 Task: Look for houses in Boston with historic houses.
Action: Key pressed <Key.caps_lock>B<Key.caps_lock>oston
Screenshot: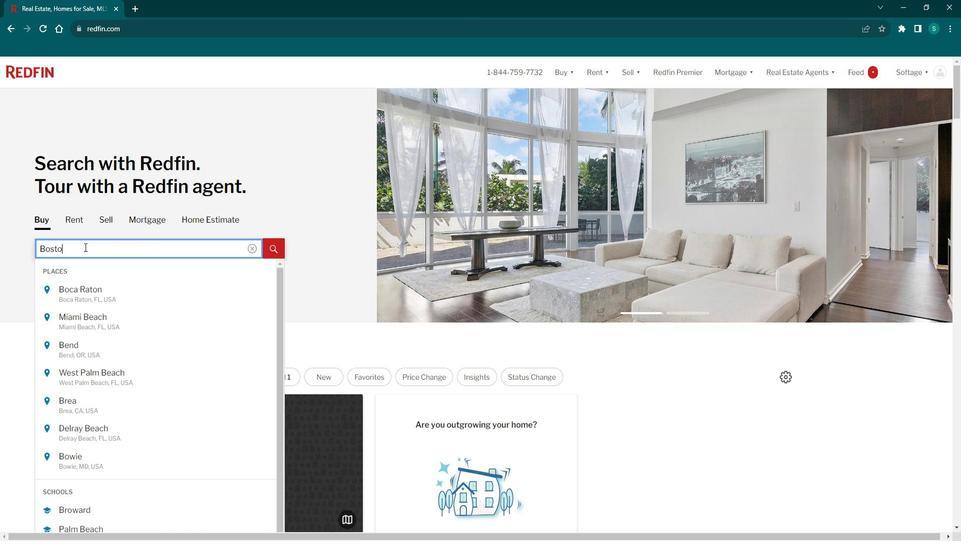 
Action: Mouse moved to (90, 291)
Screenshot: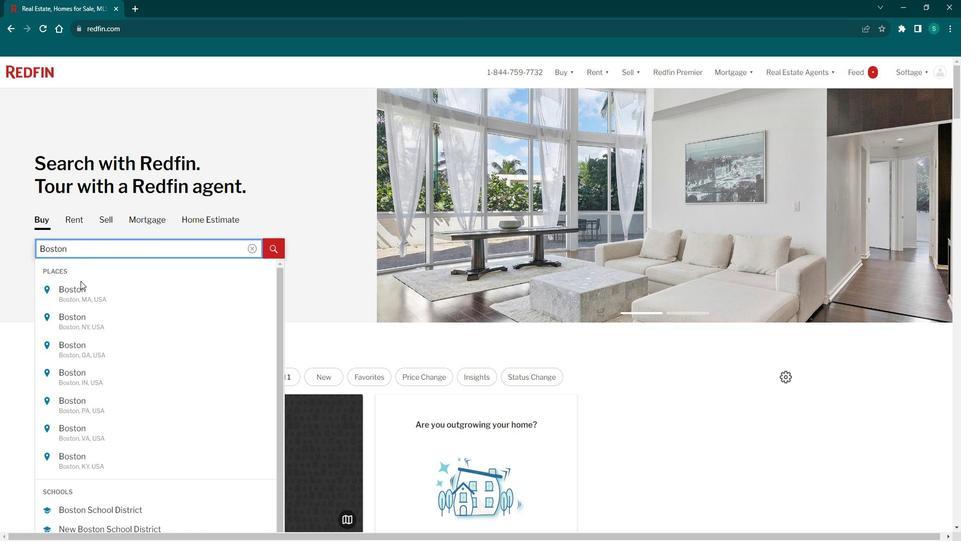 
Action: Mouse pressed left at (90, 291)
Screenshot: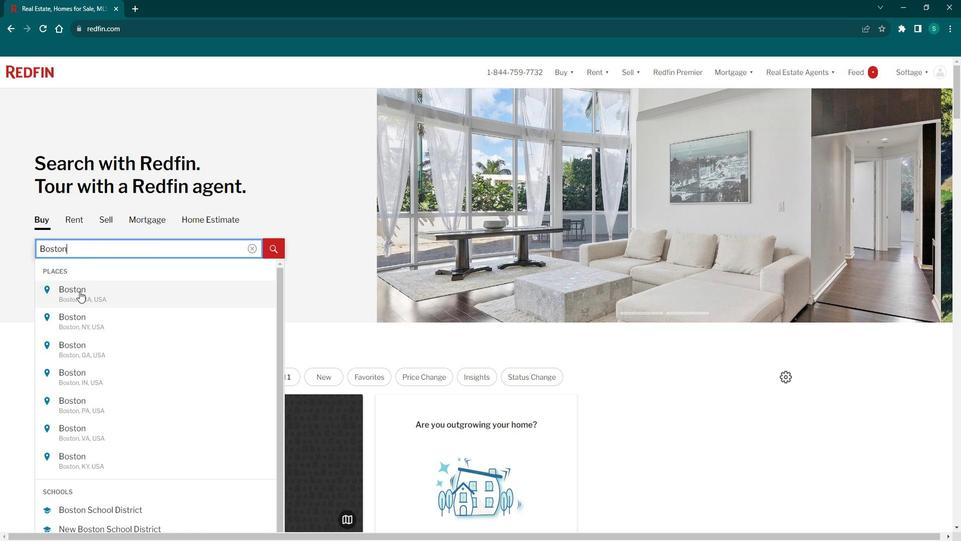 
Action: Mouse moved to (869, 148)
Screenshot: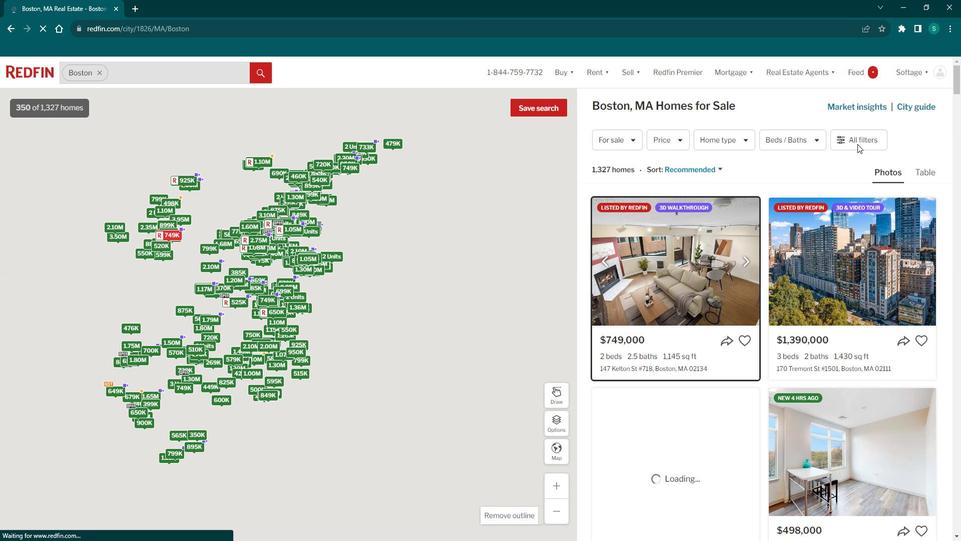 
Action: Mouse pressed left at (869, 148)
Screenshot: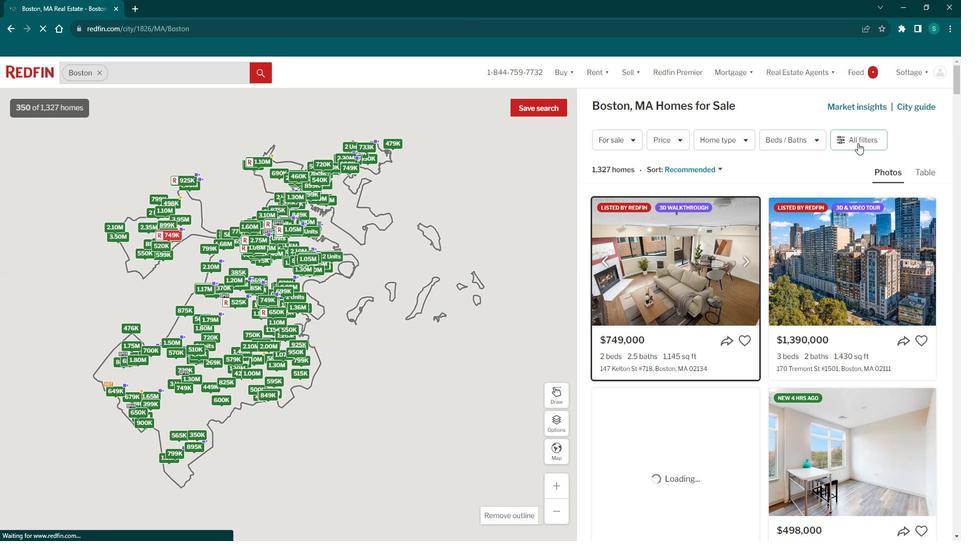 
Action: Mouse pressed left at (869, 148)
Screenshot: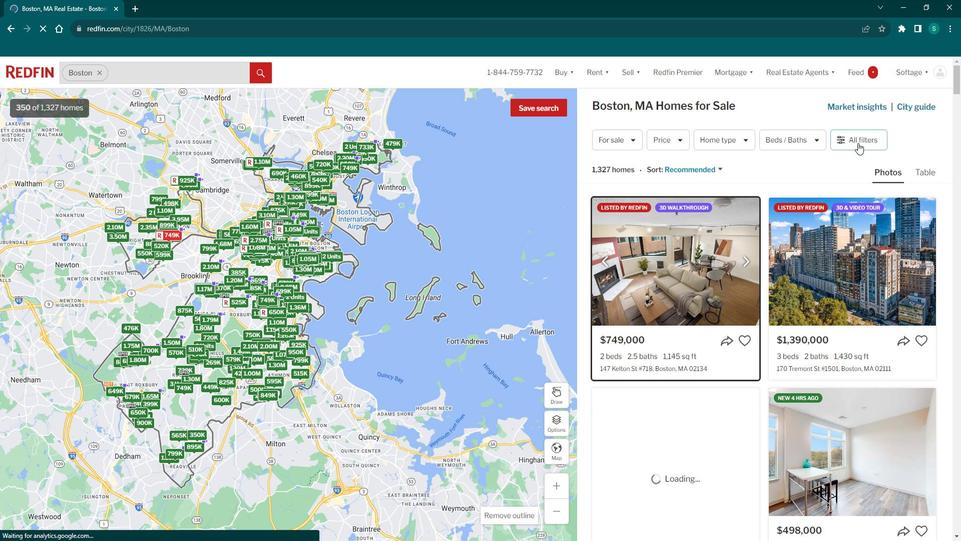 
Action: Mouse moved to (873, 144)
Screenshot: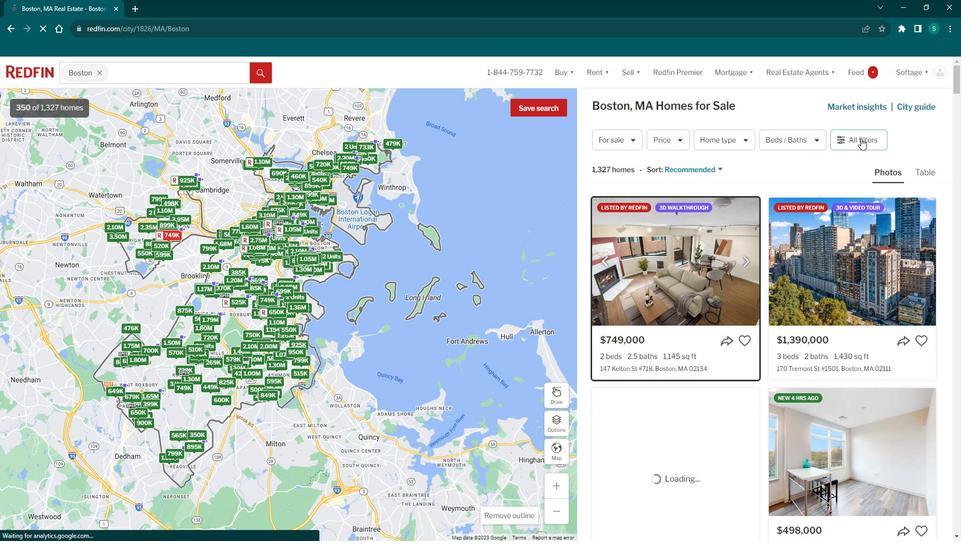 
Action: Mouse pressed left at (873, 144)
Screenshot: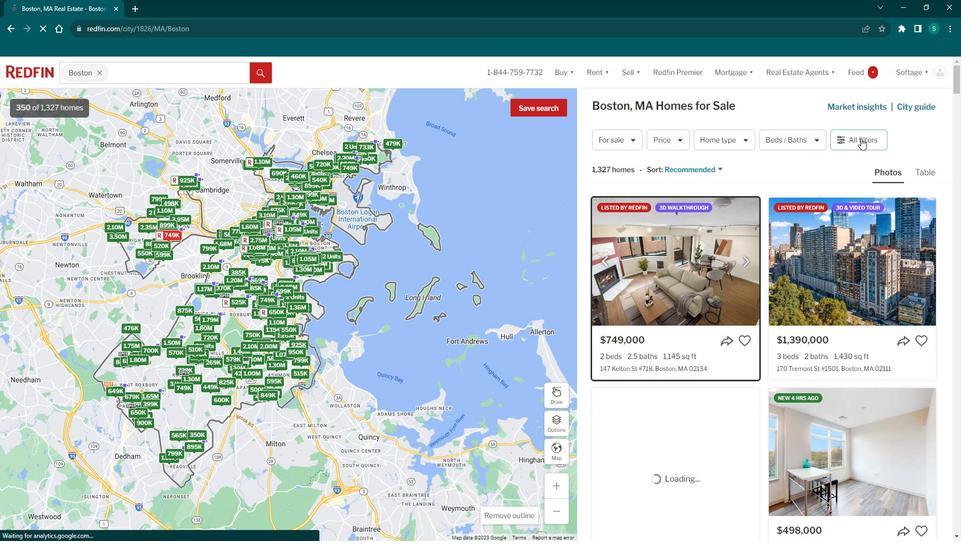 
Action: Mouse moved to (749, 300)
Screenshot: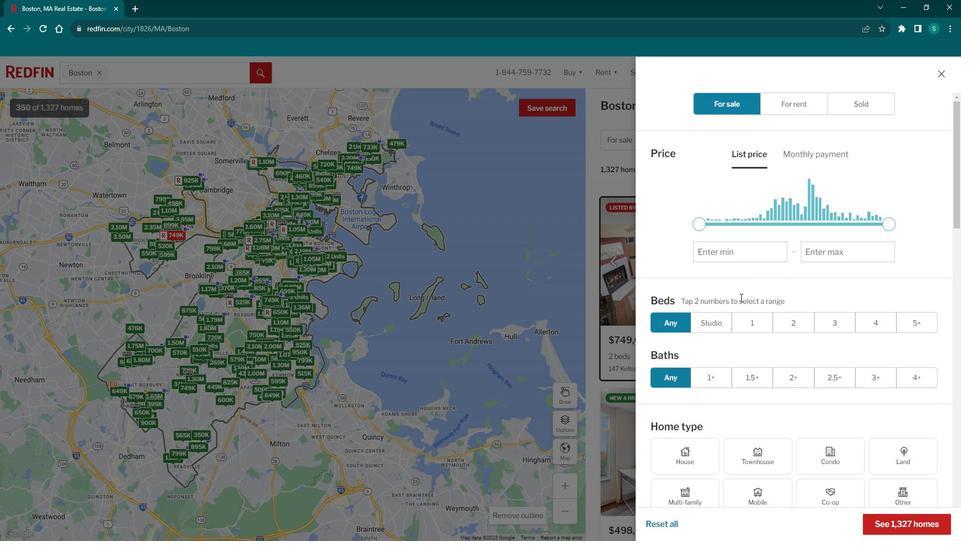 
Action: Mouse scrolled (749, 300) with delta (0, 0)
Screenshot: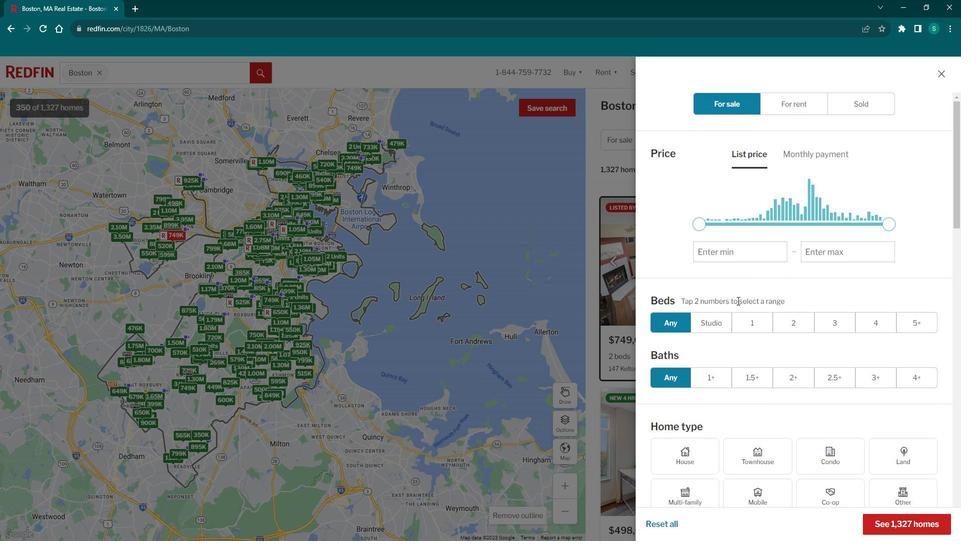 
Action: Mouse scrolled (749, 300) with delta (0, 0)
Screenshot: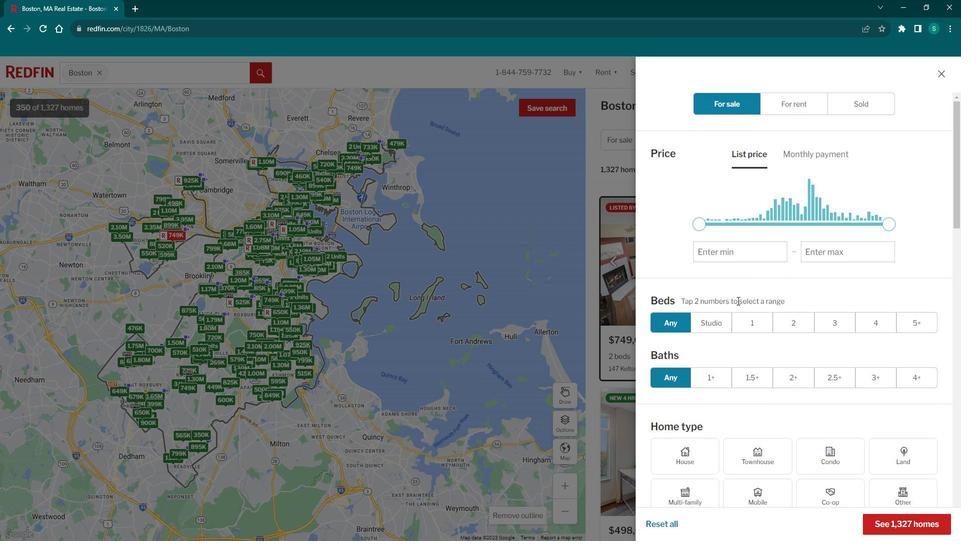 
Action: Mouse moved to (691, 342)
Screenshot: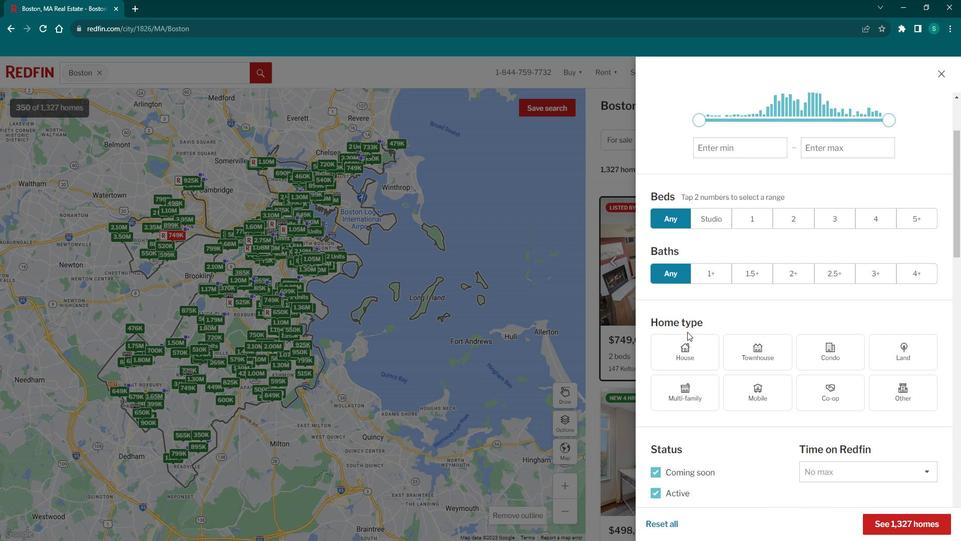 
Action: Mouse pressed left at (691, 342)
Screenshot: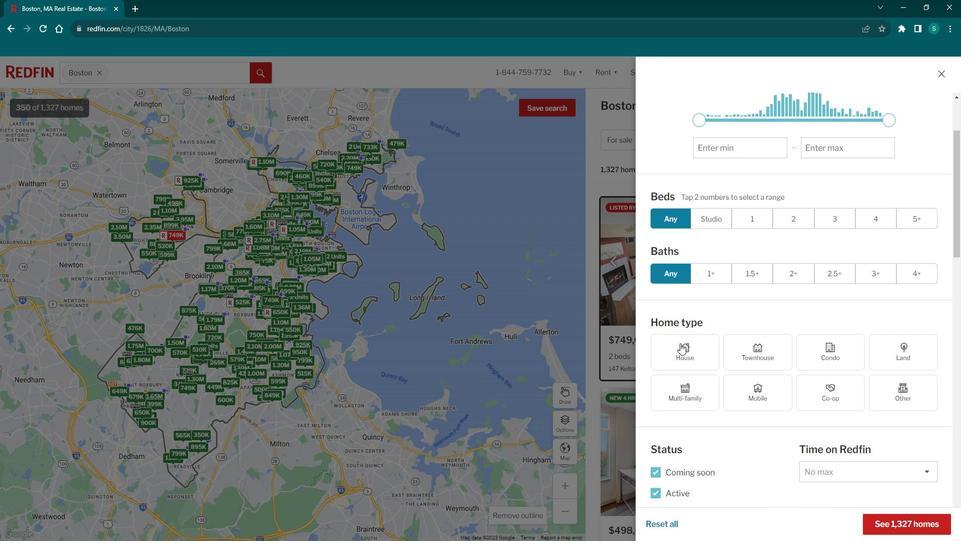 
Action: Mouse moved to (739, 320)
Screenshot: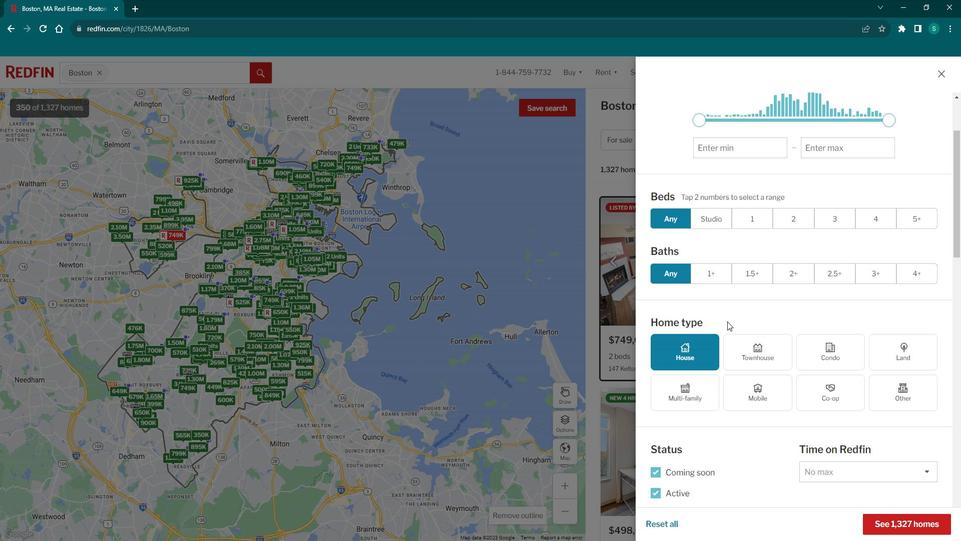 
Action: Mouse scrolled (739, 319) with delta (0, 0)
Screenshot: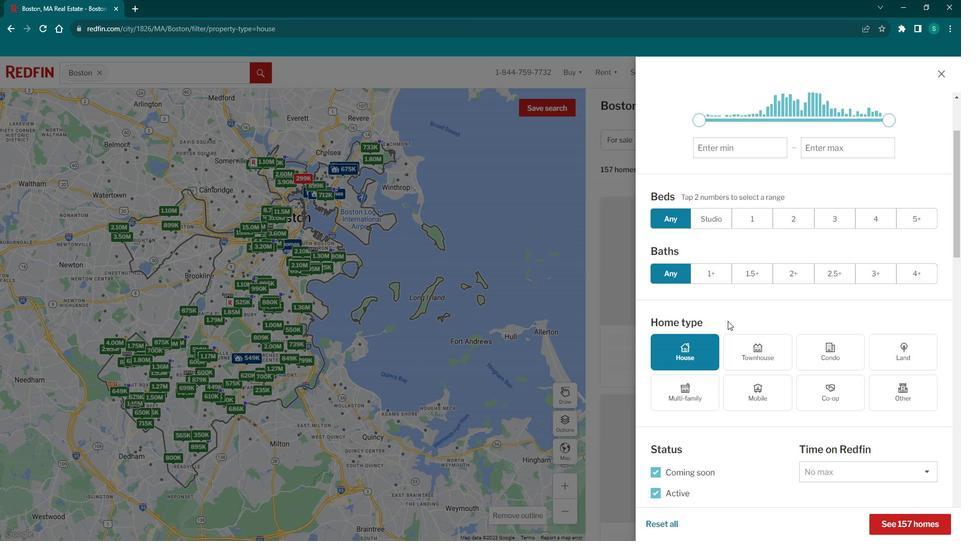 
Action: Mouse scrolled (739, 319) with delta (0, 0)
Screenshot: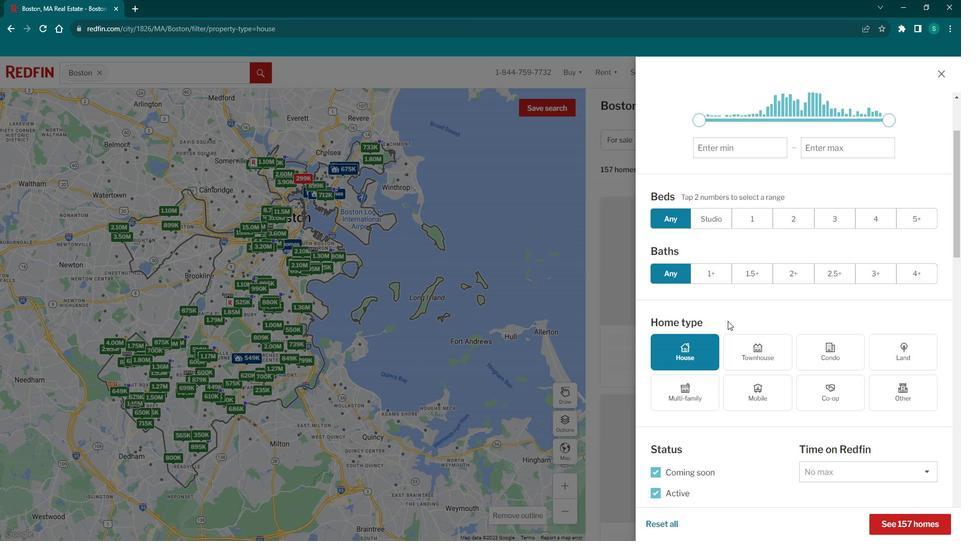 
Action: Mouse scrolled (739, 319) with delta (0, 0)
Screenshot: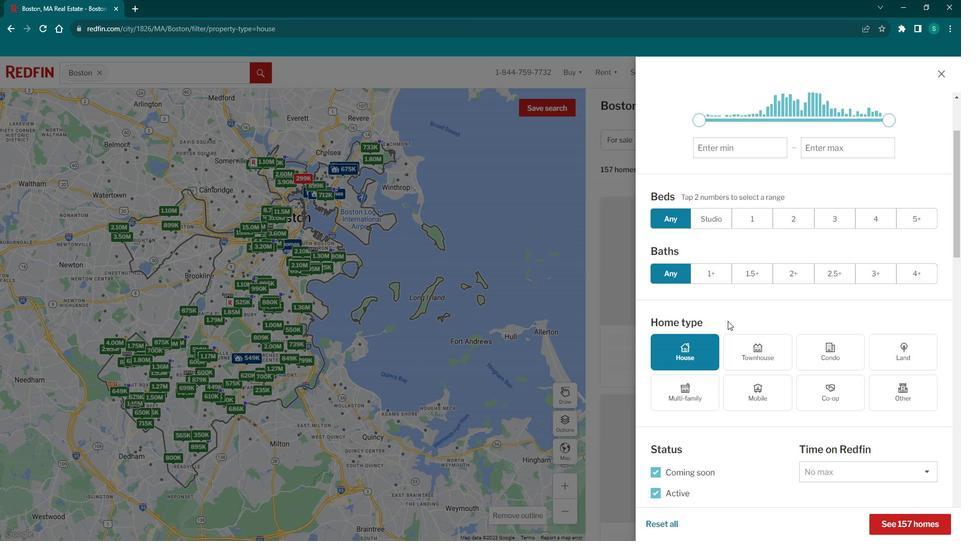 
Action: Mouse scrolled (739, 319) with delta (0, 0)
Screenshot: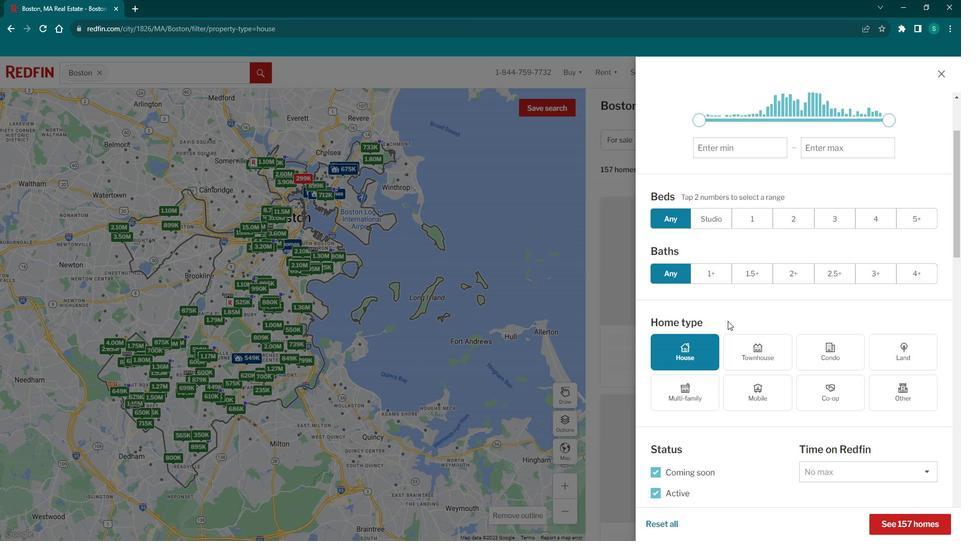 
Action: Mouse scrolled (739, 319) with delta (0, 0)
Screenshot: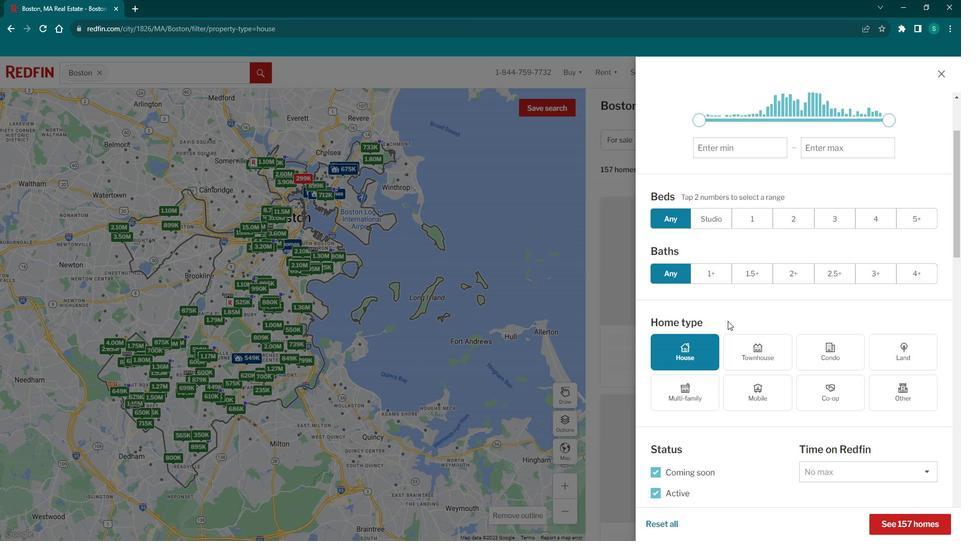 
Action: Mouse scrolled (739, 319) with delta (0, 0)
Screenshot: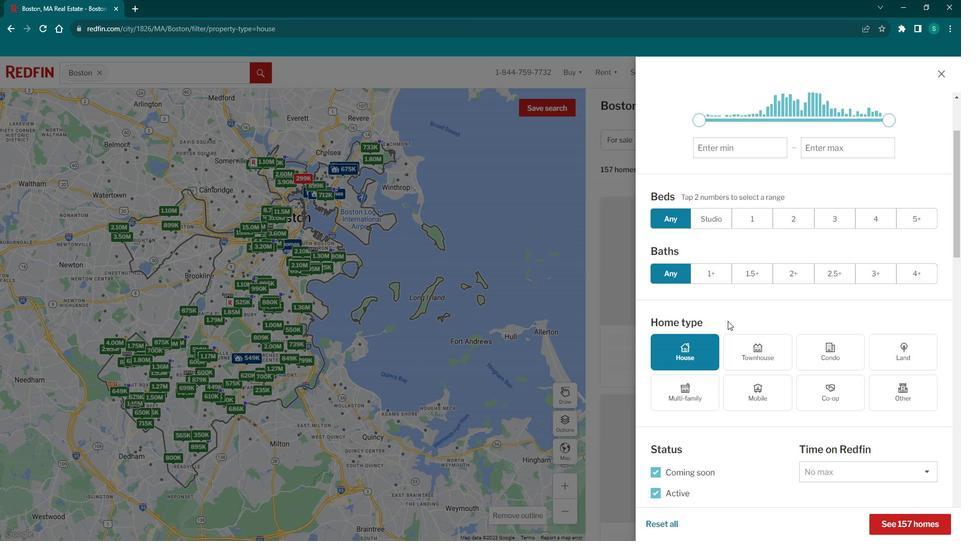 
Action: Mouse scrolled (739, 319) with delta (0, 0)
Screenshot: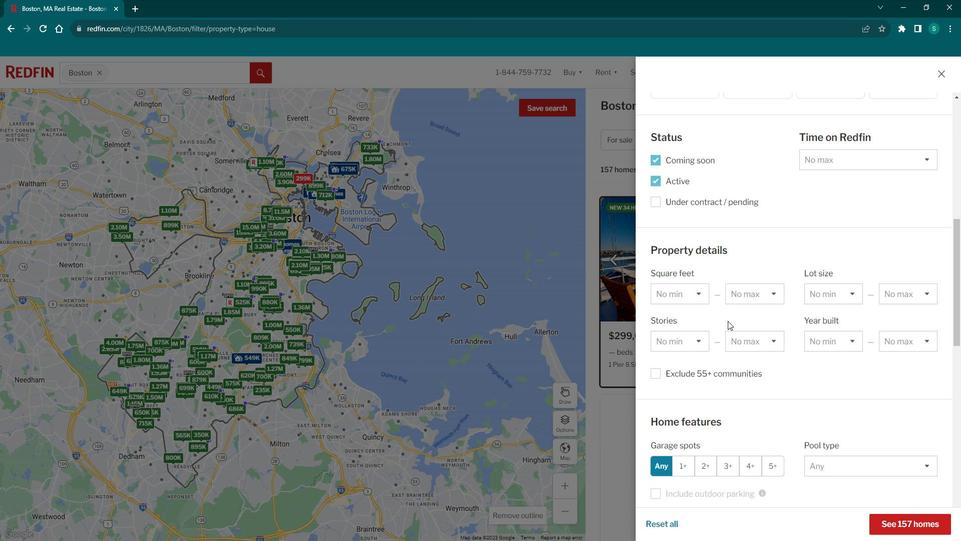 
Action: Mouse scrolled (739, 319) with delta (0, 0)
Screenshot: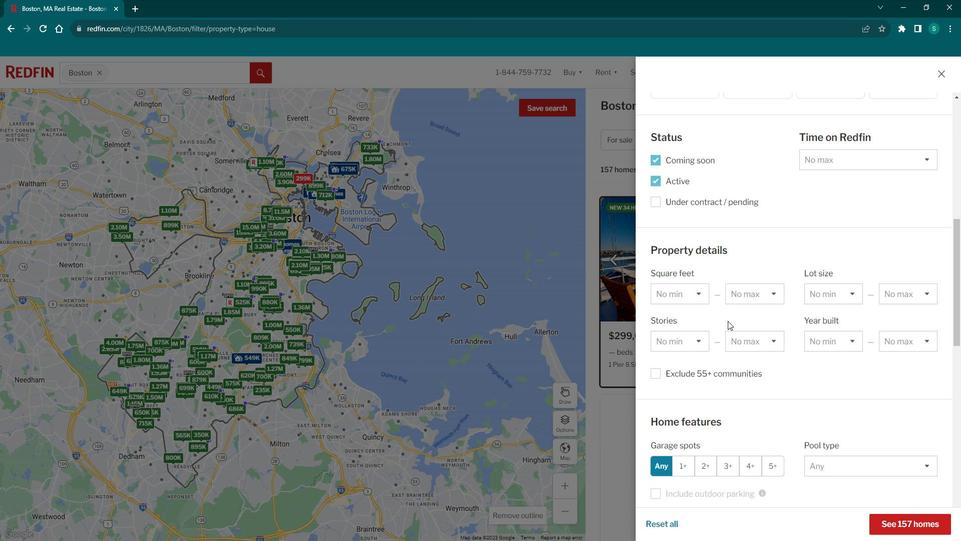 
Action: Mouse scrolled (739, 319) with delta (0, 0)
Screenshot: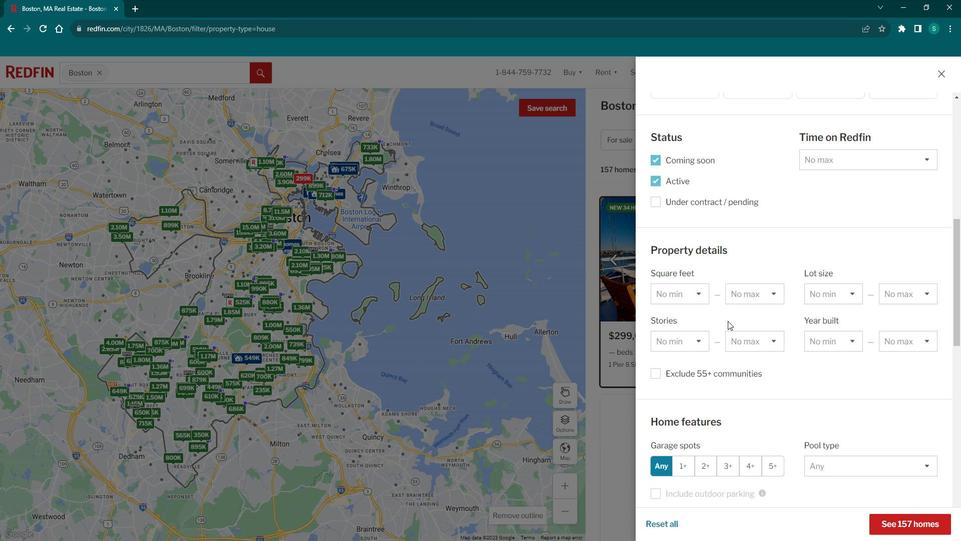 
Action: Mouse scrolled (739, 319) with delta (0, 0)
Screenshot: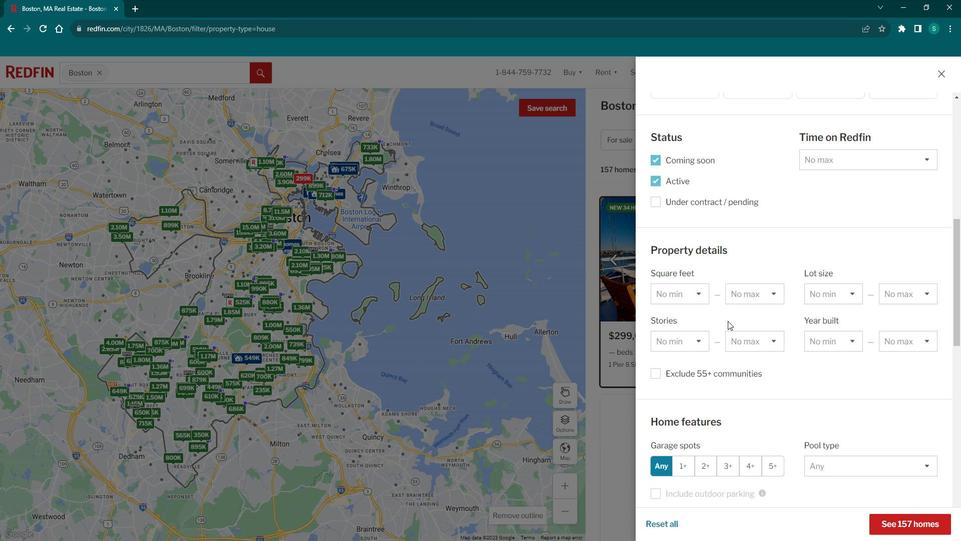 
Action: Mouse scrolled (739, 319) with delta (0, 0)
Screenshot: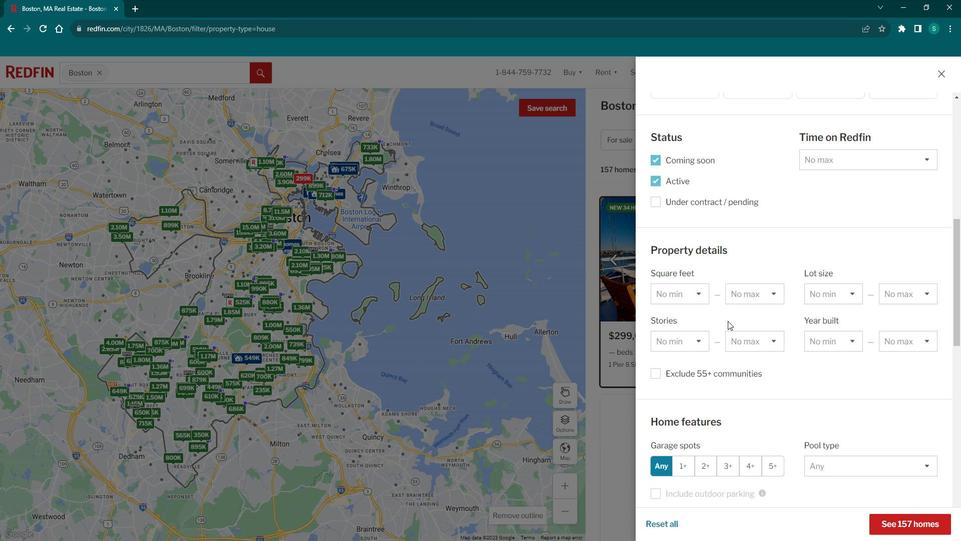
Action: Mouse scrolled (739, 319) with delta (0, 0)
Screenshot: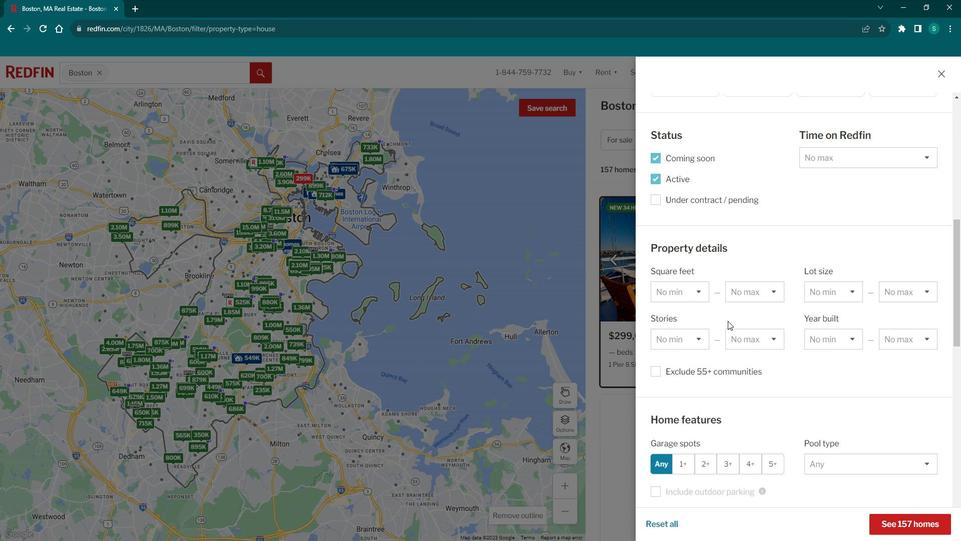 
Action: Mouse scrolled (739, 319) with delta (0, 0)
Screenshot: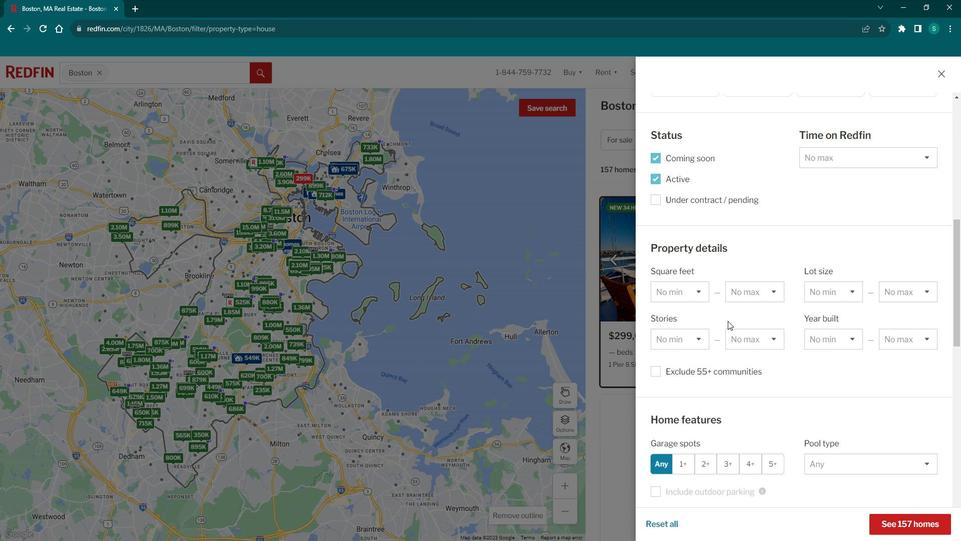 
Action: Mouse moved to (711, 329)
Screenshot: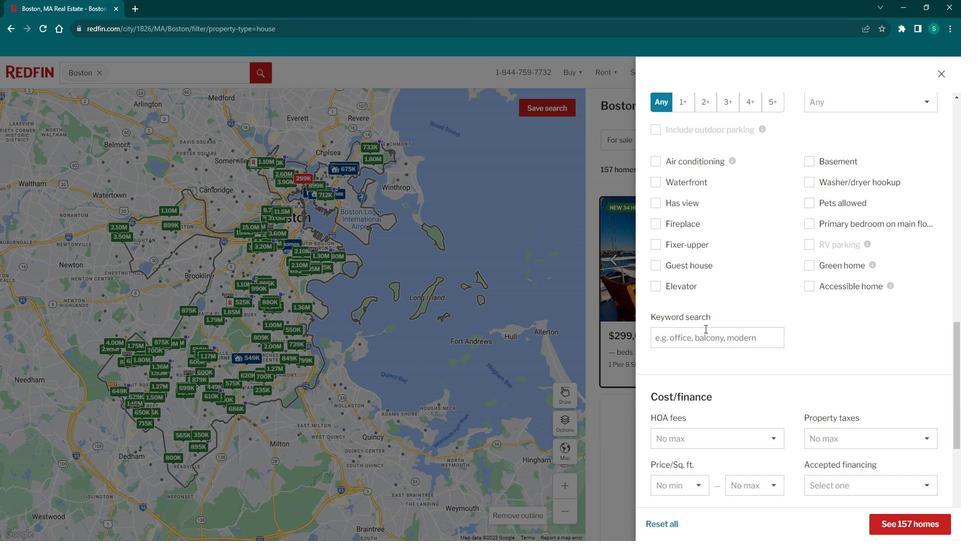 
Action: Mouse pressed left at (711, 329)
Screenshot: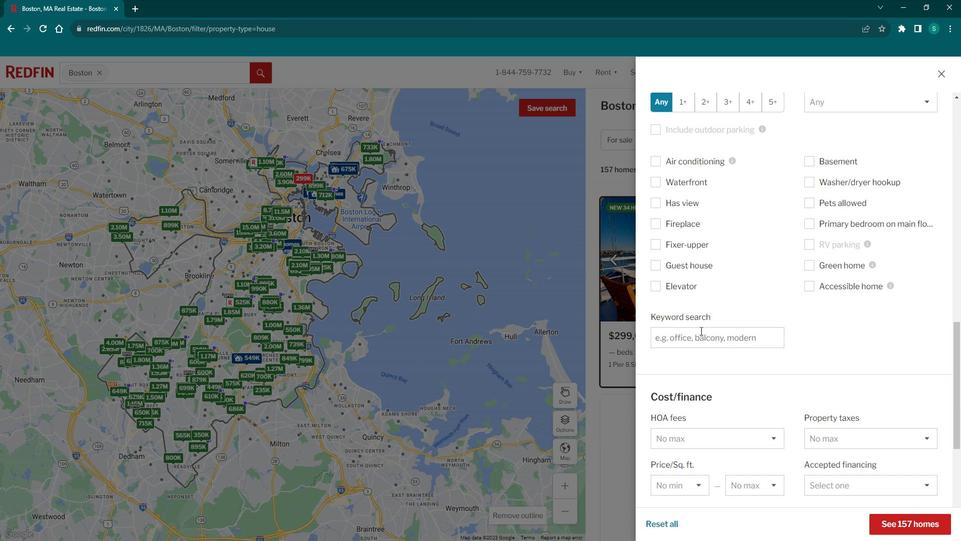 
Action: Key pressed <Key.caps_lock>H<Key.caps_lock>istoric<Key.space><Key.caps_lock>H<Key.caps_lock>omes
Screenshot: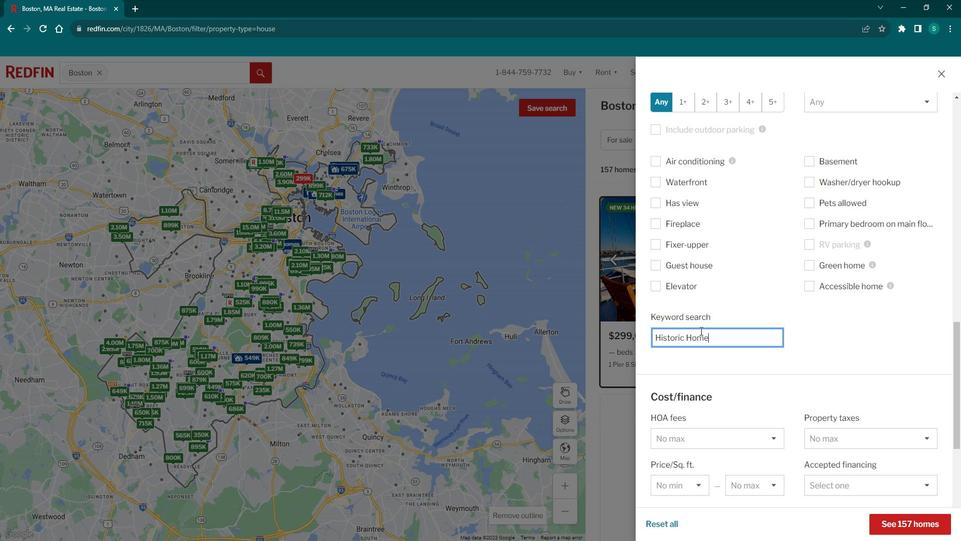 
Action: Mouse moved to (920, 509)
Screenshot: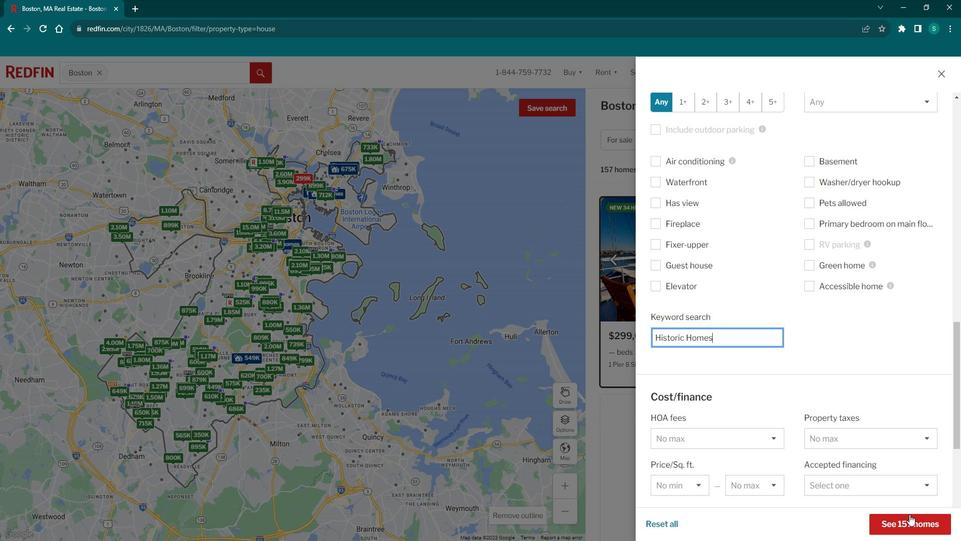 
Action: Mouse pressed left at (920, 509)
Screenshot: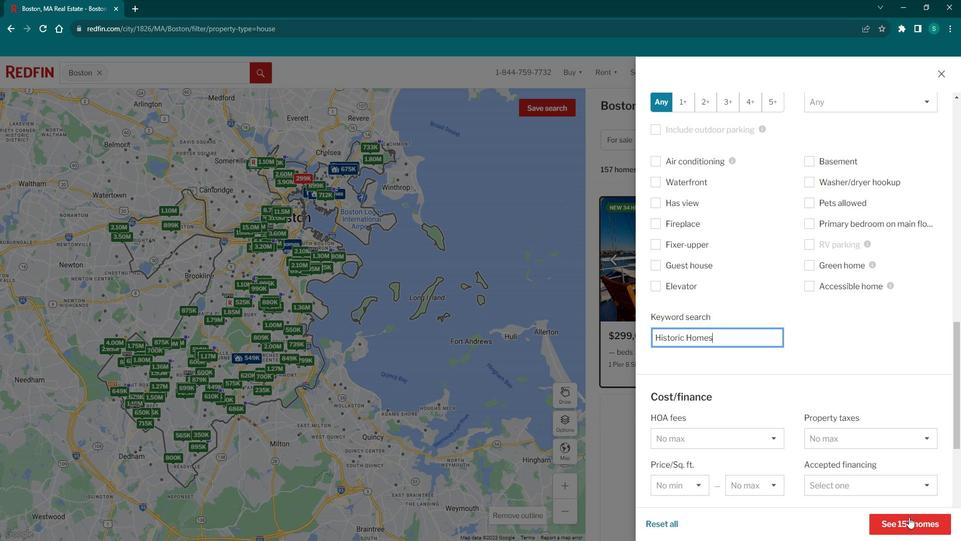 
Action: Mouse moved to (695, 303)
Screenshot: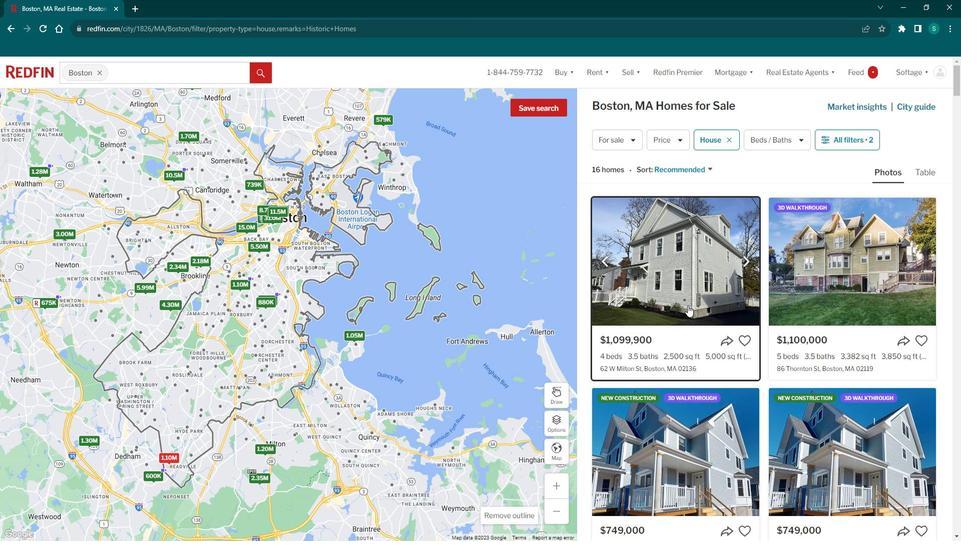 
Action: Mouse pressed left at (695, 303)
Screenshot: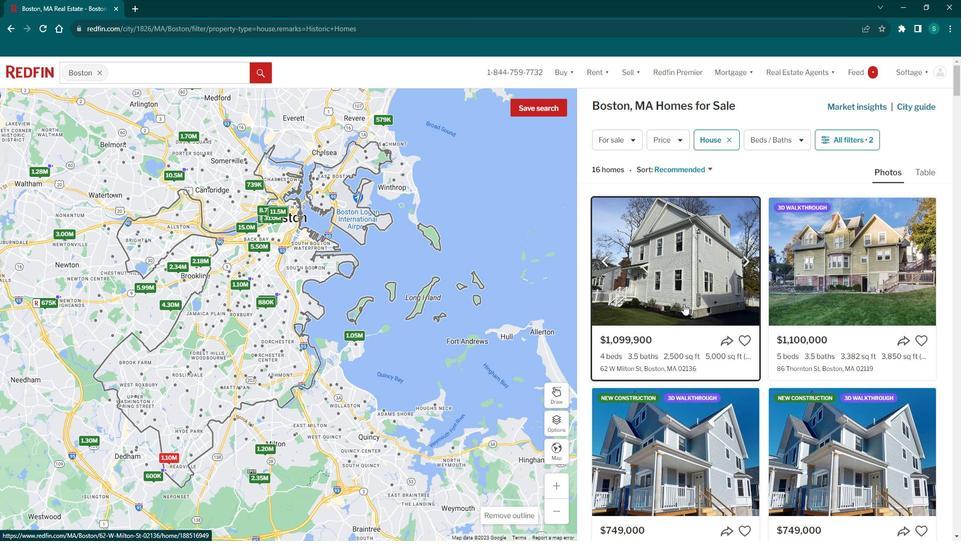 
Action: Mouse moved to (334, 269)
Screenshot: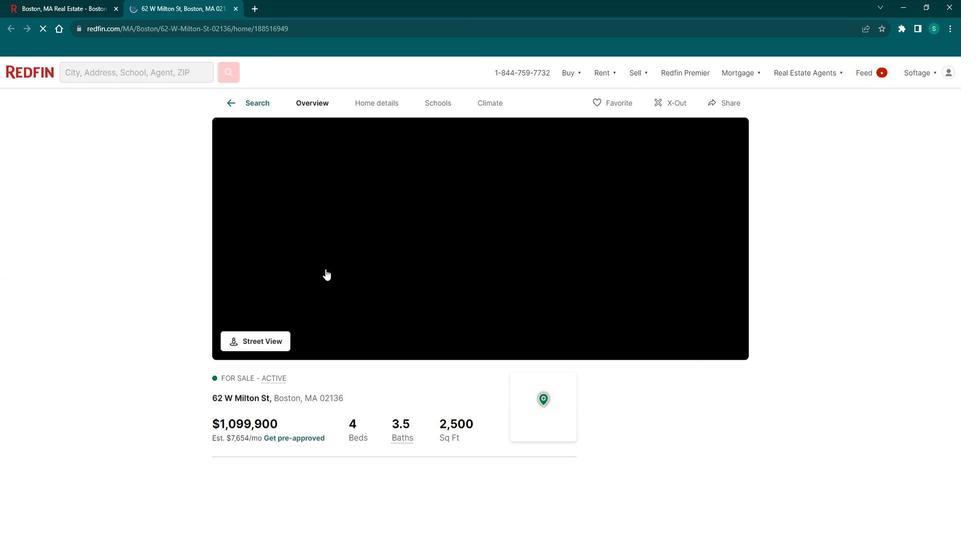 
Action: Mouse pressed left at (334, 269)
Screenshot: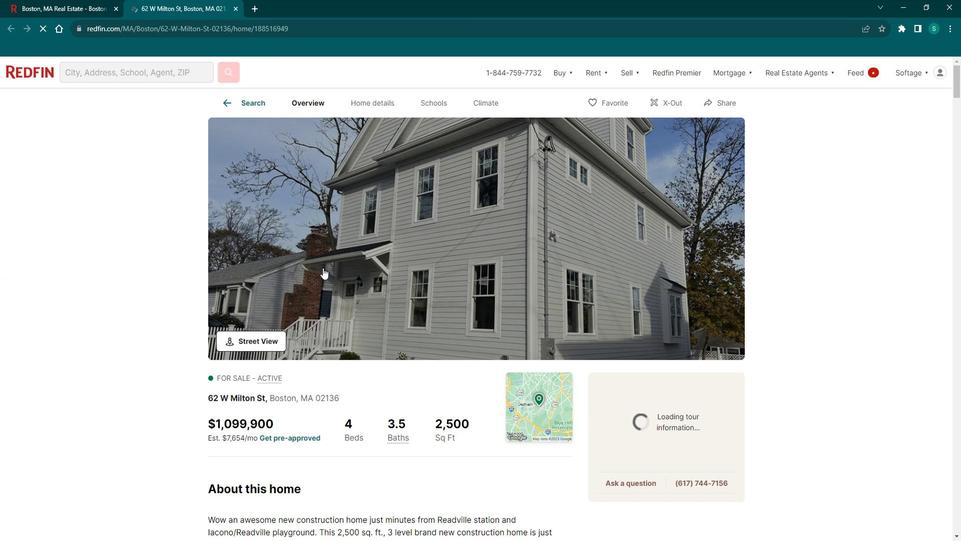
Action: Mouse moved to (937, 95)
Screenshot: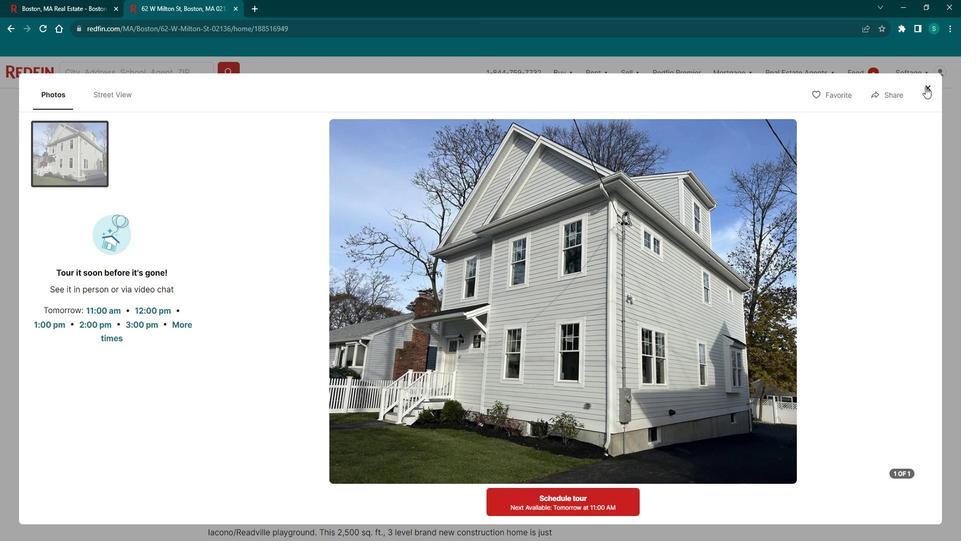 
Action: Mouse pressed left at (937, 95)
Screenshot: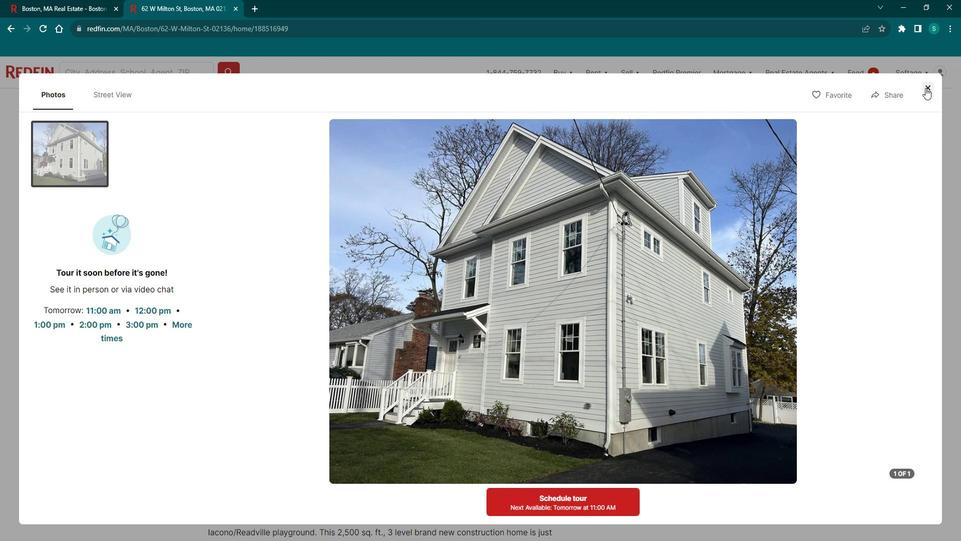
Action: Mouse moved to (374, 367)
Screenshot: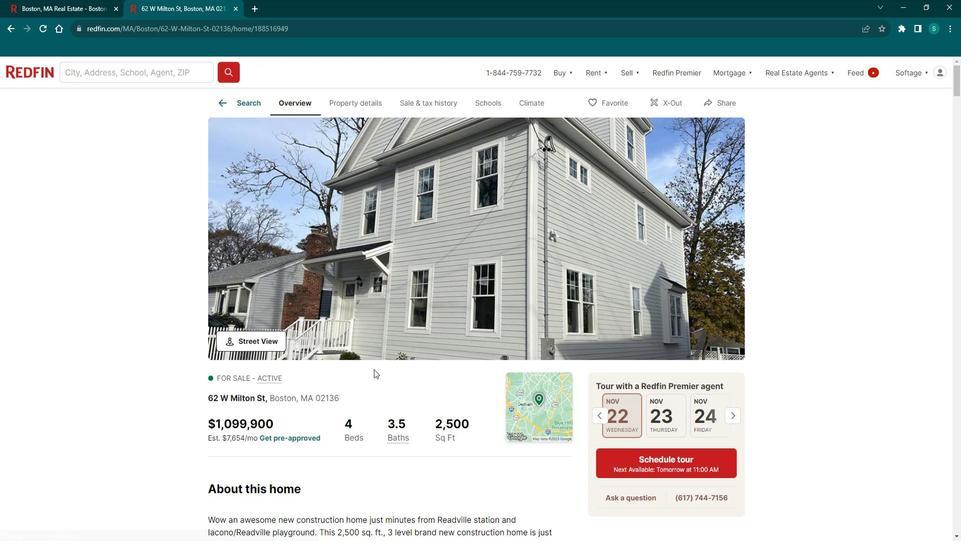 
Action: Mouse scrolled (374, 367) with delta (0, 0)
Screenshot: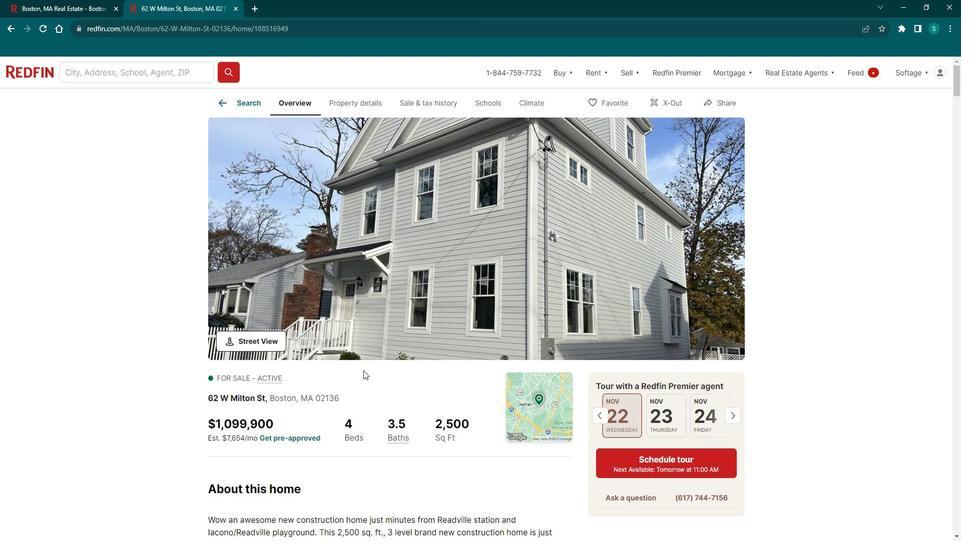 
Action: Mouse scrolled (374, 367) with delta (0, 0)
Screenshot: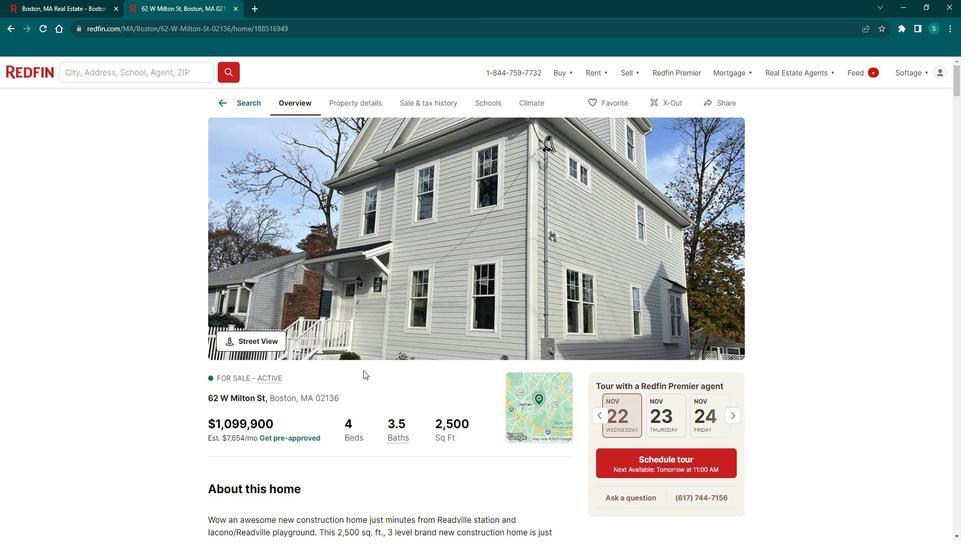 
Action: Mouse scrolled (374, 367) with delta (0, 0)
Screenshot: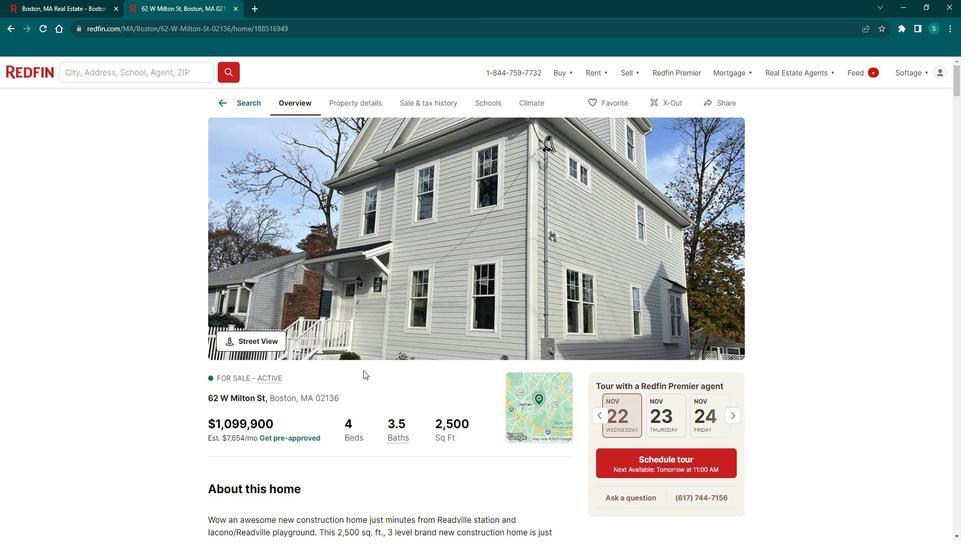 
Action: Mouse scrolled (374, 367) with delta (0, 0)
Screenshot: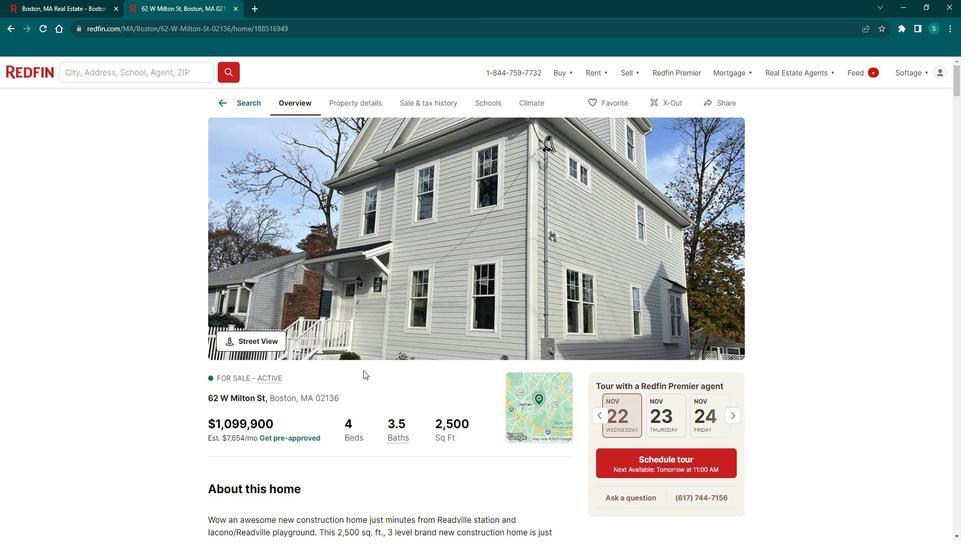 
Action: Mouse scrolled (374, 367) with delta (0, 0)
Screenshot: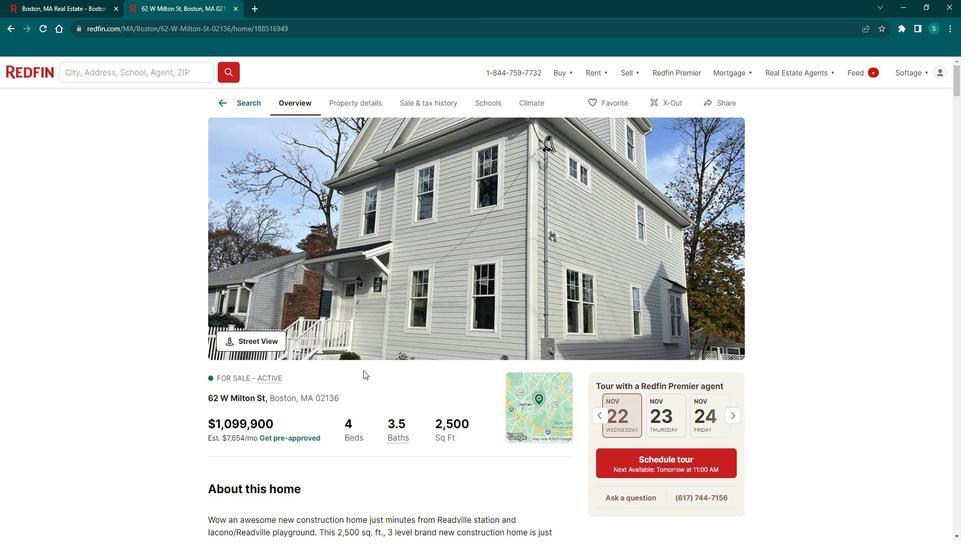 
Action: Mouse scrolled (374, 367) with delta (0, 0)
Screenshot: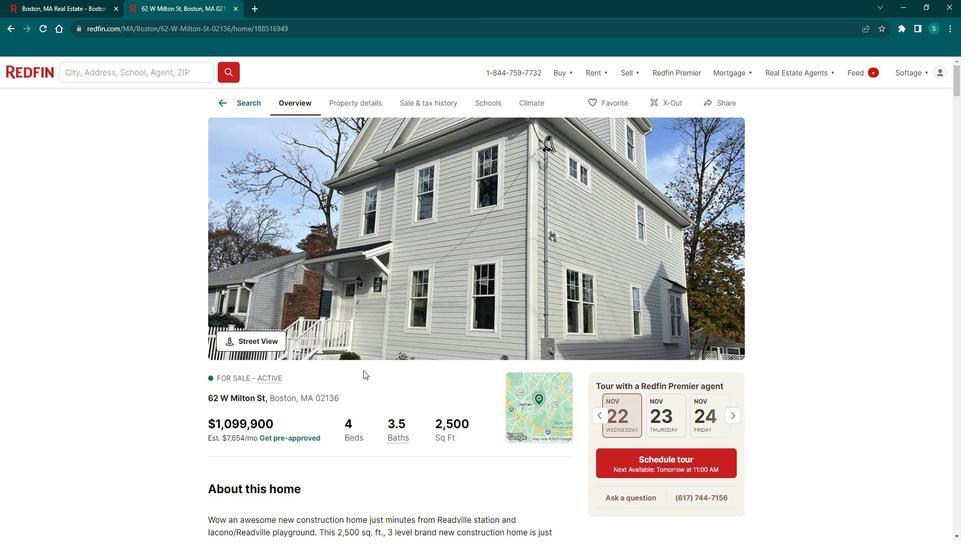 
Action: Mouse moved to (258, 252)
Screenshot: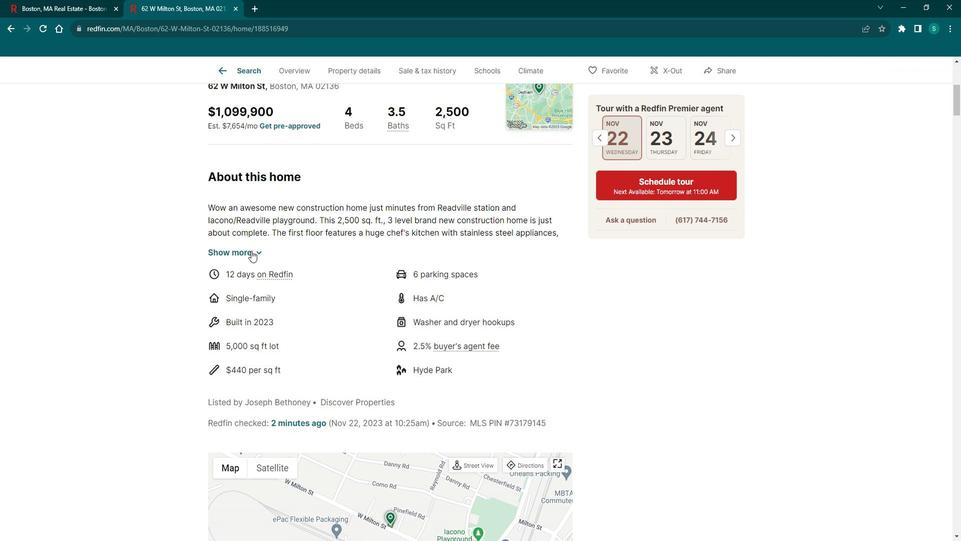 
Action: Mouse pressed left at (258, 252)
Screenshot: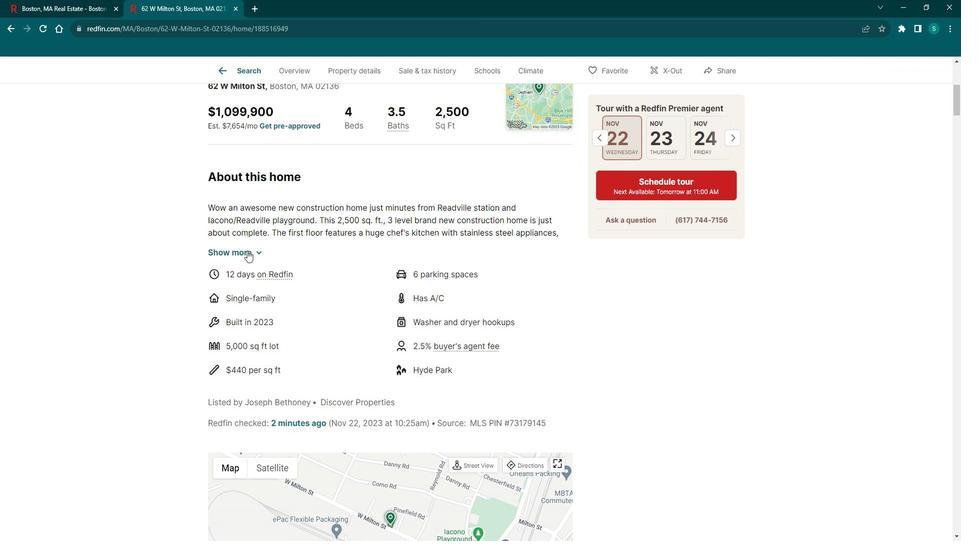 
Action: Mouse moved to (319, 317)
Screenshot: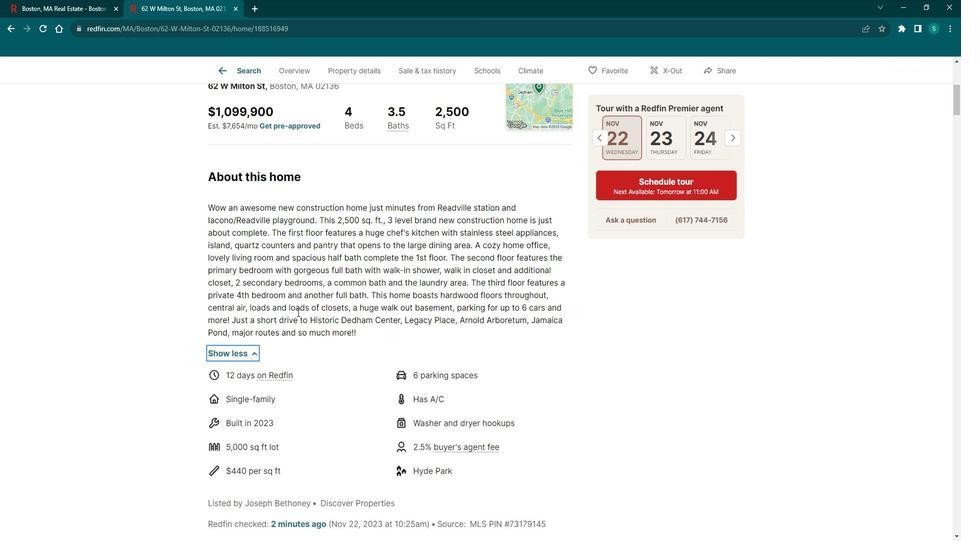 
Action: Mouse scrolled (319, 316) with delta (0, 0)
Screenshot: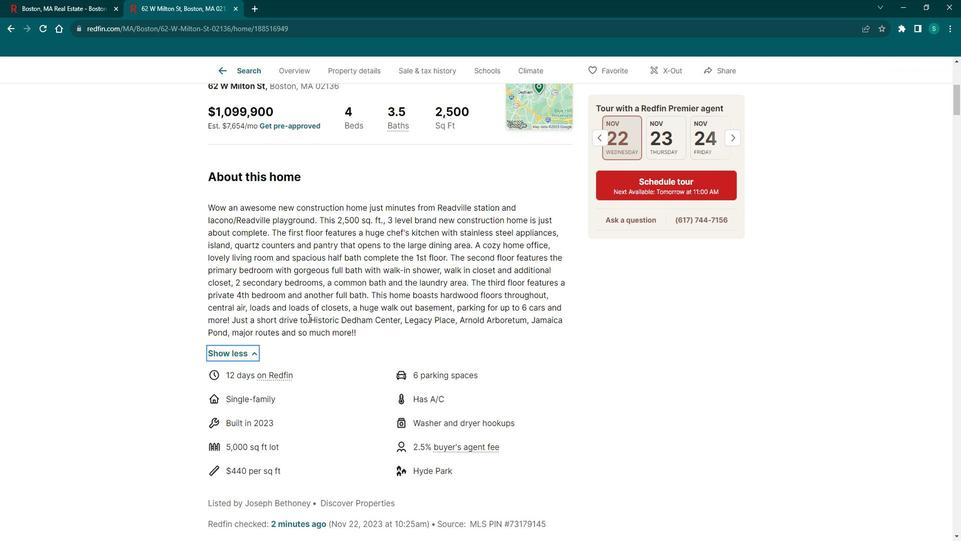 
Action: Mouse scrolled (319, 316) with delta (0, 0)
Screenshot: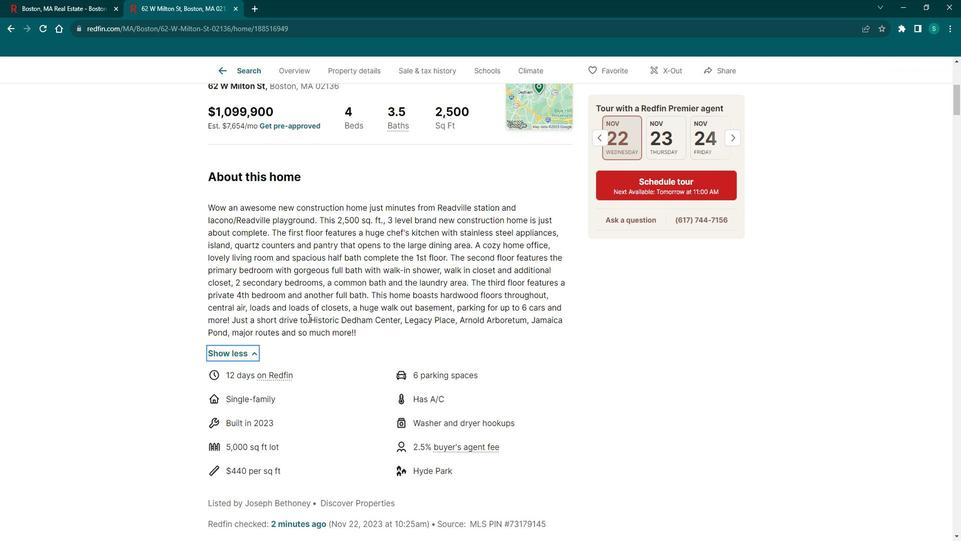 
Action: Mouse scrolled (319, 316) with delta (0, 0)
Screenshot: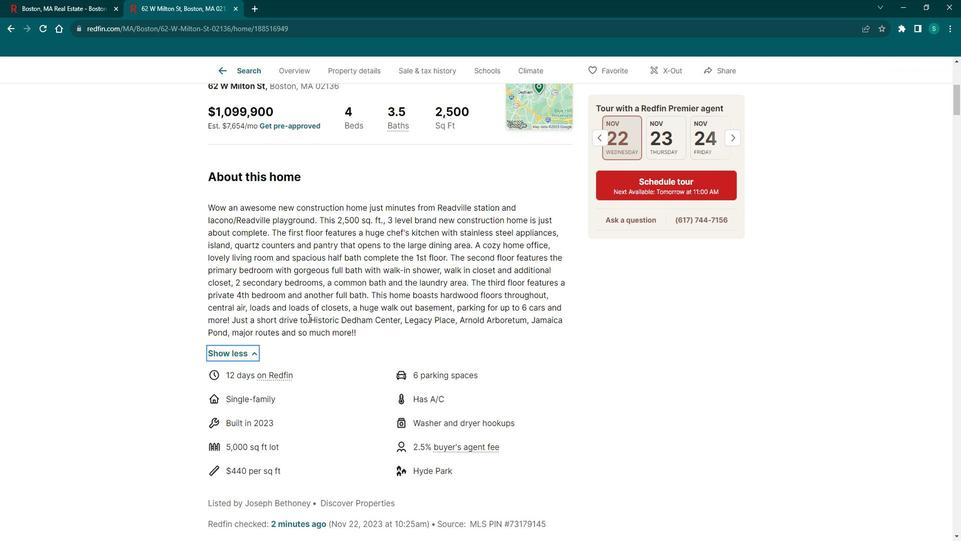 
Action: Mouse scrolled (319, 316) with delta (0, 0)
Screenshot: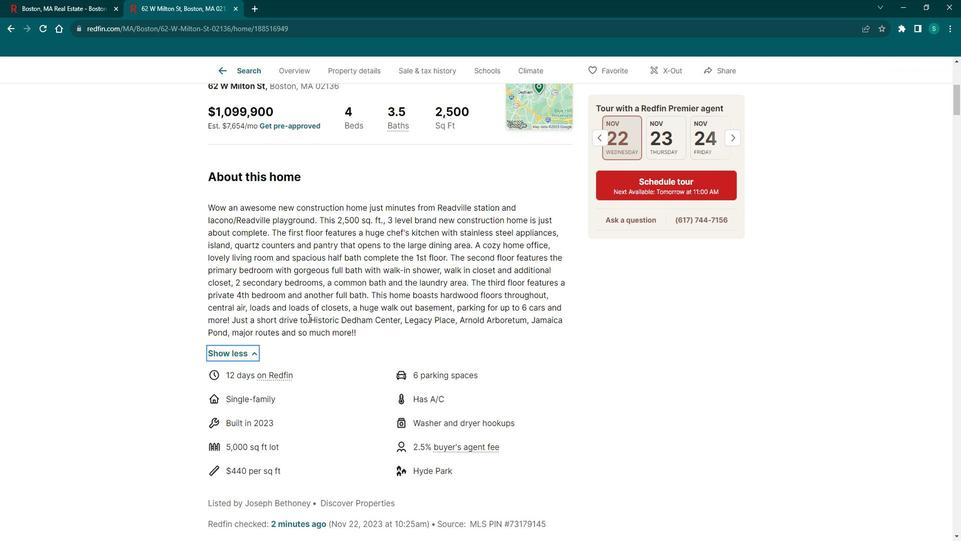 
Action: Mouse scrolled (319, 316) with delta (0, 0)
Screenshot: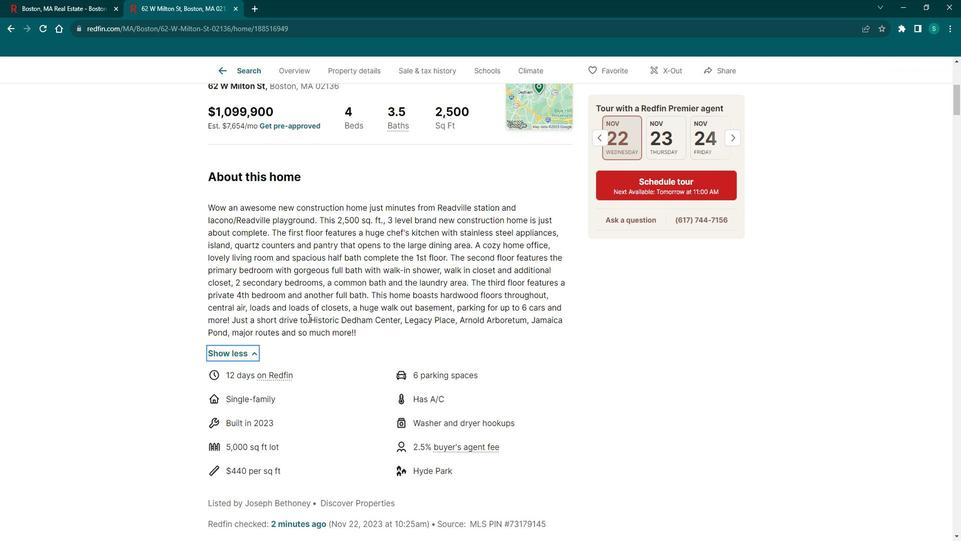
Action: Mouse scrolled (319, 316) with delta (0, 0)
Screenshot: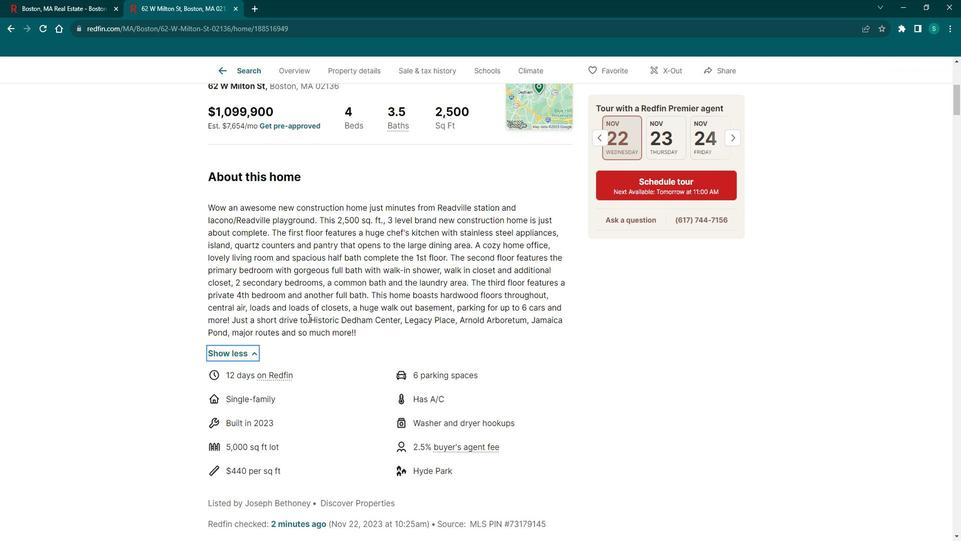
Action: Mouse scrolled (319, 316) with delta (0, 0)
Screenshot: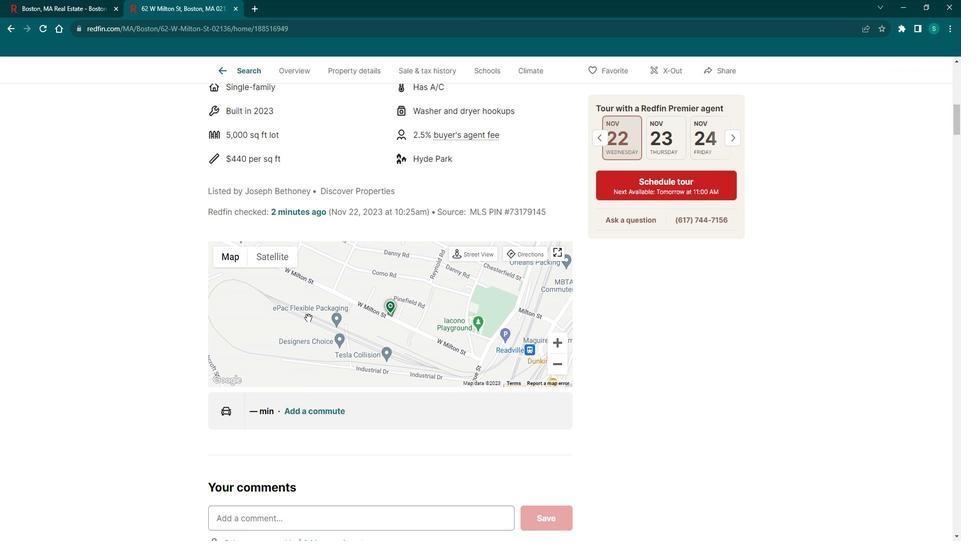 
Action: Mouse scrolled (319, 316) with delta (0, 0)
Screenshot: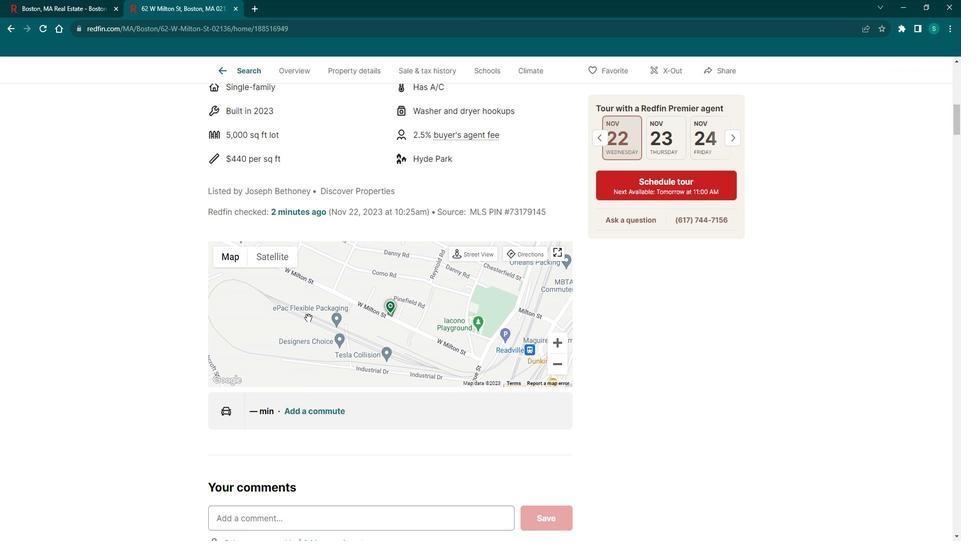
Action: Mouse scrolled (319, 316) with delta (0, 0)
Screenshot: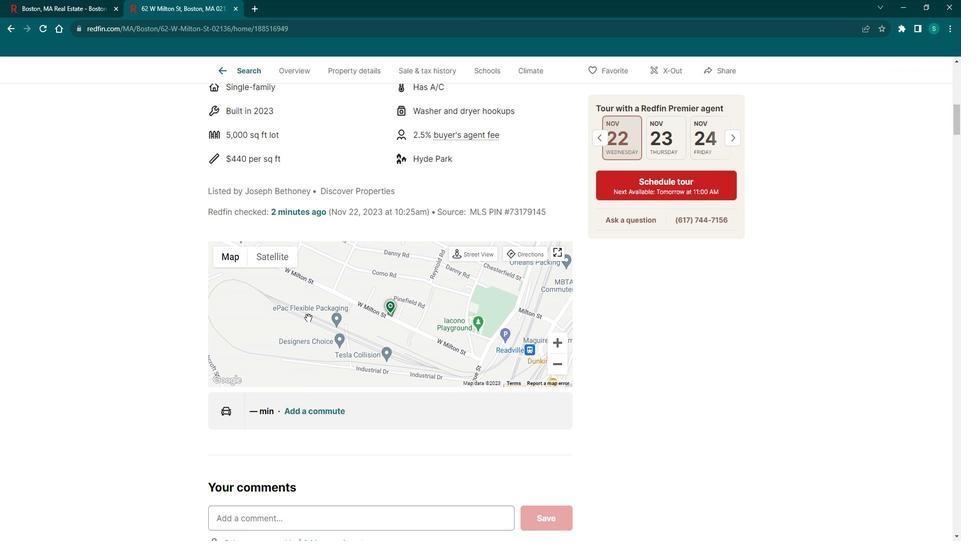 
Action: Mouse scrolled (319, 316) with delta (0, 0)
Screenshot: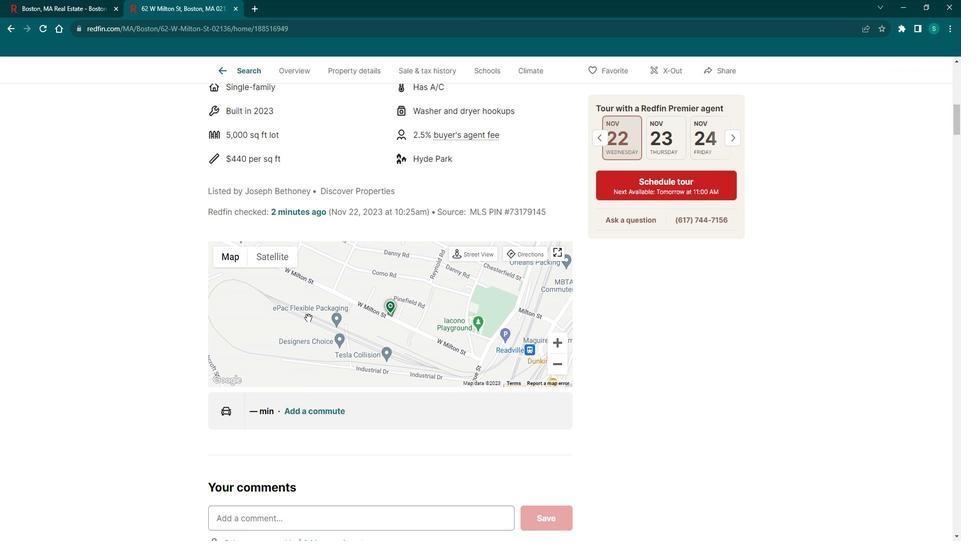 
Action: Mouse scrolled (319, 316) with delta (0, 0)
Screenshot: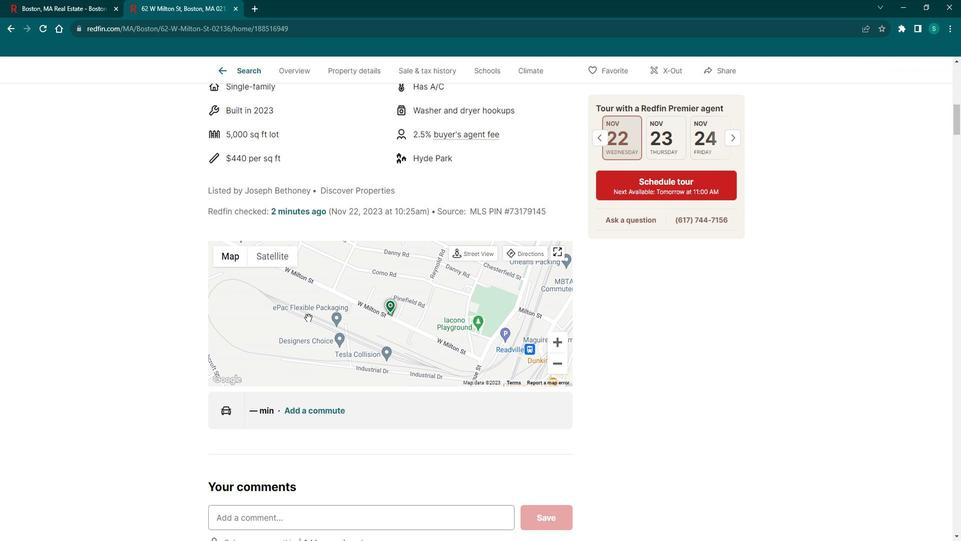 
Action: Mouse scrolled (319, 316) with delta (0, 0)
Screenshot: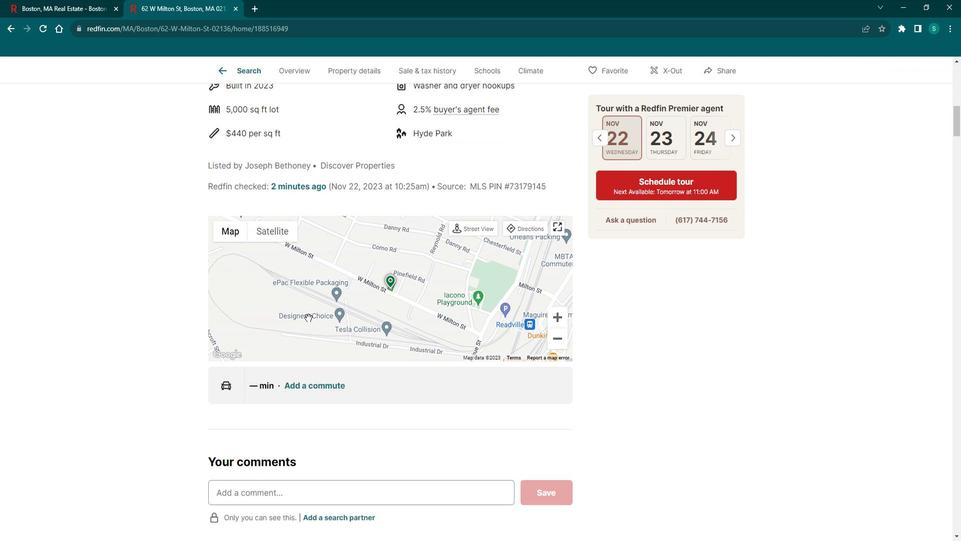
Action: Mouse moved to (315, 328)
Screenshot: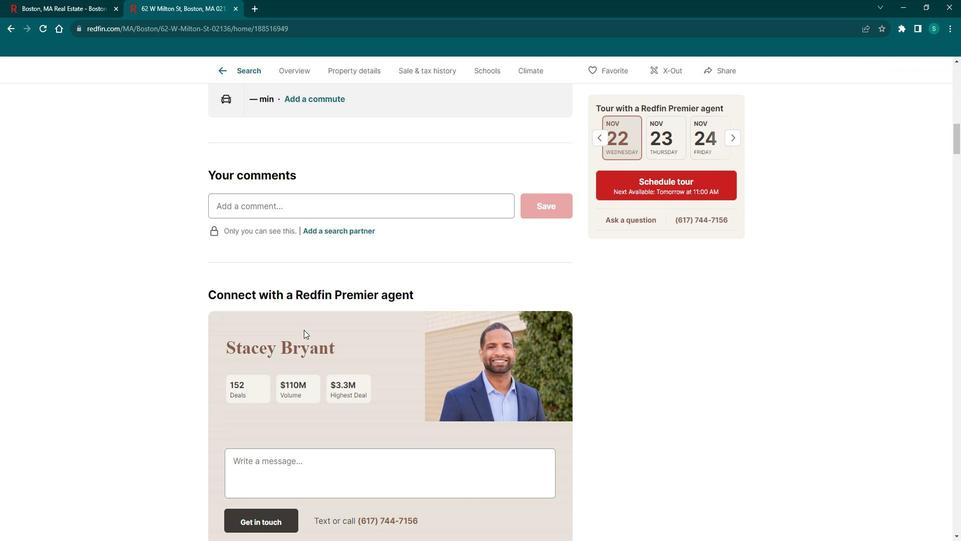 
Action: Mouse scrolled (315, 327) with delta (0, 0)
Screenshot: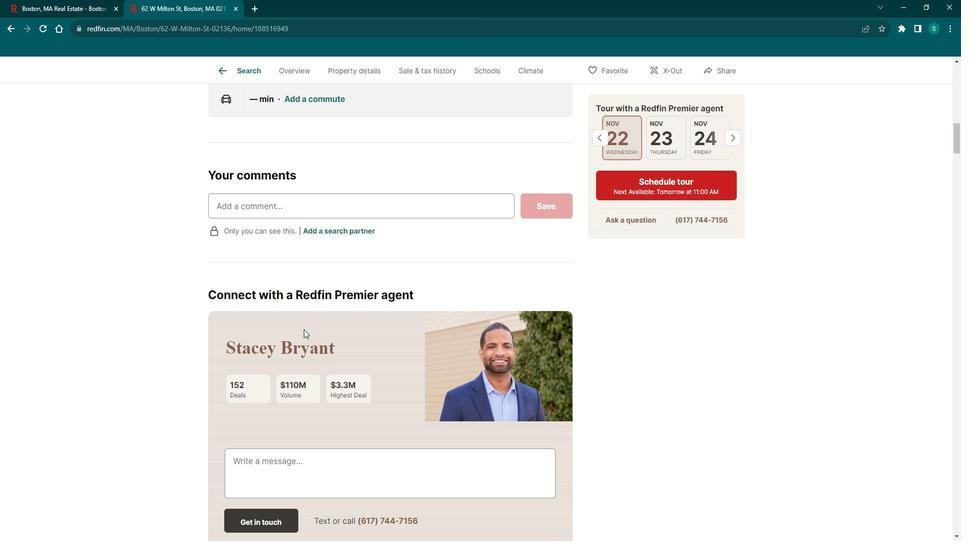 
Action: Mouse scrolled (315, 327) with delta (0, 0)
Screenshot: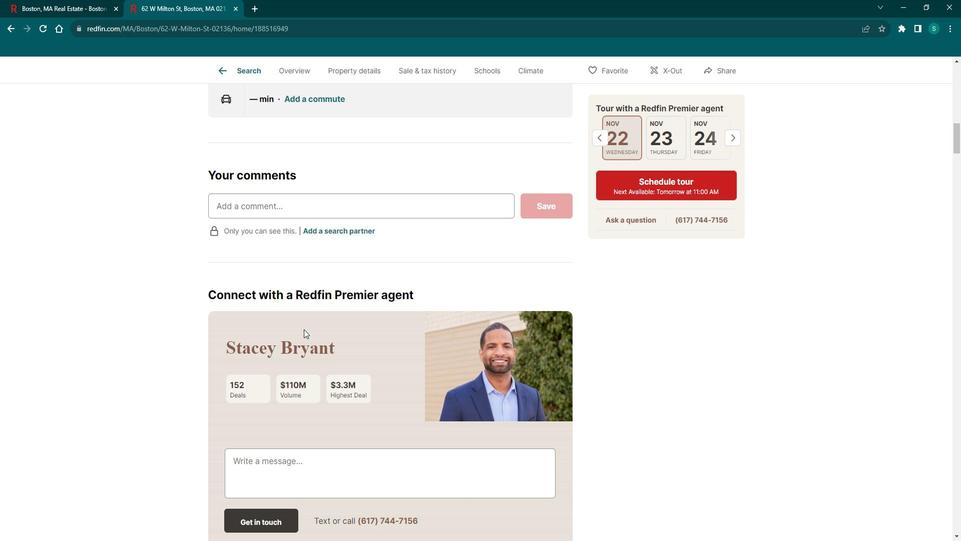 
Action: Mouse scrolled (315, 327) with delta (0, 0)
Screenshot: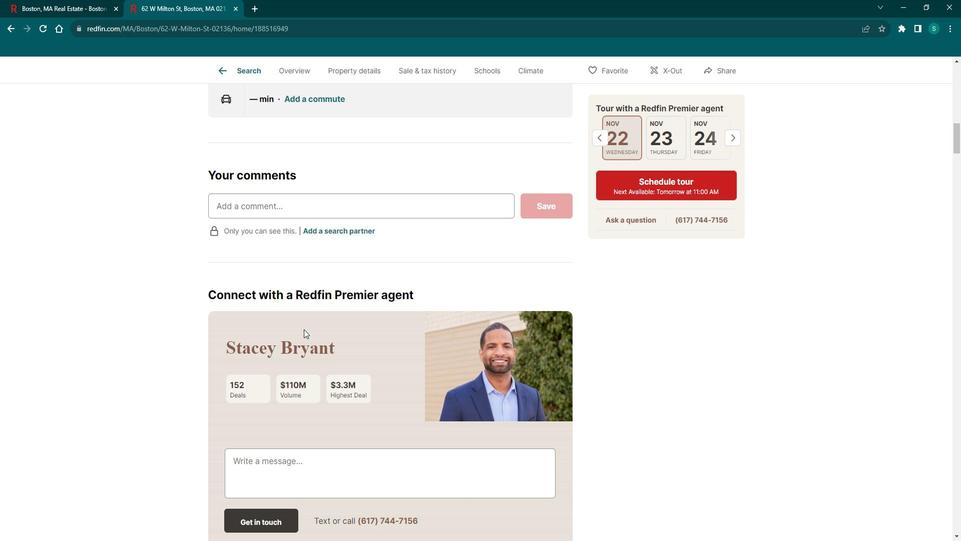 
Action: Mouse scrolled (315, 327) with delta (0, 0)
Screenshot: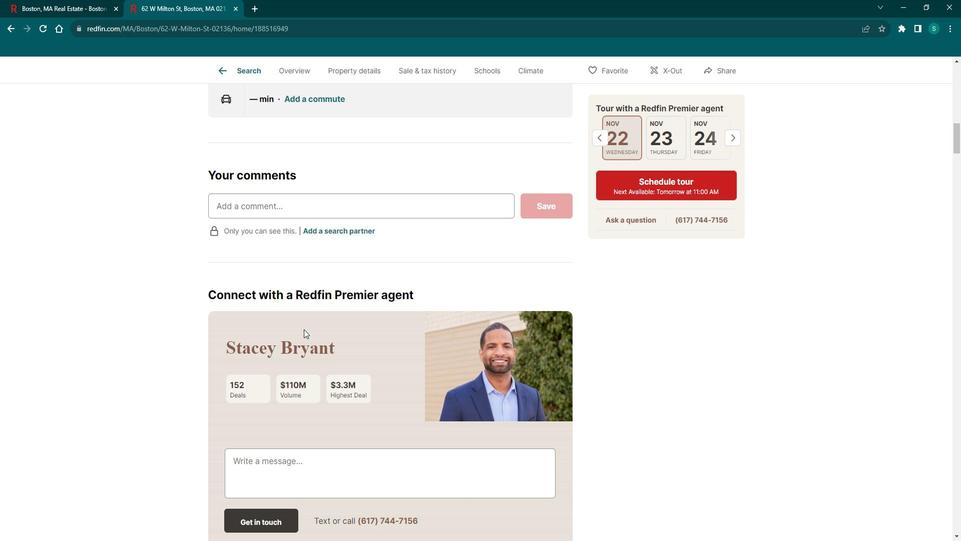 
Action: Mouse scrolled (315, 327) with delta (0, 0)
Screenshot: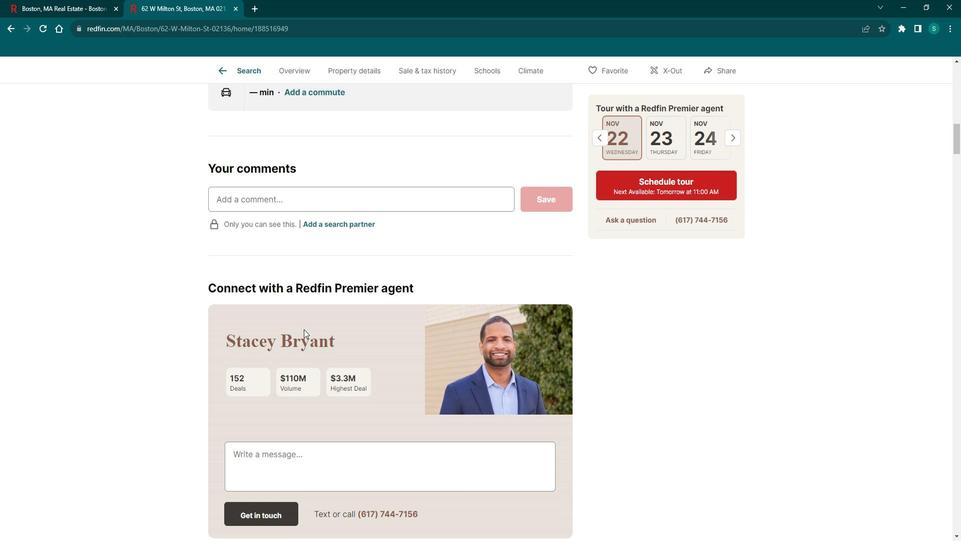 
Action: Mouse scrolled (315, 327) with delta (0, 0)
Screenshot: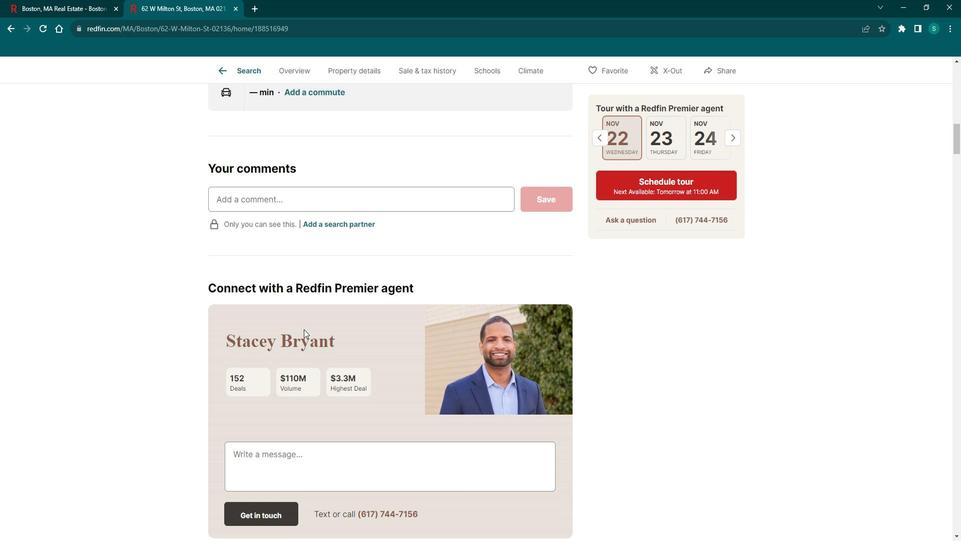 
Action: Mouse scrolled (315, 327) with delta (0, 0)
Screenshot: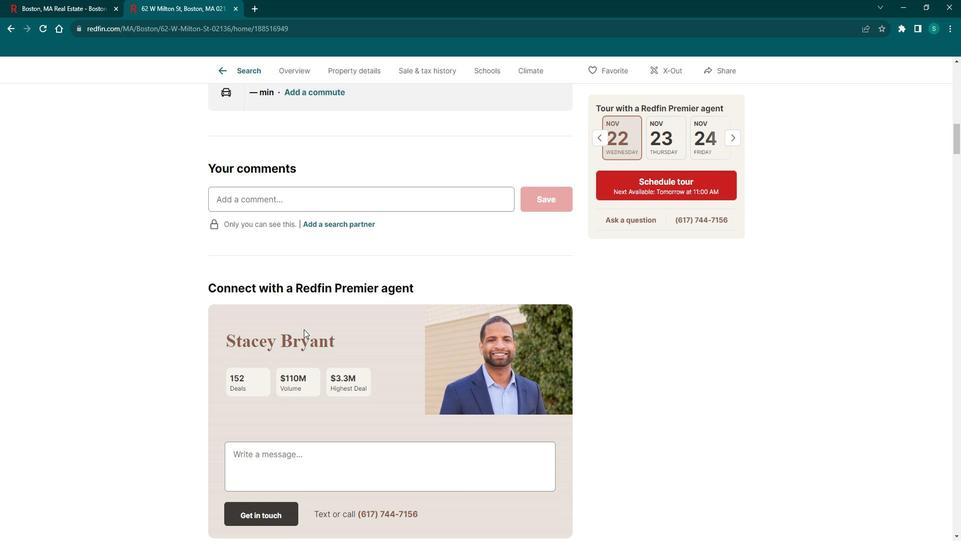 
Action: Mouse scrolled (315, 327) with delta (0, 0)
Screenshot: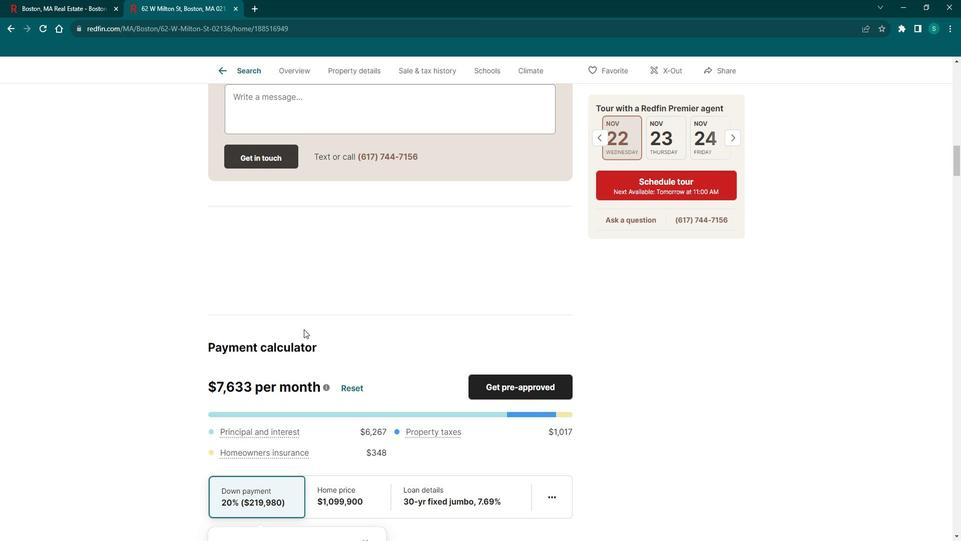 
Action: Mouse scrolled (315, 327) with delta (0, 0)
Screenshot: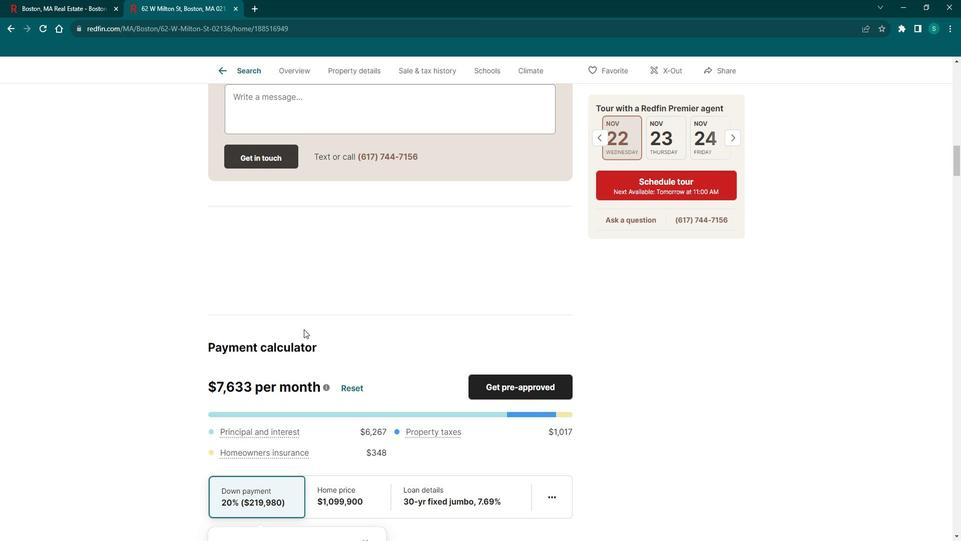 
Action: Mouse scrolled (315, 327) with delta (0, 0)
Screenshot: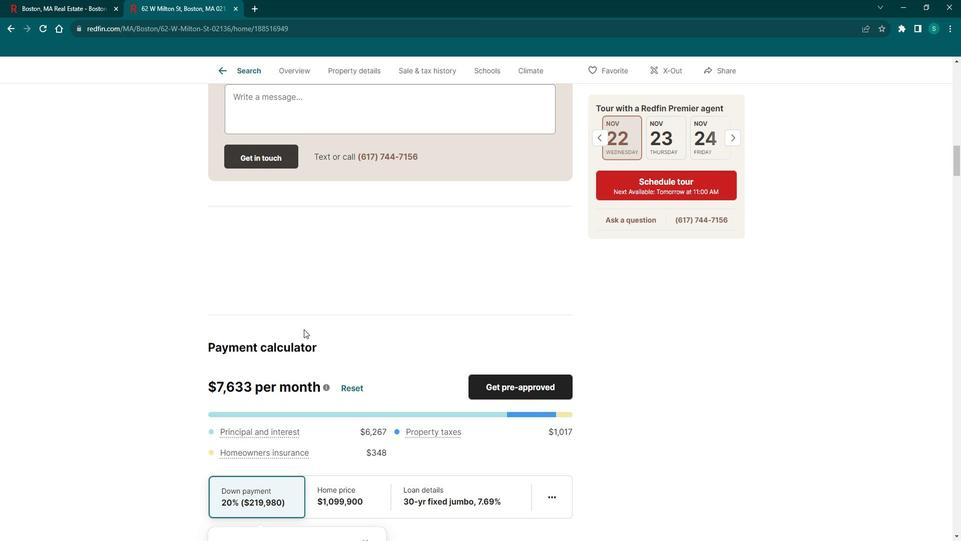 
Action: Mouse scrolled (315, 327) with delta (0, 0)
Screenshot: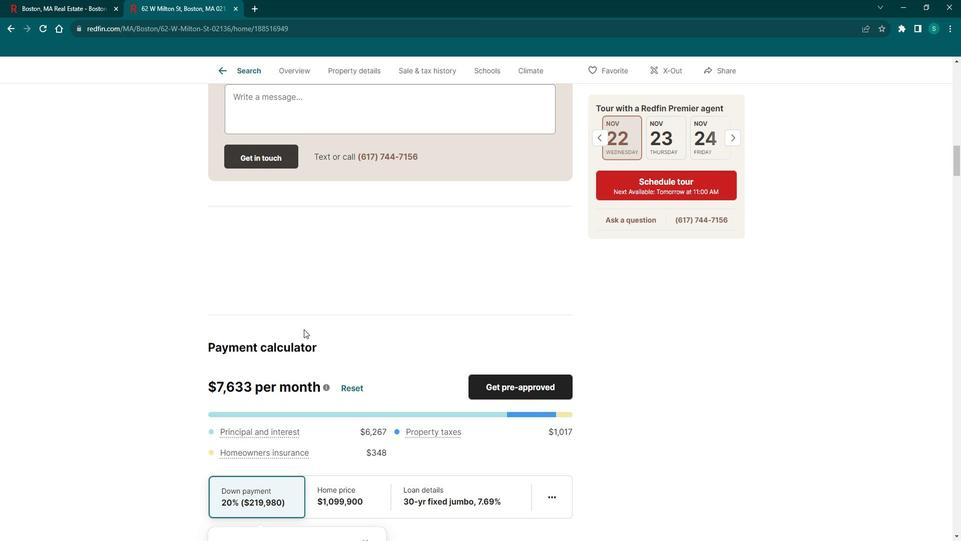 
Action: Mouse scrolled (315, 327) with delta (0, 0)
Screenshot: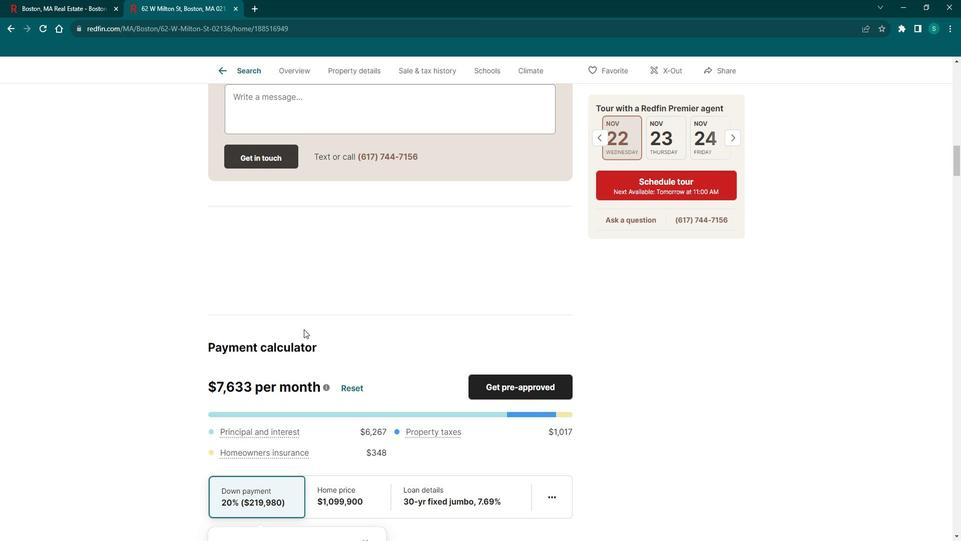 
Action: Mouse scrolled (315, 327) with delta (0, 0)
Screenshot: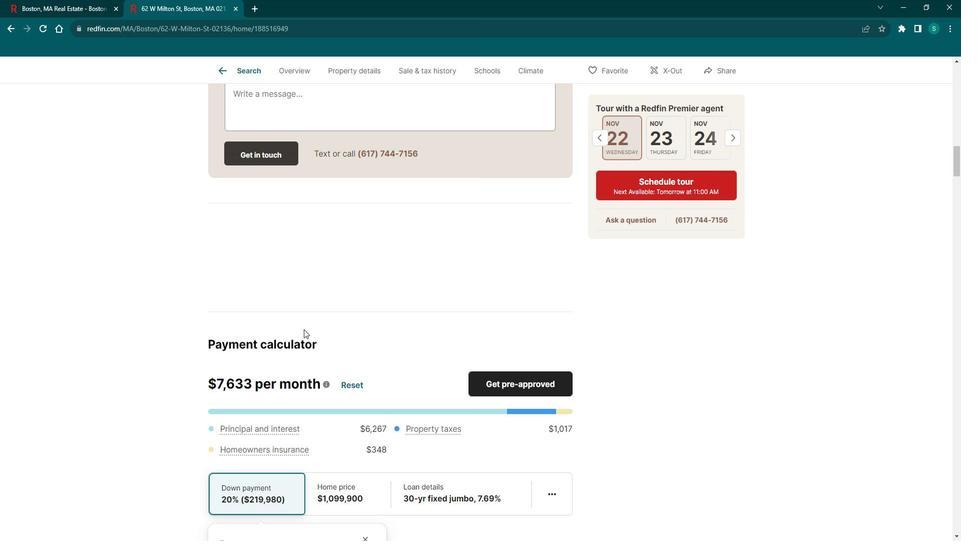 
Action: Mouse scrolled (315, 327) with delta (0, 0)
Screenshot: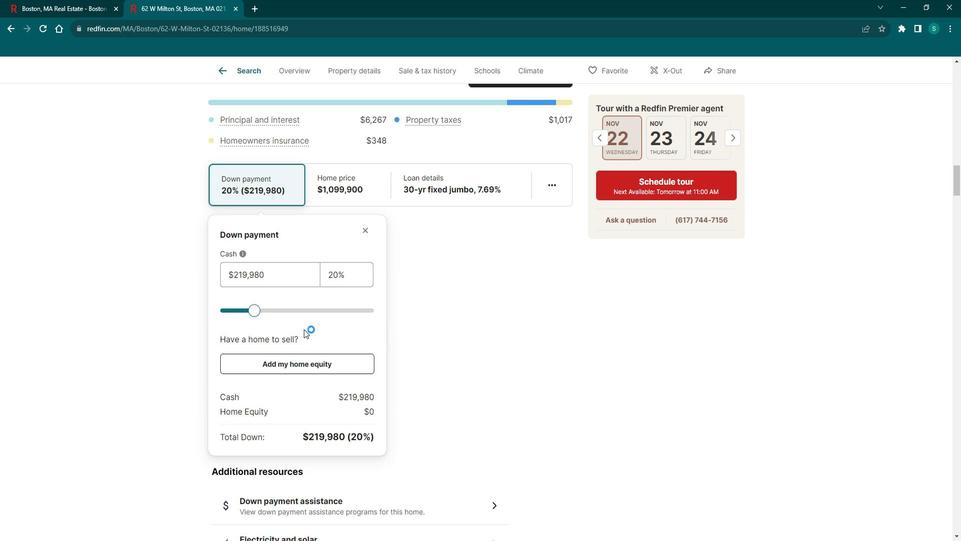
Action: Mouse scrolled (315, 327) with delta (0, 0)
Screenshot: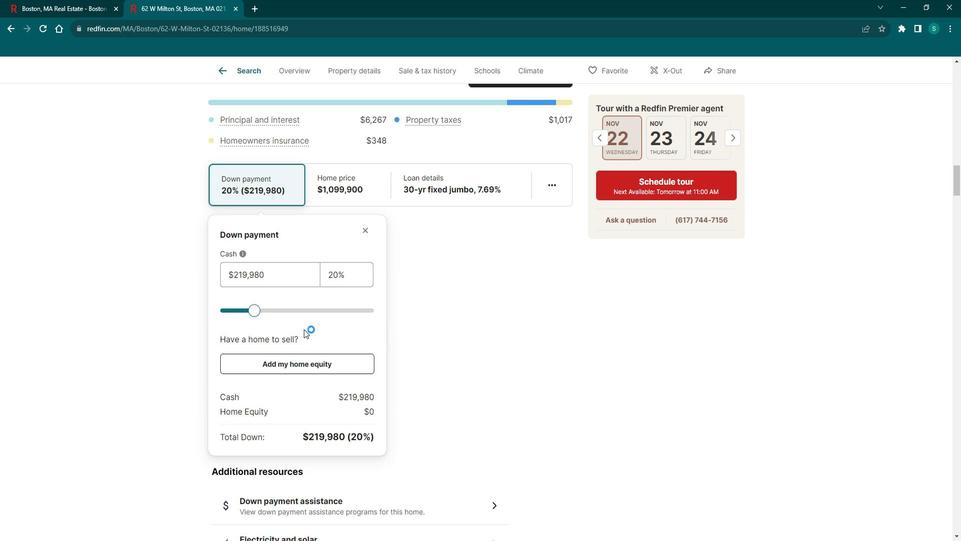 
Action: Mouse scrolled (315, 327) with delta (0, 0)
Screenshot: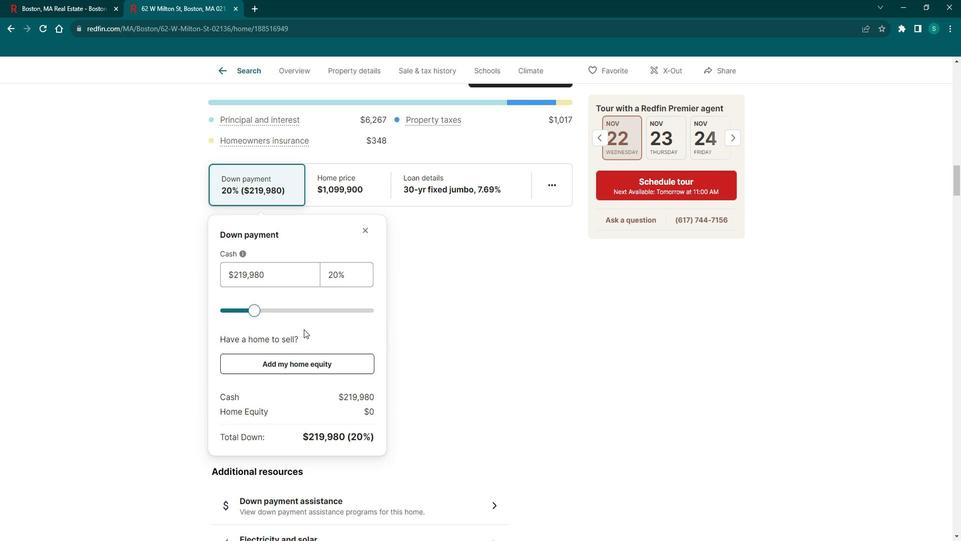 
Action: Mouse scrolled (315, 327) with delta (0, 0)
Screenshot: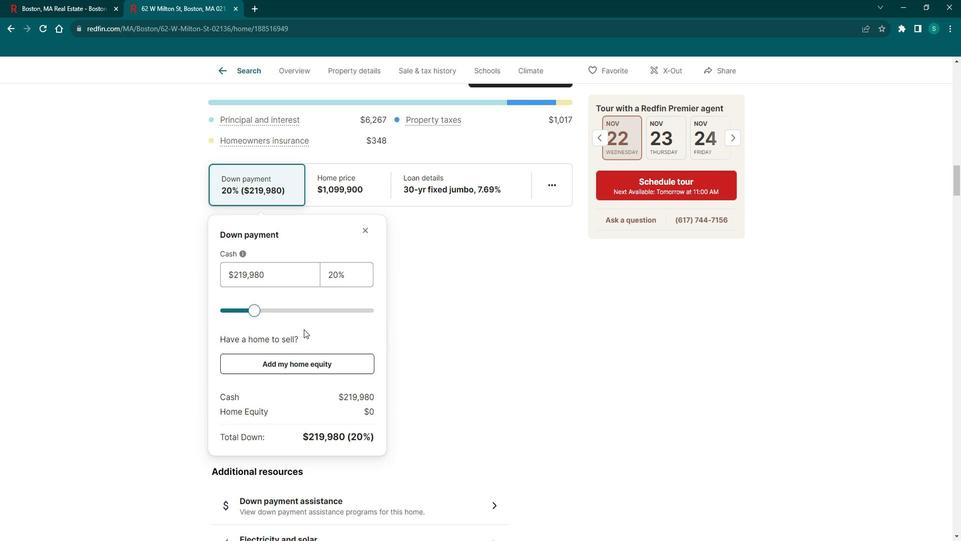 
Action: Mouse scrolled (315, 327) with delta (0, 0)
Screenshot: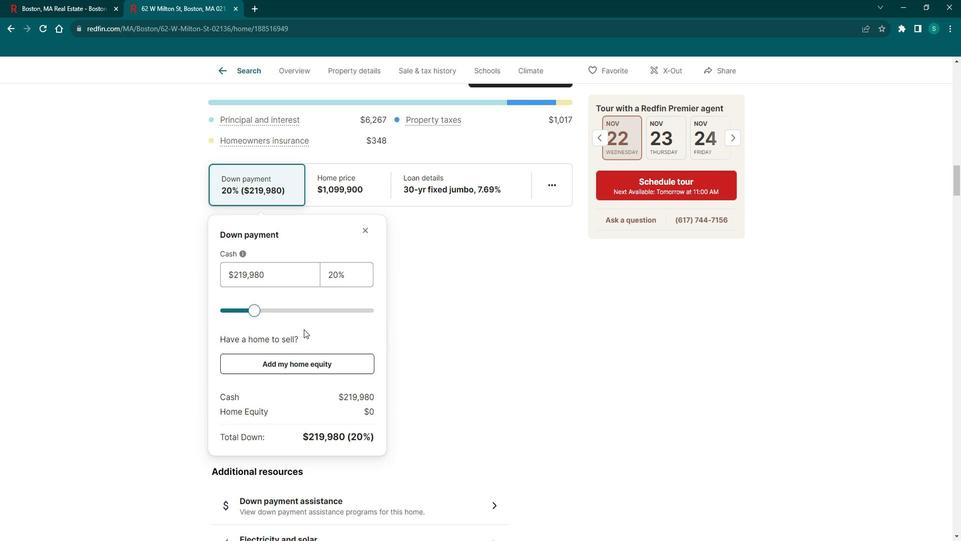 
Action: Mouse scrolled (315, 327) with delta (0, 0)
Screenshot: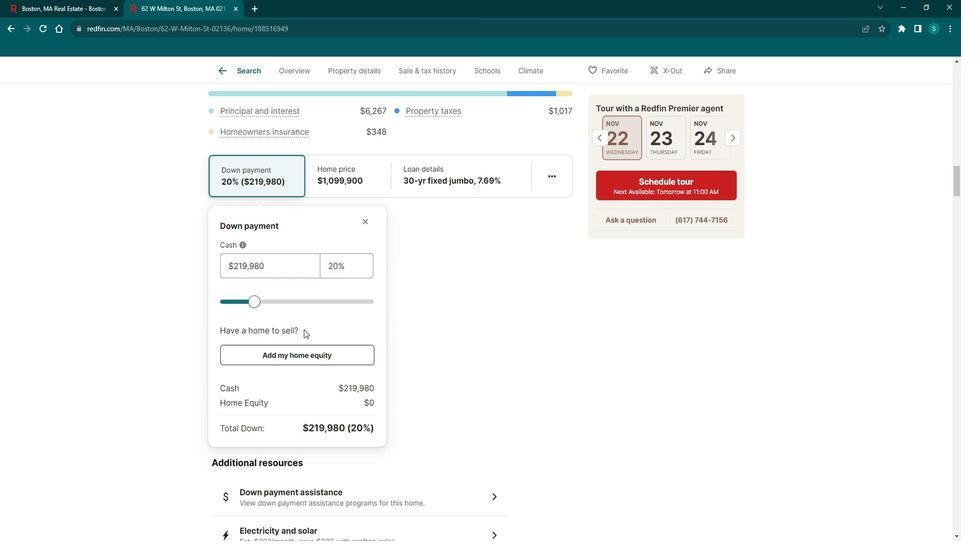 
Action: Mouse scrolled (315, 327) with delta (0, 0)
Screenshot: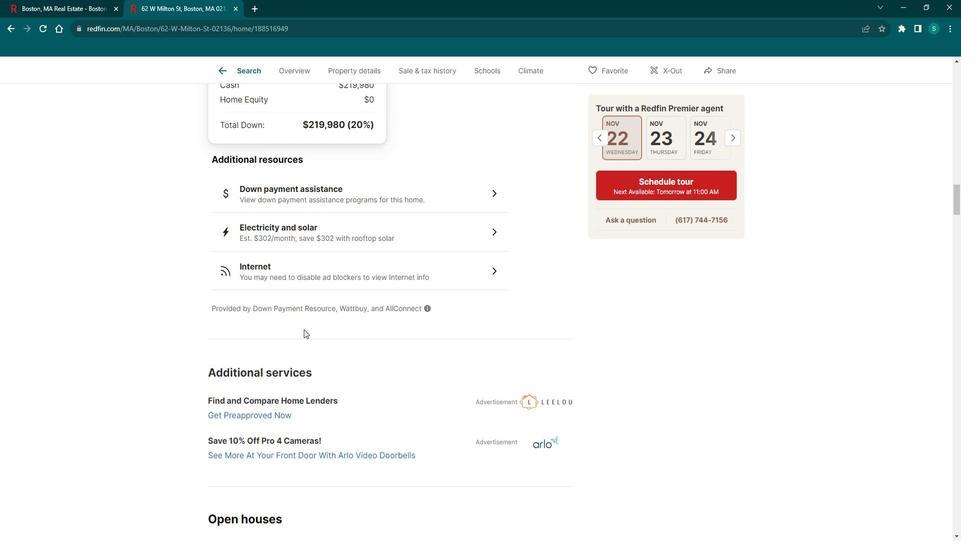 
Action: Mouse scrolled (315, 327) with delta (0, 0)
Screenshot: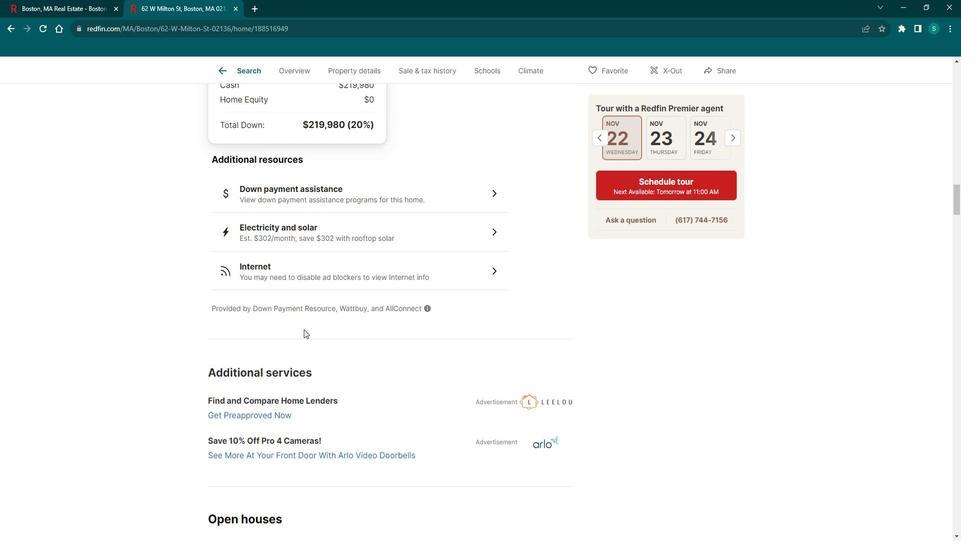 
Action: Mouse scrolled (315, 327) with delta (0, 0)
Screenshot: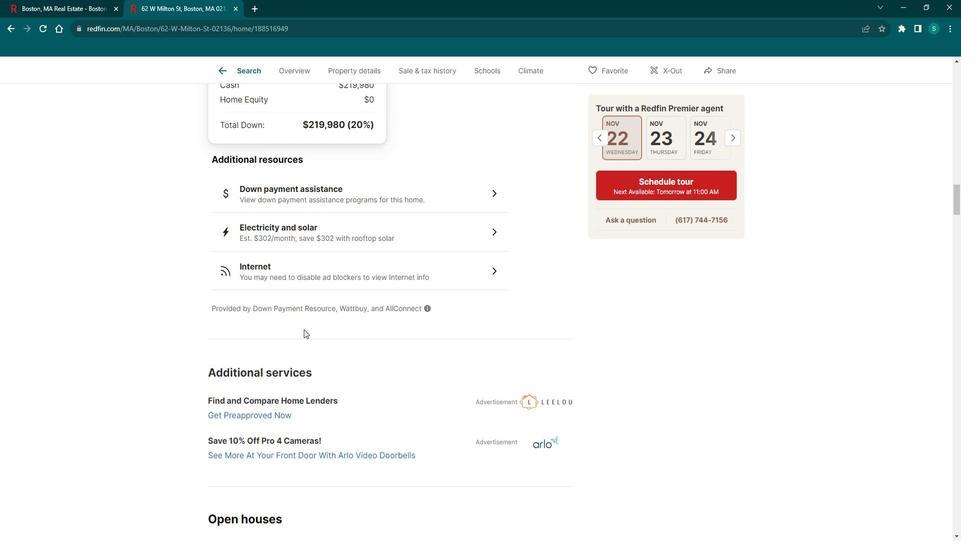 
Action: Mouse scrolled (315, 327) with delta (0, 0)
Screenshot: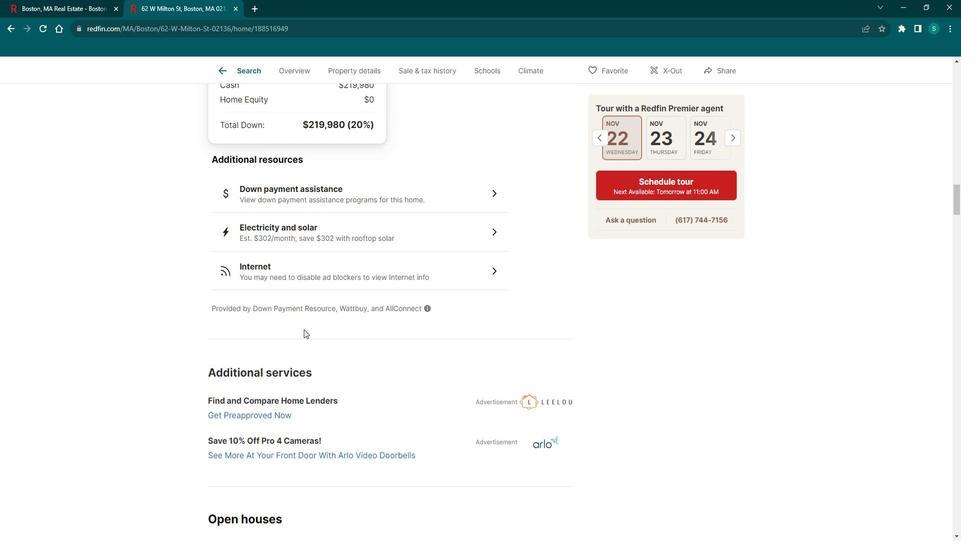 
Action: Mouse scrolled (315, 327) with delta (0, 0)
Screenshot: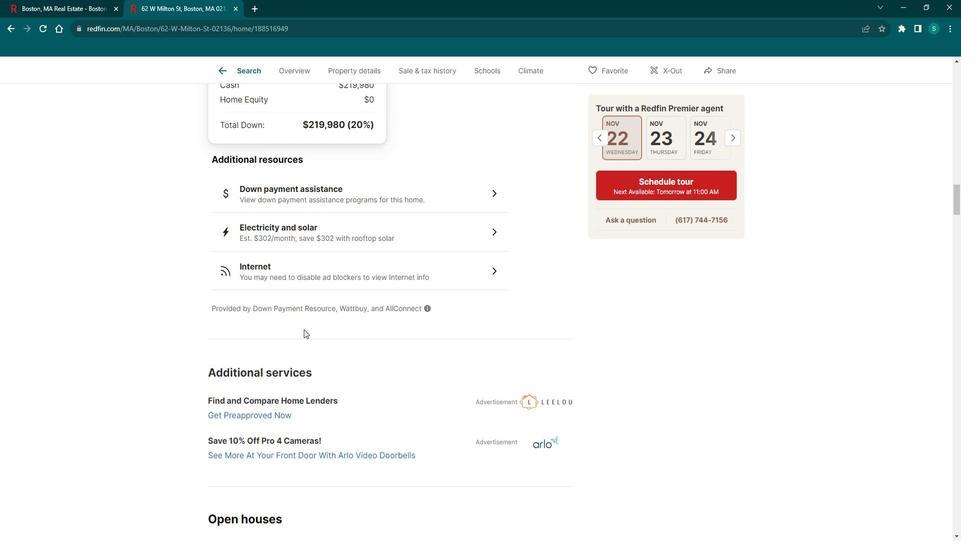 
Action: Mouse scrolled (315, 327) with delta (0, 0)
Screenshot: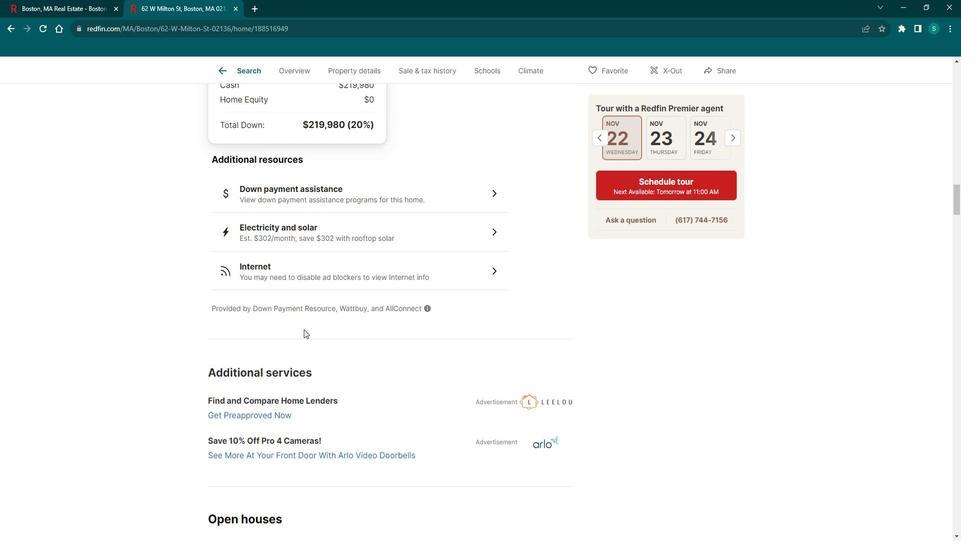 
Action: Mouse scrolled (315, 327) with delta (0, 0)
Screenshot: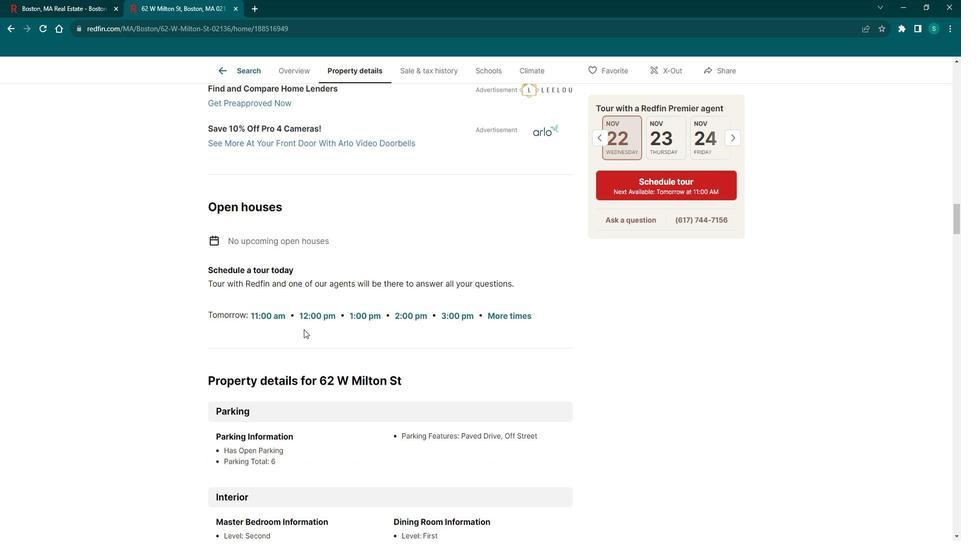 
Action: Mouse scrolled (315, 327) with delta (0, 0)
Screenshot: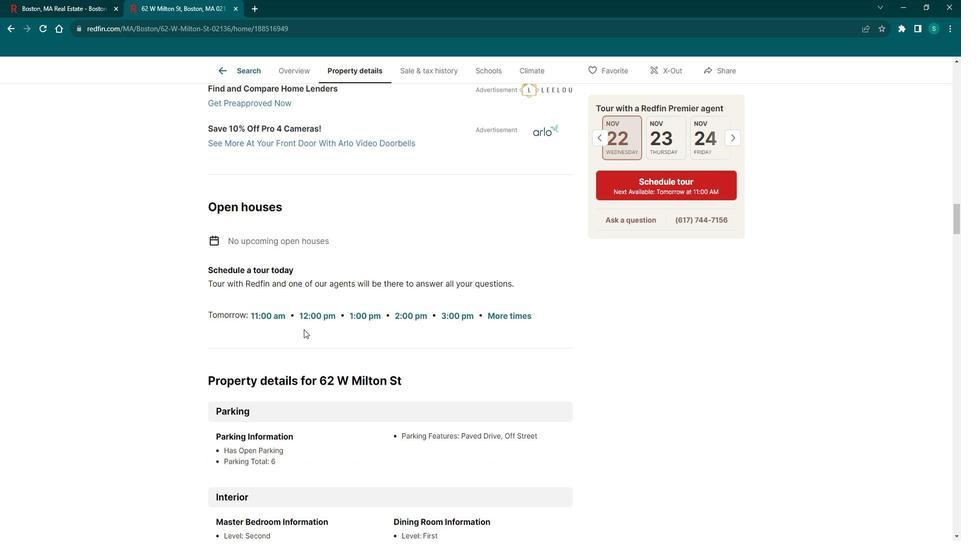 
Action: Mouse scrolled (315, 327) with delta (0, 0)
Screenshot: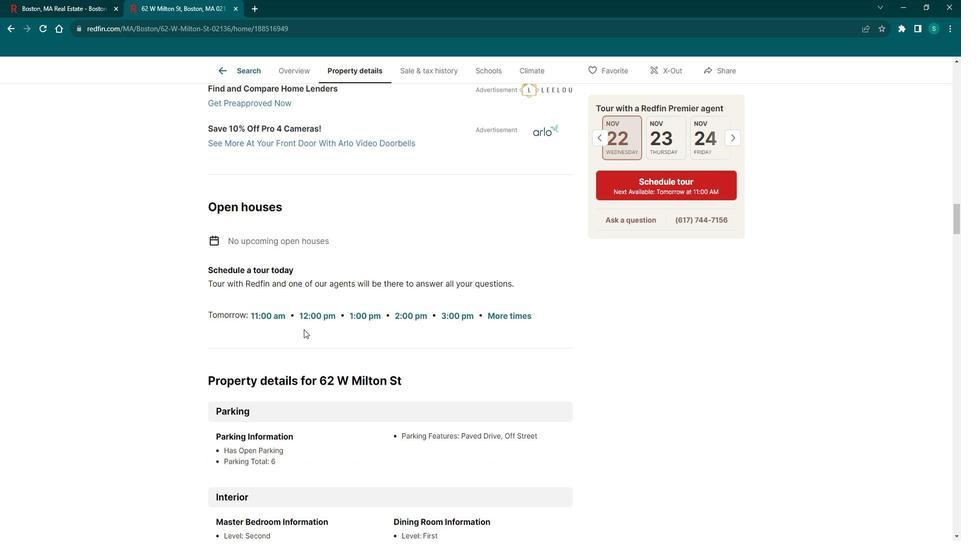 
Action: Mouse scrolled (315, 327) with delta (0, 0)
Screenshot: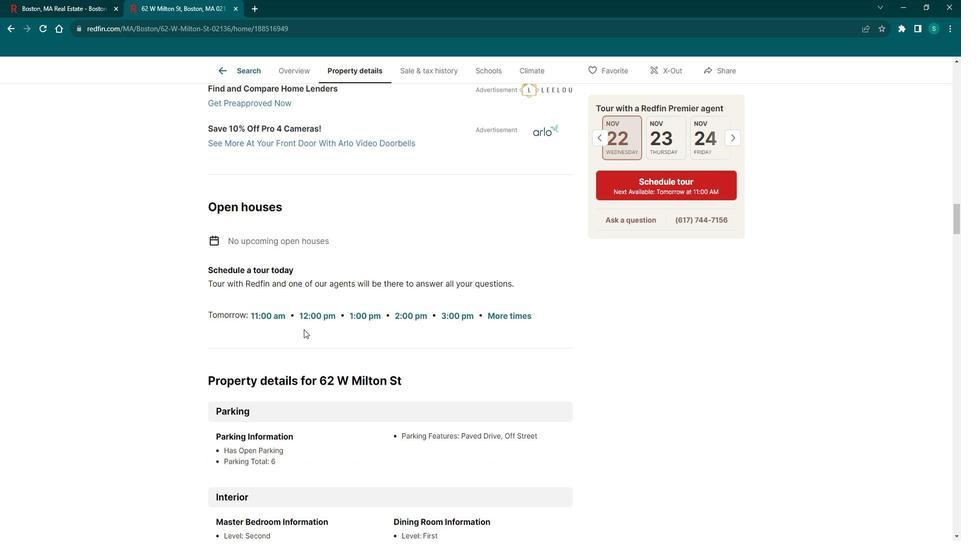 
Action: Mouse scrolled (315, 327) with delta (0, 0)
Screenshot: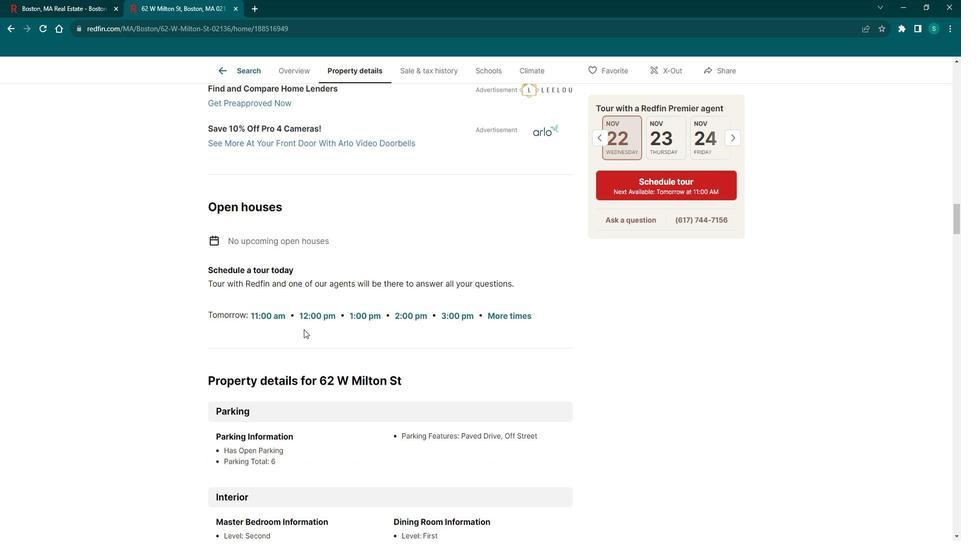 
Action: Mouse scrolled (315, 327) with delta (0, 0)
Screenshot: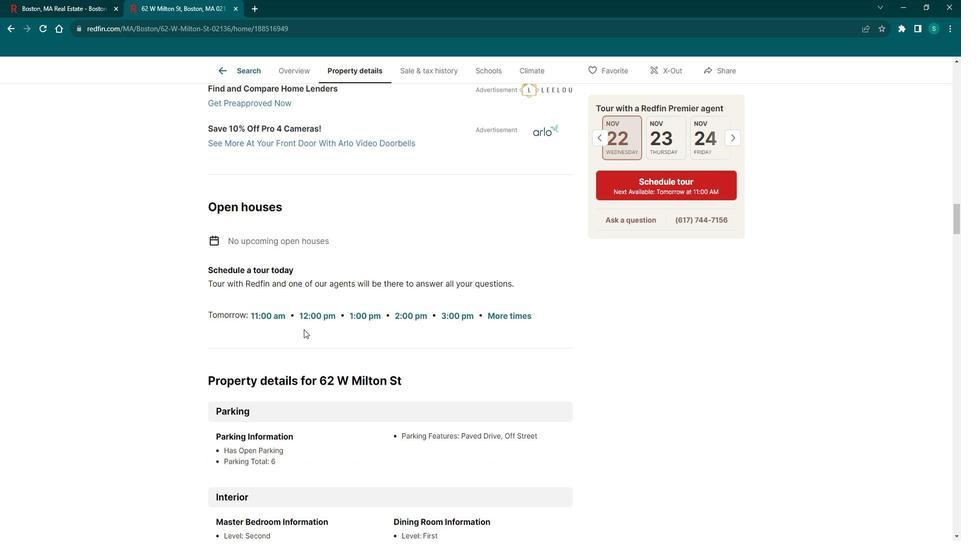 
Action: Mouse scrolled (315, 327) with delta (0, 0)
Screenshot: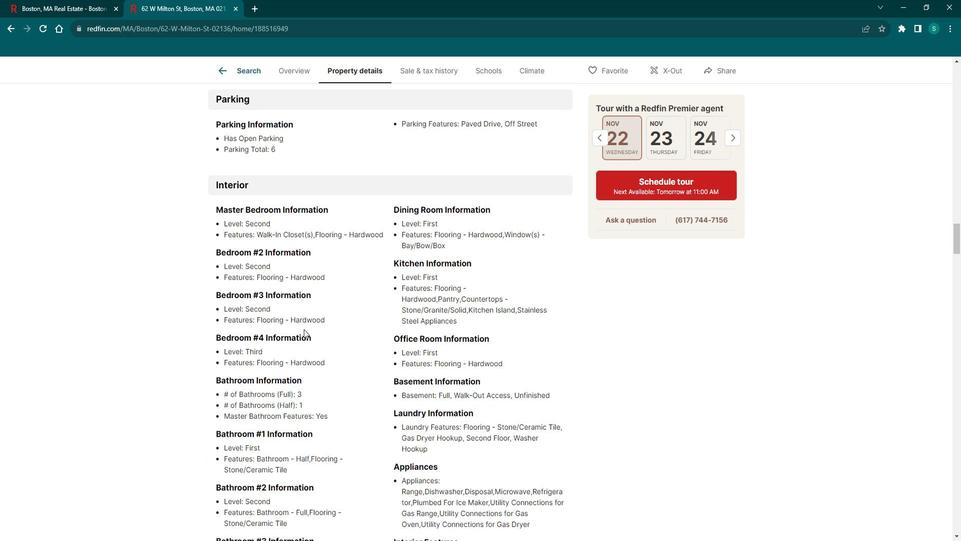 
Action: Mouse scrolled (315, 327) with delta (0, 0)
Screenshot: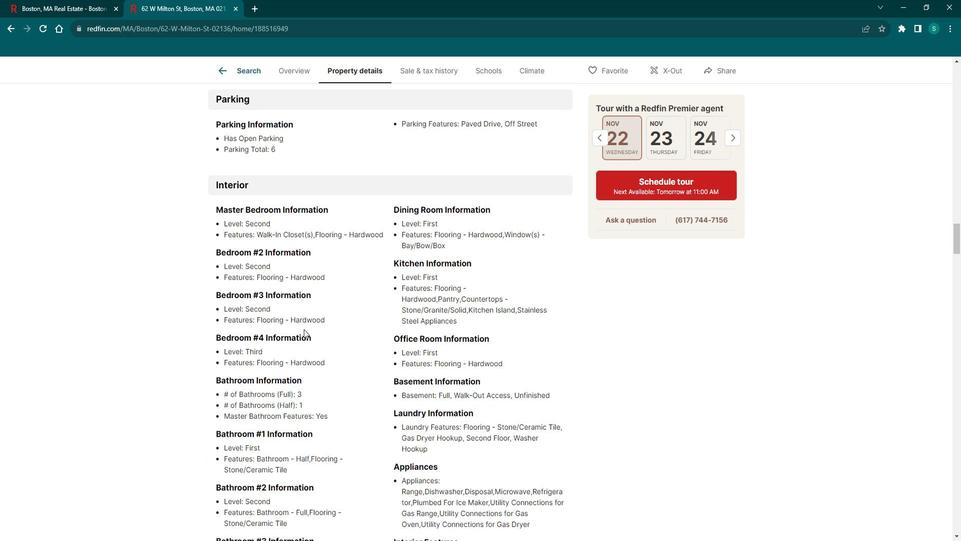 
Action: Mouse scrolled (315, 327) with delta (0, 0)
Screenshot: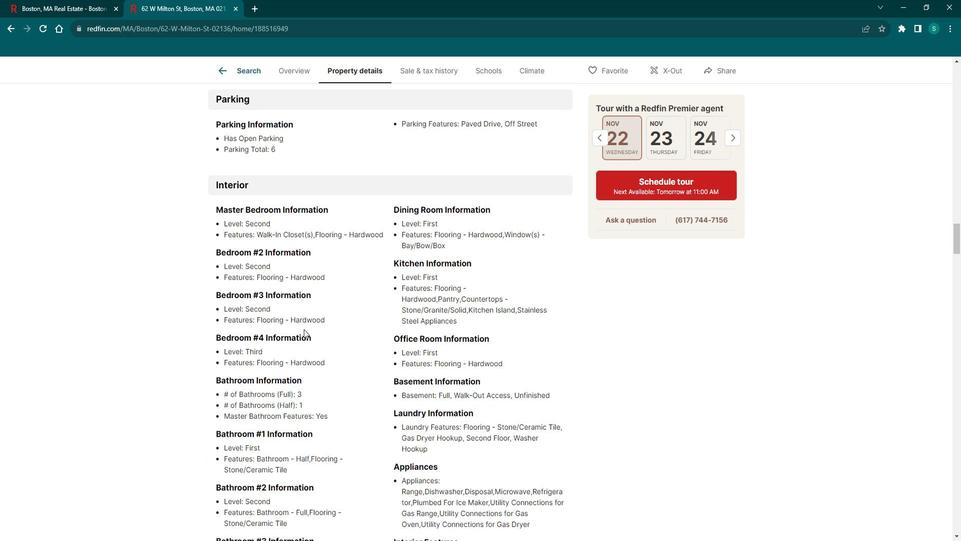 
Action: Mouse scrolled (315, 327) with delta (0, 0)
Screenshot: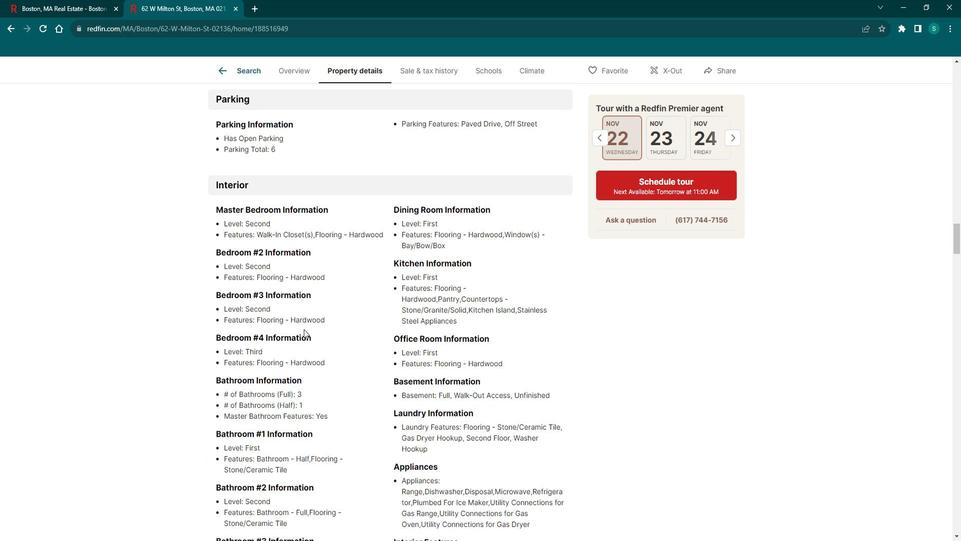 
Action: Mouse scrolled (315, 327) with delta (0, 0)
Screenshot: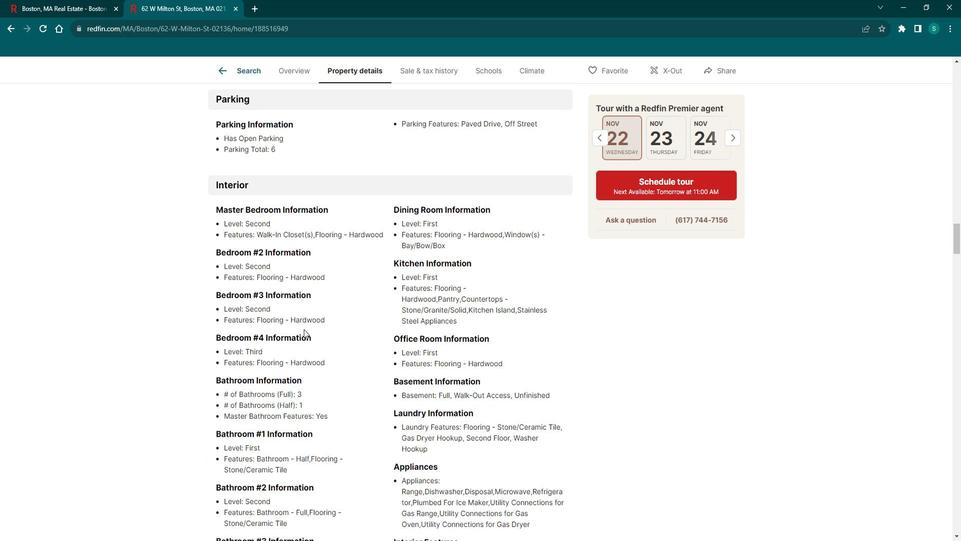 
Action: Mouse scrolled (315, 327) with delta (0, 0)
Screenshot: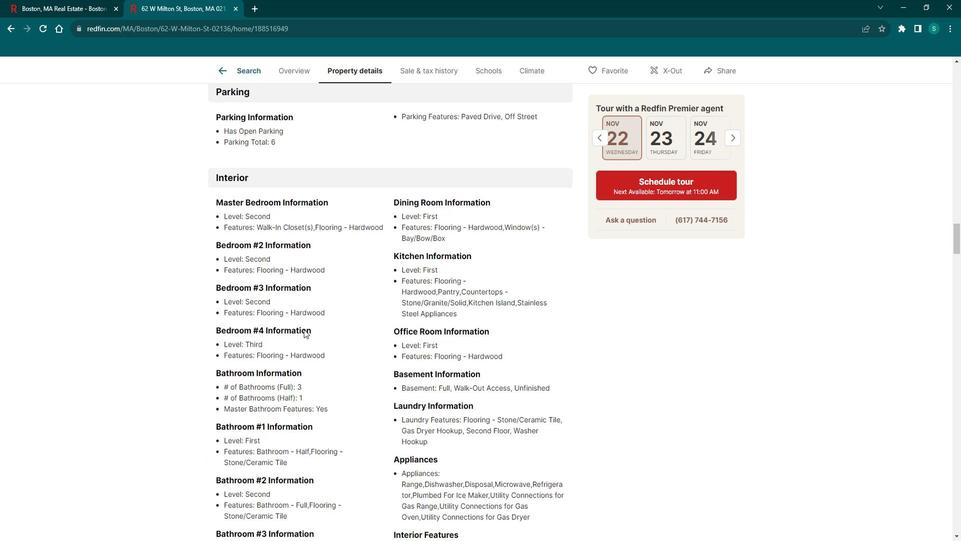 
Action: Mouse scrolled (315, 327) with delta (0, 0)
Screenshot: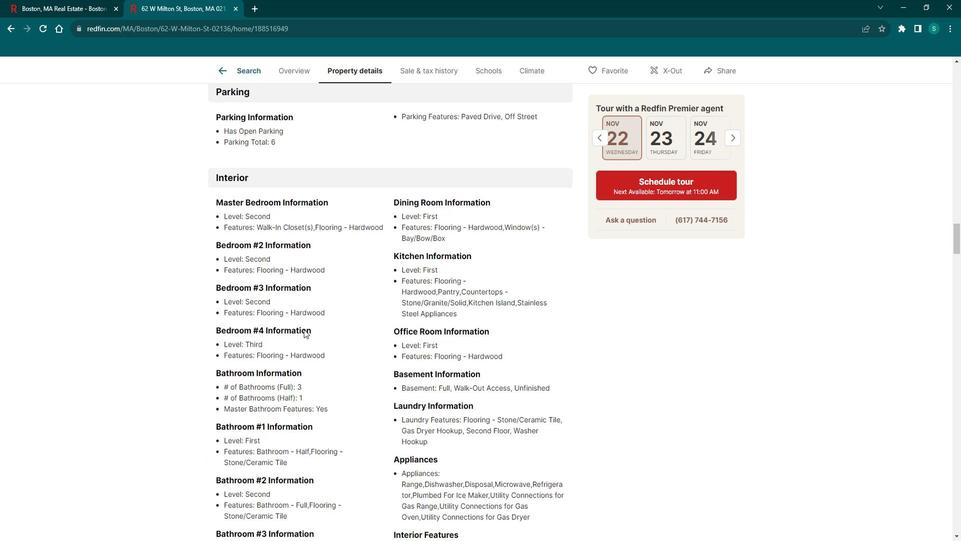 
Action: Mouse scrolled (315, 327) with delta (0, 0)
Screenshot: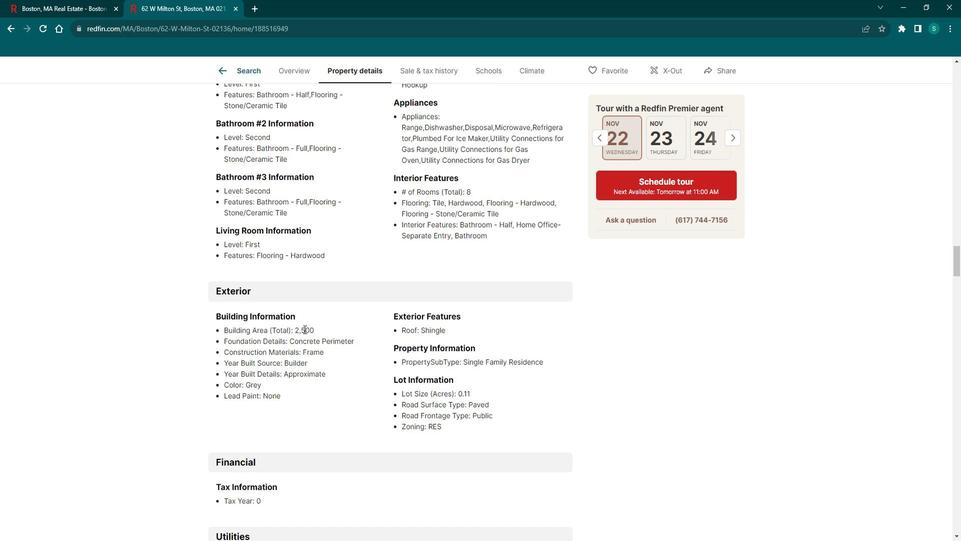 
Action: Mouse scrolled (315, 327) with delta (0, 0)
Screenshot: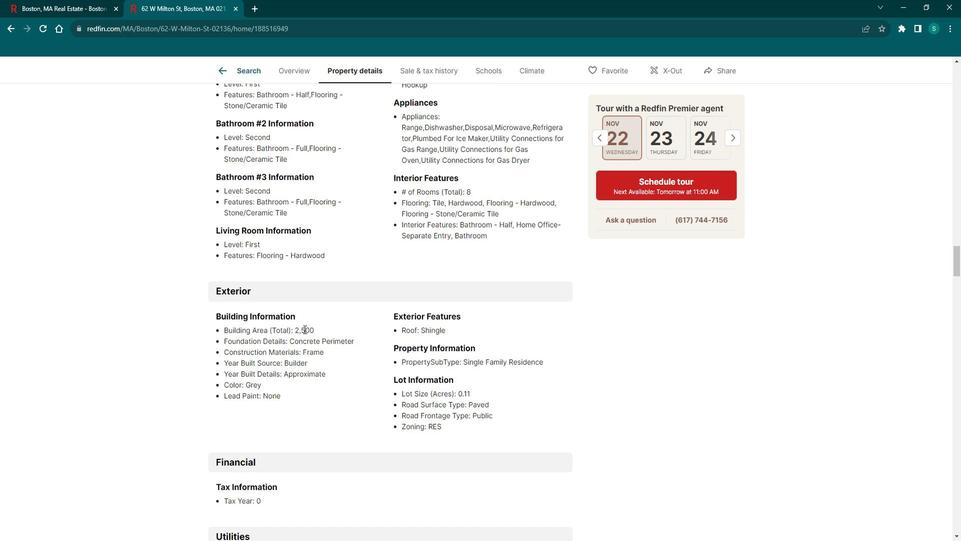
Action: Mouse scrolled (315, 327) with delta (0, 0)
Screenshot: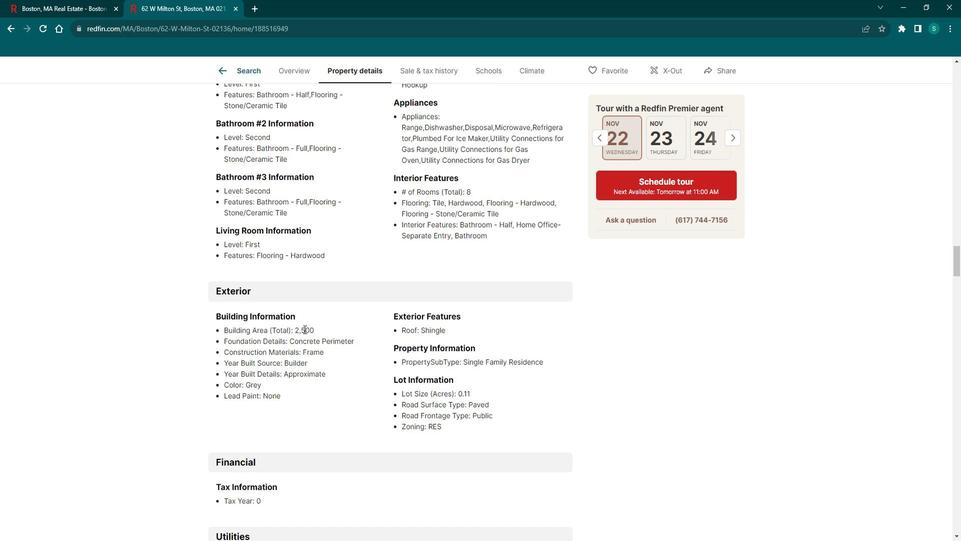 
Action: Mouse scrolled (315, 327) with delta (0, 0)
Screenshot: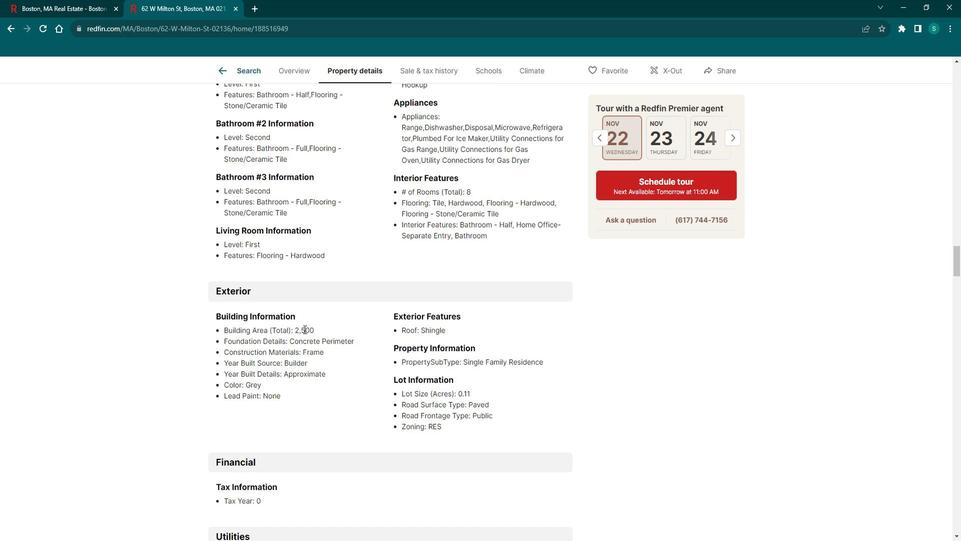 
Action: Mouse scrolled (315, 327) with delta (0, 0)
Screenshot: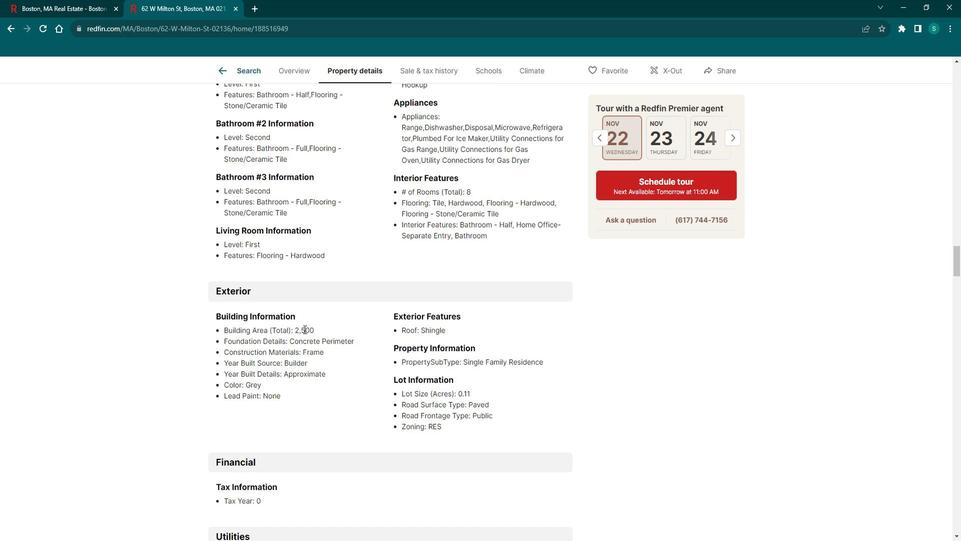 
Action: Mouse scrolled (315, 327) with delta (0, 0)
Screenshot: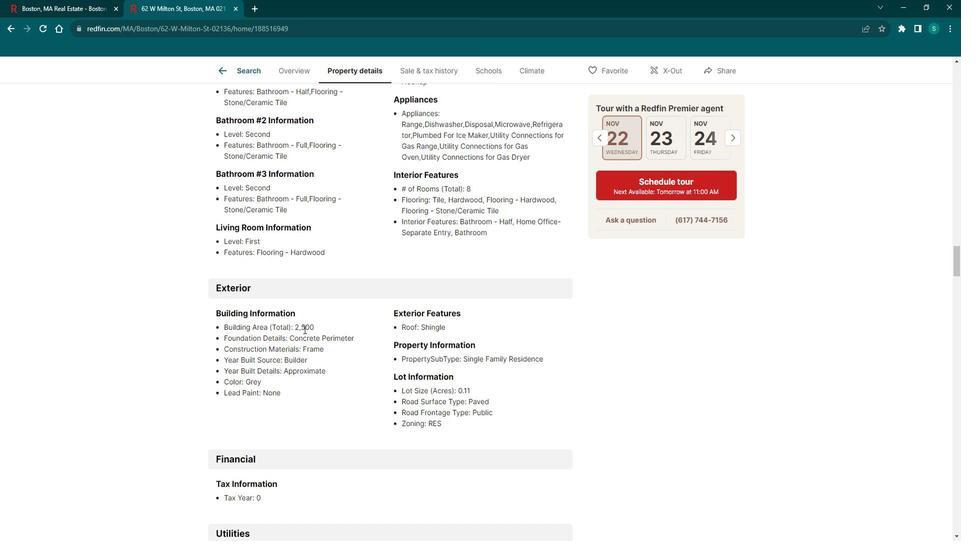 
Action: Mouse scrolled (315, 327) with delta (0, 0)
Screenshot: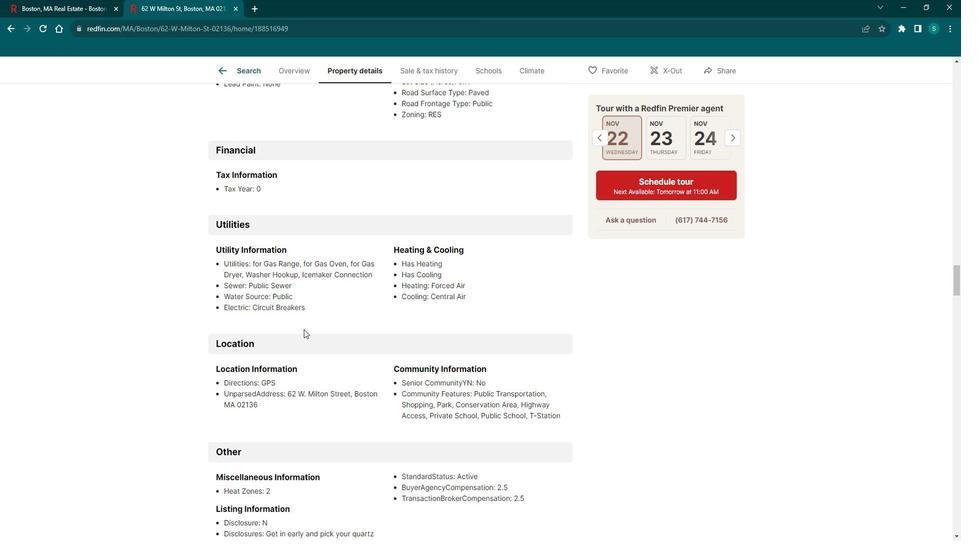 
Action: Mouse scrolled (315, 327) with delta (0, 0)
Screenshot: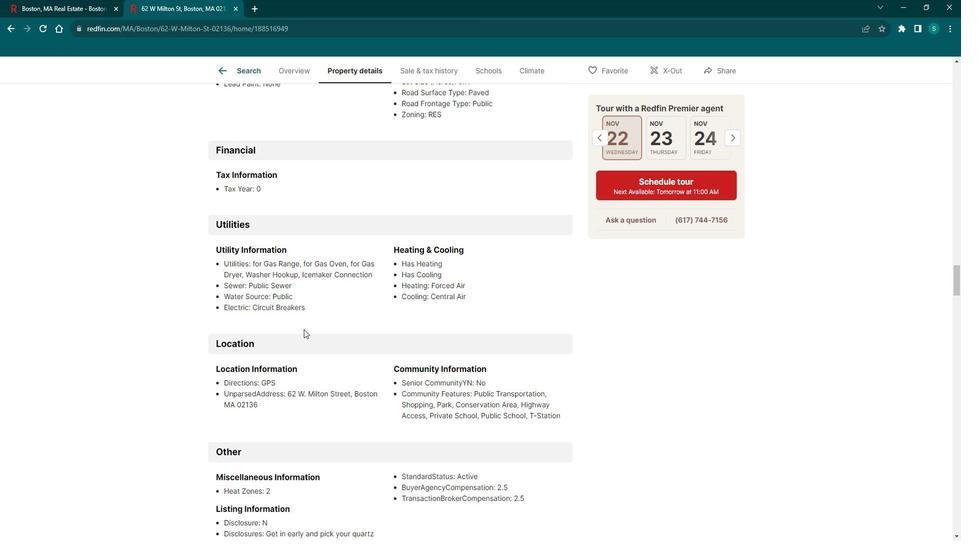 
Action: Mouse scrolled (315, 327) with delta (0, 0)
Screenshot: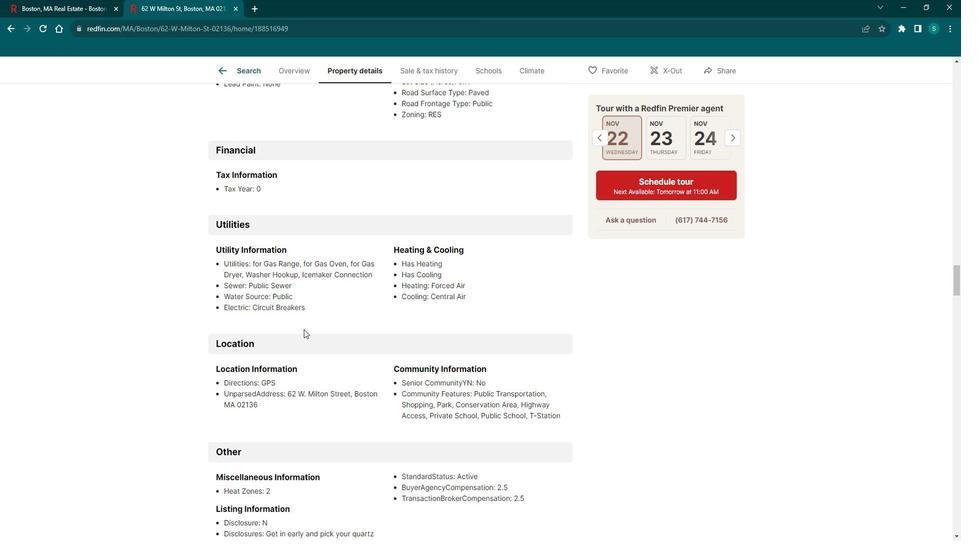 
Action: Mouse scrolled (315, 327) with delta (0, 0)
Screenshot: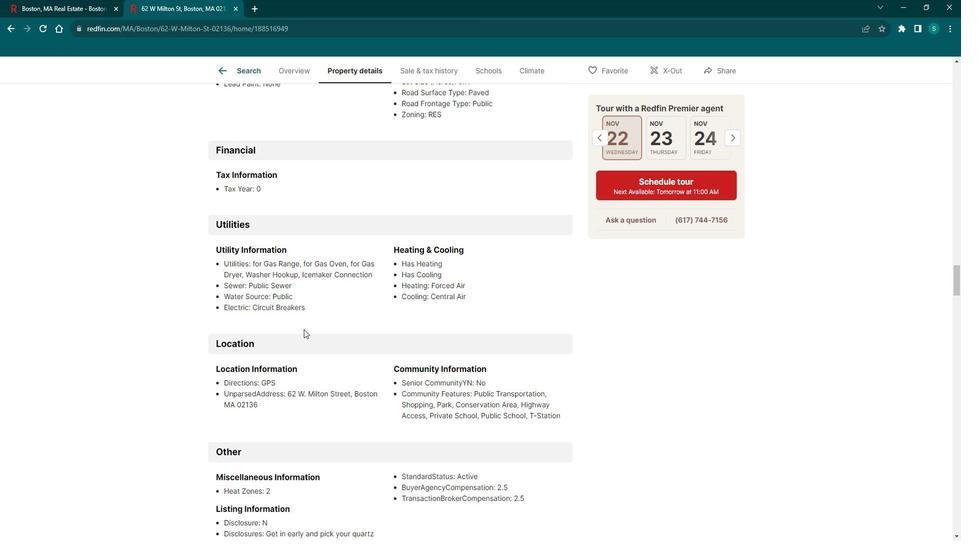 
Action: Mouse scrolled (315, 327) with delta (0, 0)
Screenshot: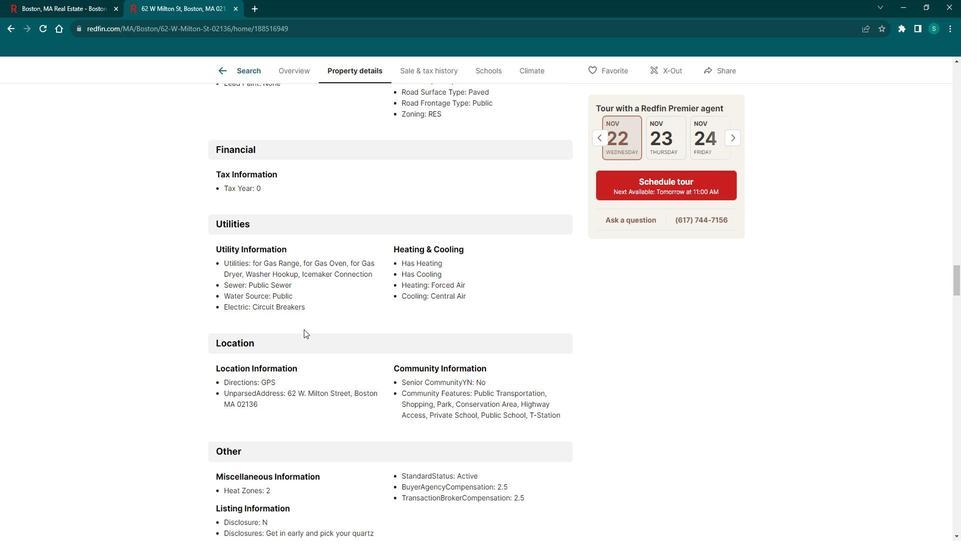 
Action: Mouse scrolled (315, 327) with delta (0, 0)
Screenshot: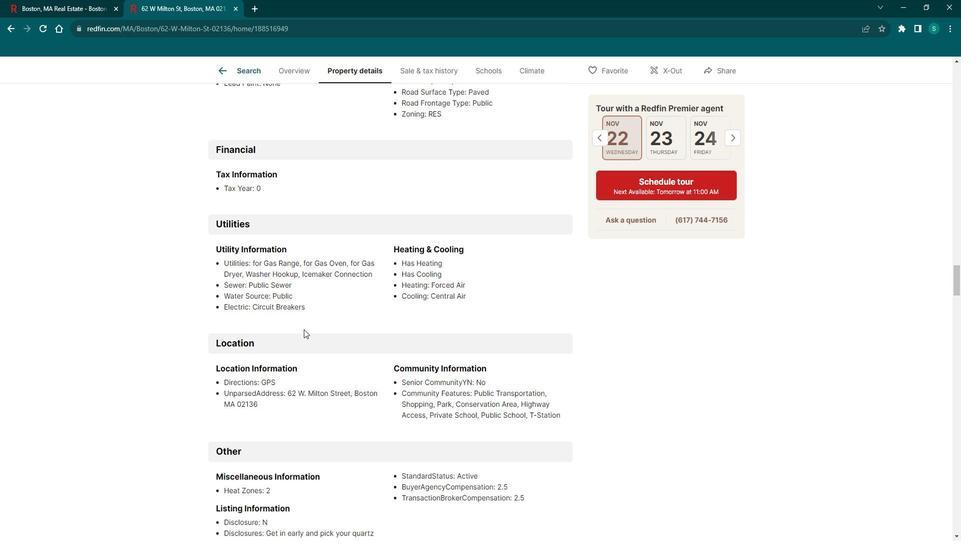 
Action: Mouse scrolled (315, 327) with delta (0, 0)
Screenshot: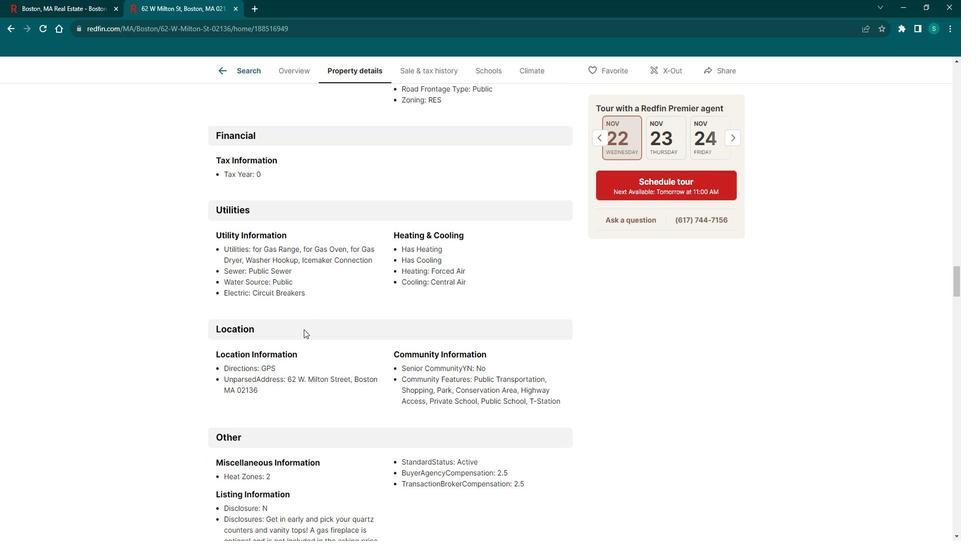 
Action: Mouse scrolled (315, 328) with delta (0, 0)
Screenshot: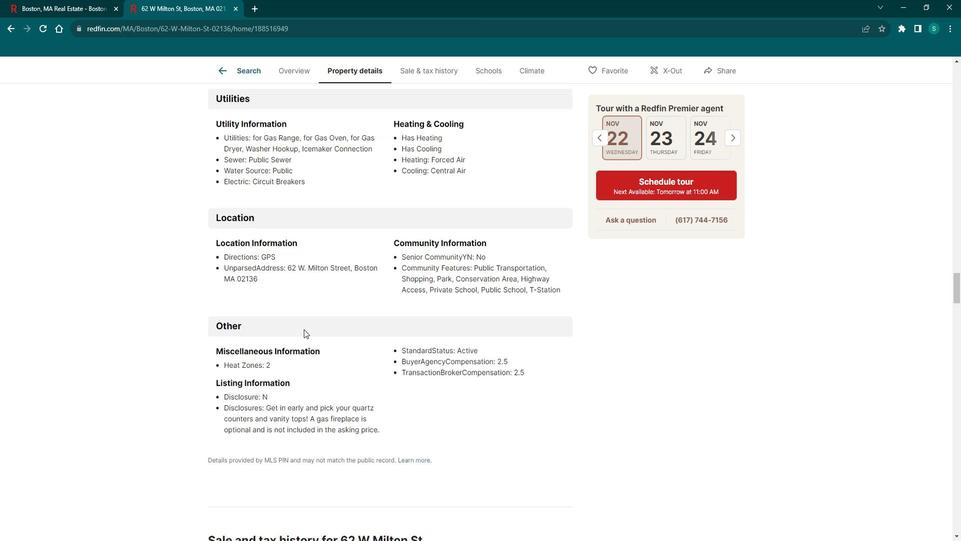 
Action: Mouse scrolled (315, 327) with delta (0, 0)
Screenshot: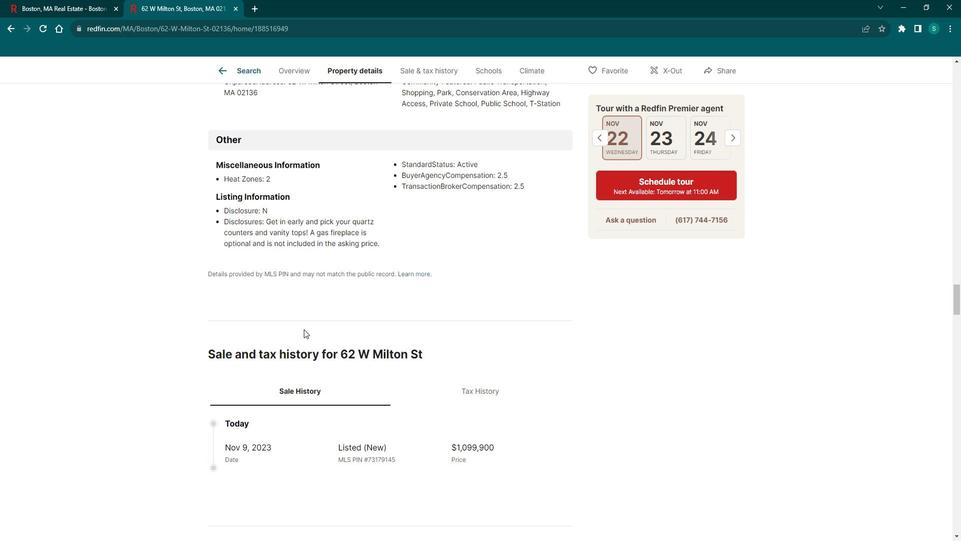 
Action: Mouse scrolled (315, 327) with delta (0, 0)
Screenshot: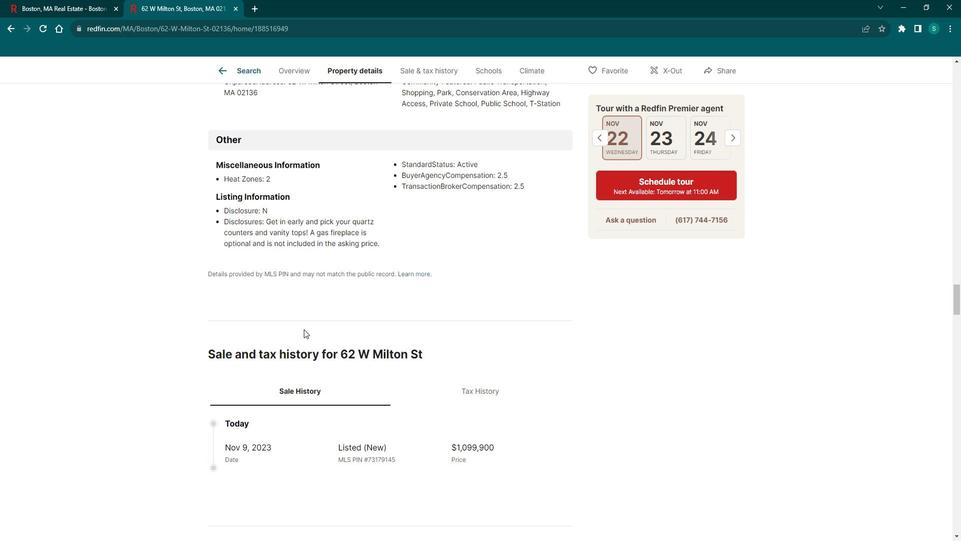 
Action: Mouse scrolled (315, 327) with delta (0, 0)
Screenshot: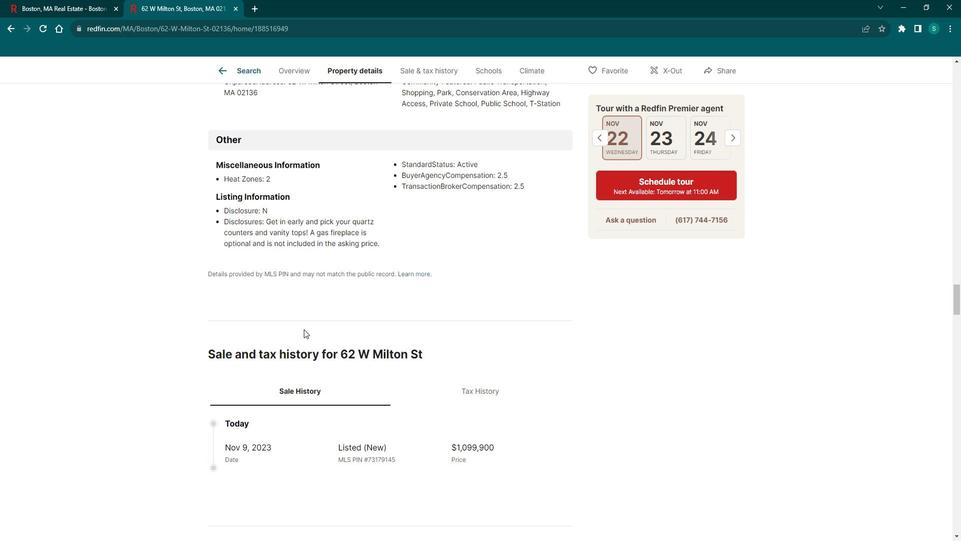 
Action: Mouse scrolled (315, 327) with delta (0, 0)
Screenshot: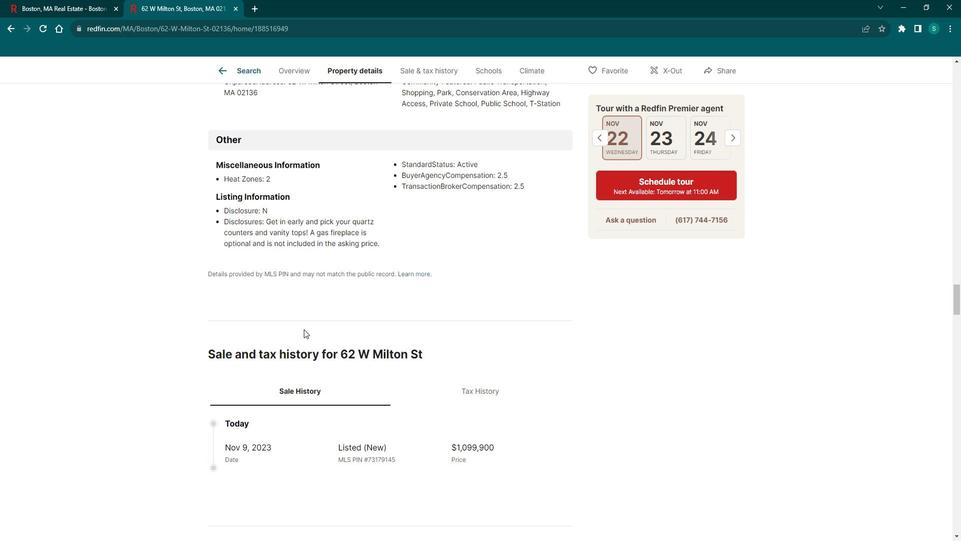 
Action: Mouse scrolled (315, 327) with delta (0, 0)
Screenshot: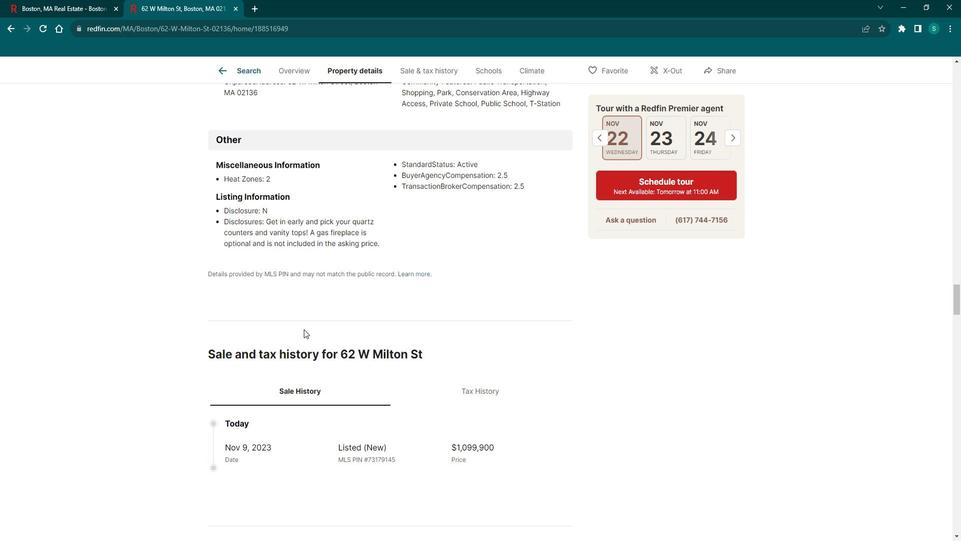 
Action: Mouse scrolled (315, 327) with delta (0, 0)
Screenshot: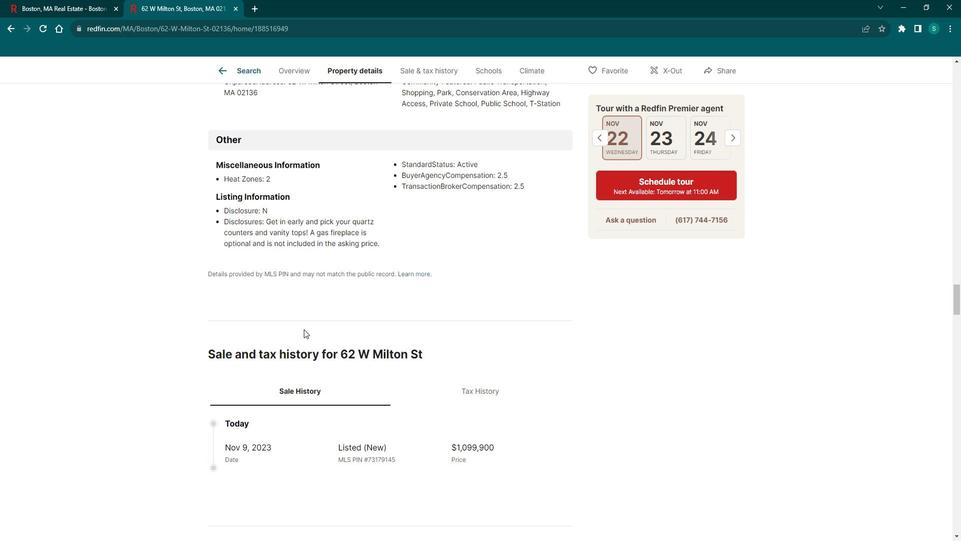 
Action: Mouse scrolled (315, 327) with delta (0, 0)
Screenshot: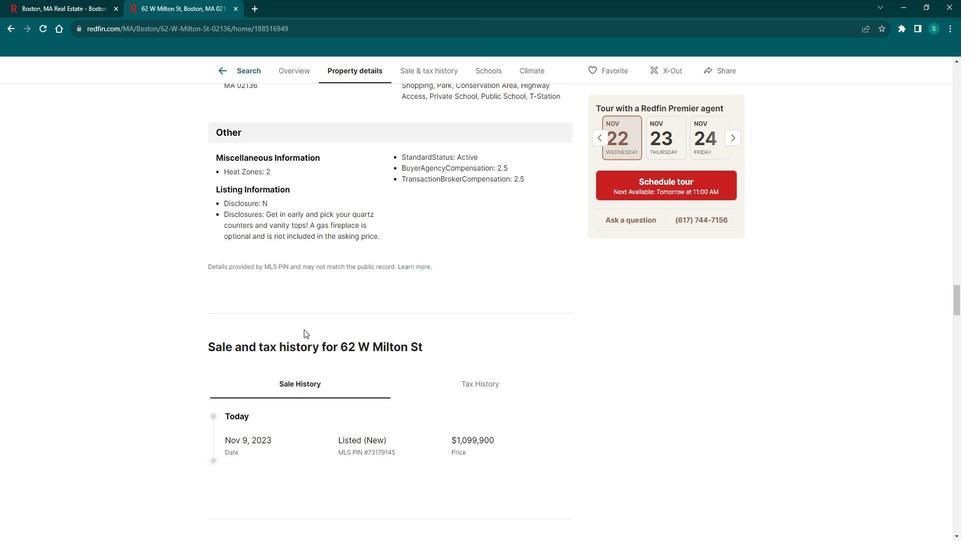 
Action: Mouse scrolled (315, 327) with delta (0, 0)
Screenshot: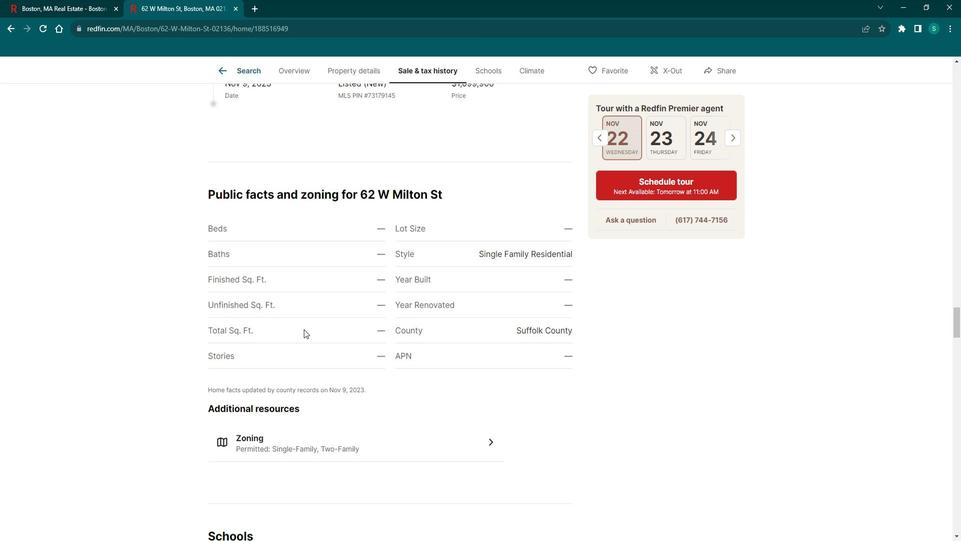
Action: Mouse scrolled (315, 327) with delta (0, 0)
Screenshot: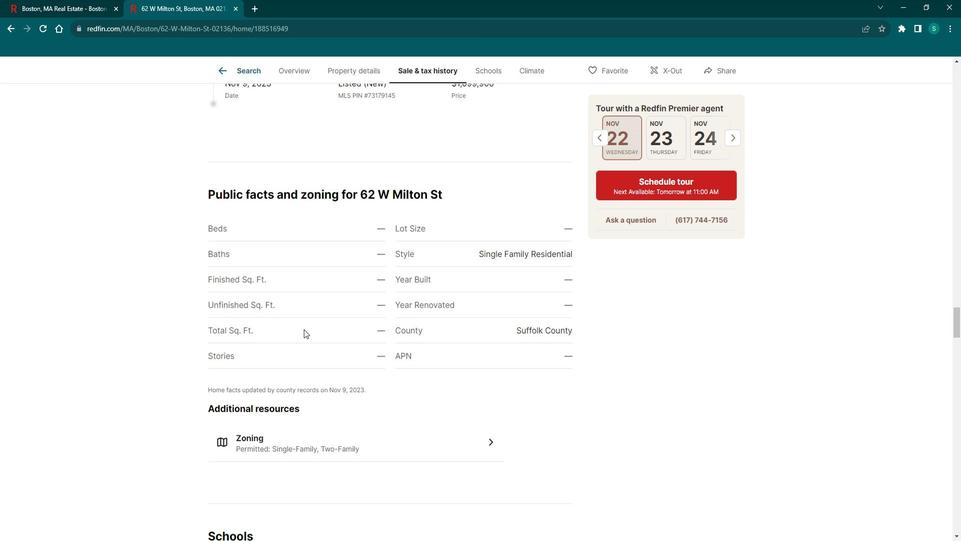 
Action: Mouse scrolled (315, 327) with delta (0, 0)
Screenshot: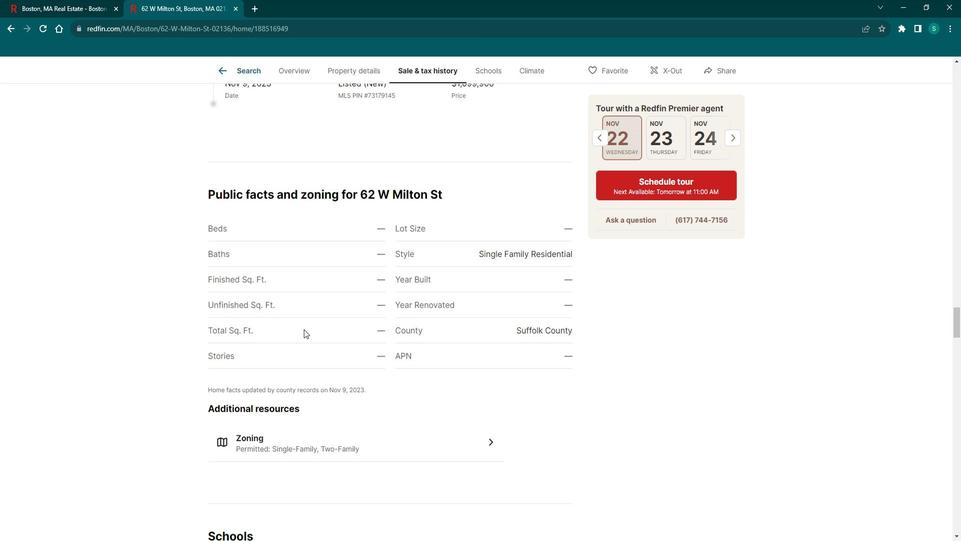 
Action: Mouse scrolled (315, 327) with delta (0, 0)
Screenshot: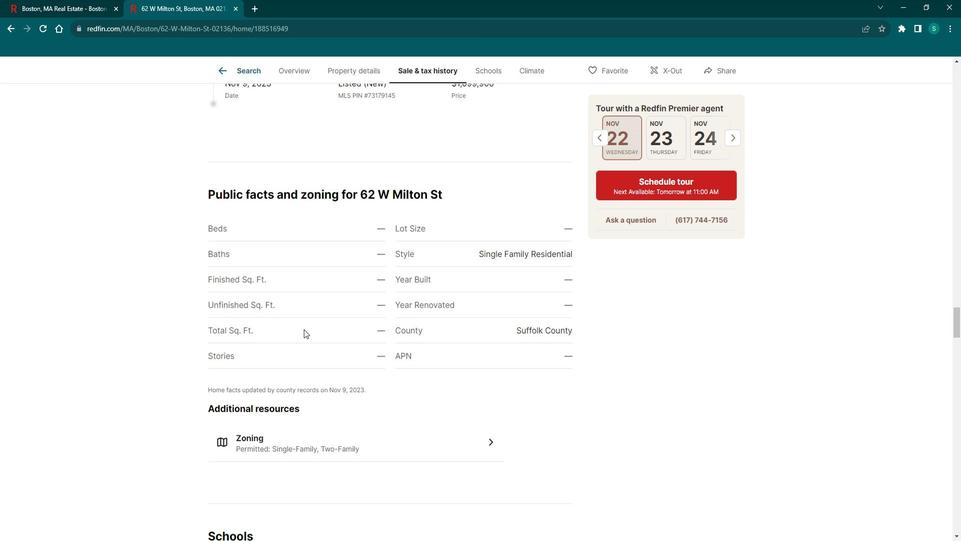 
Action: Mouse scrolled (315, 327) with delta (0, 0)
Screenshot: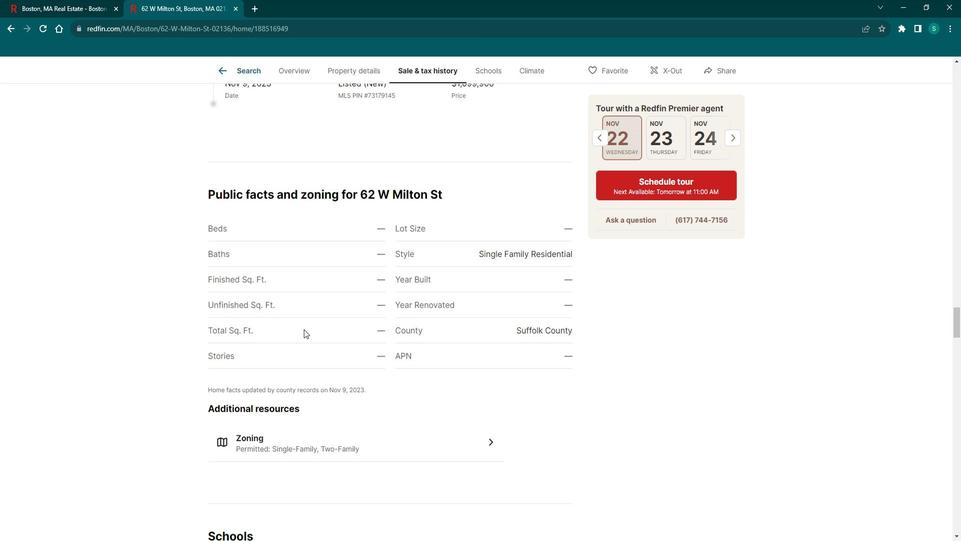 
Action: Mouse scrolled (315, 327) with delta (0, 0)
Screenshot: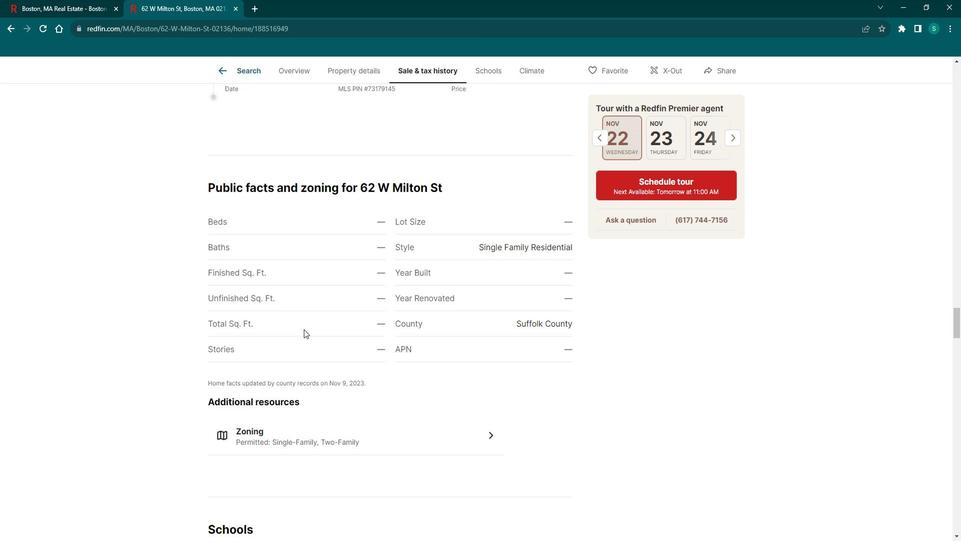 
Action: Mouse scrolled (315, 327) with delta (0, 0)
Screenshot: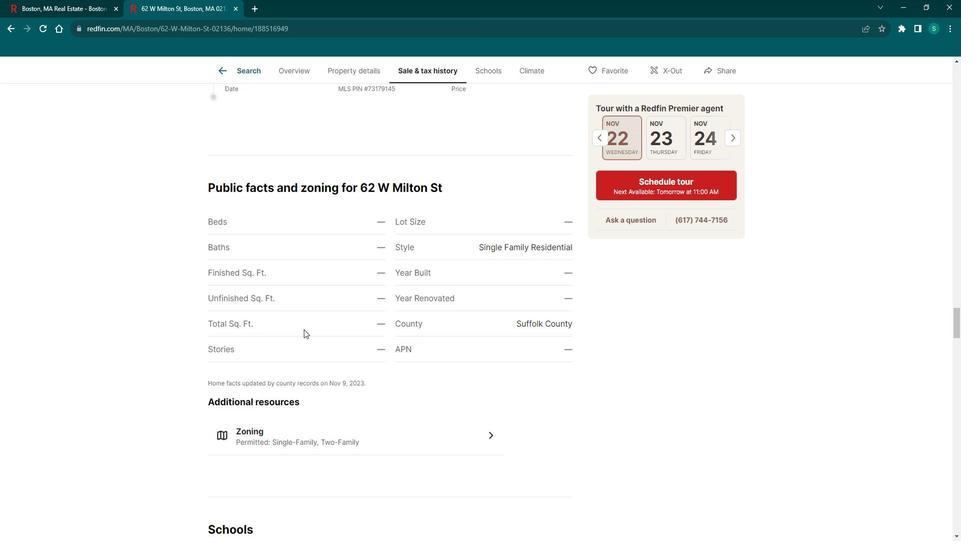 
Action: Mouse scrolled (315, 327) with delta (0, 0)
Screenshot: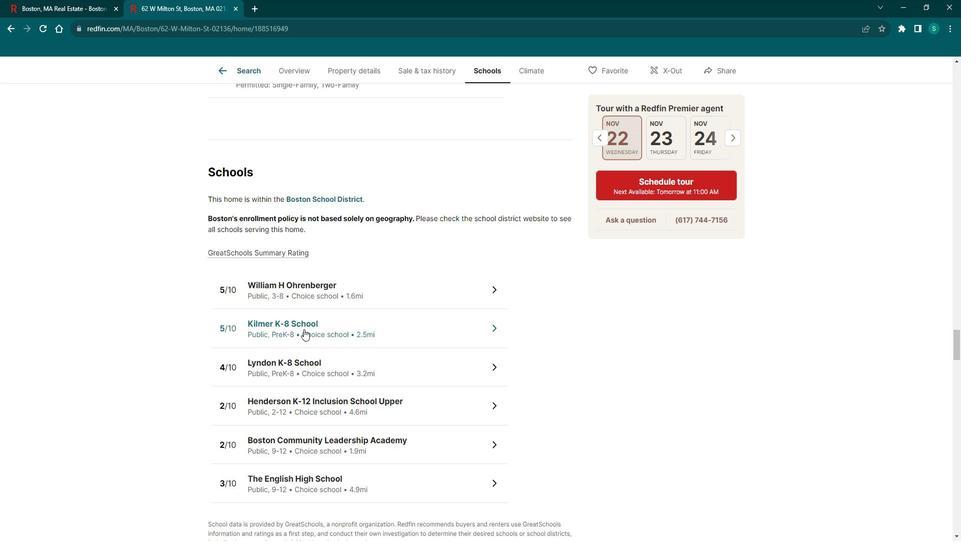 
Action: Mouse scrolled (315, 327) with delta (0, 0)
Screenshot: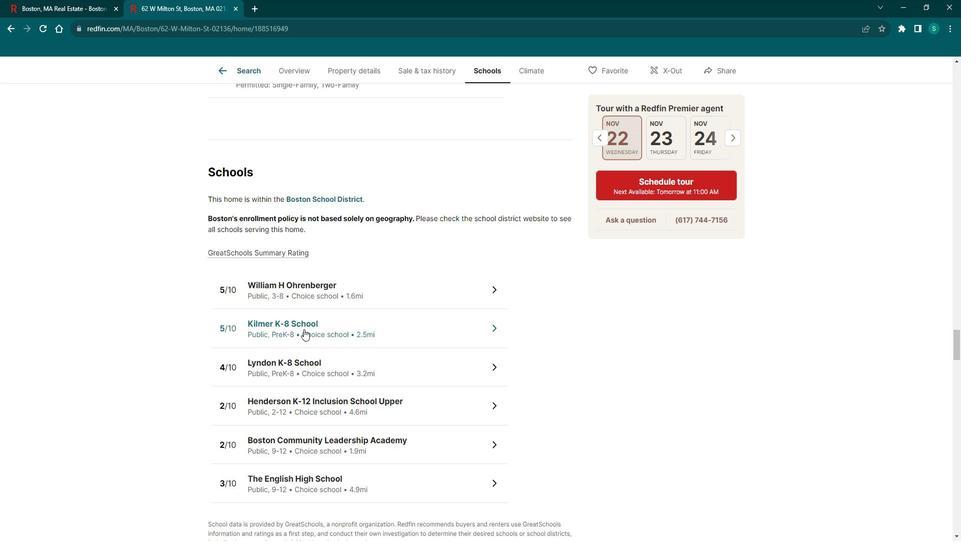 
Action: Mouse scrolled (315, 327) with delta (0, 0)
Screenshot: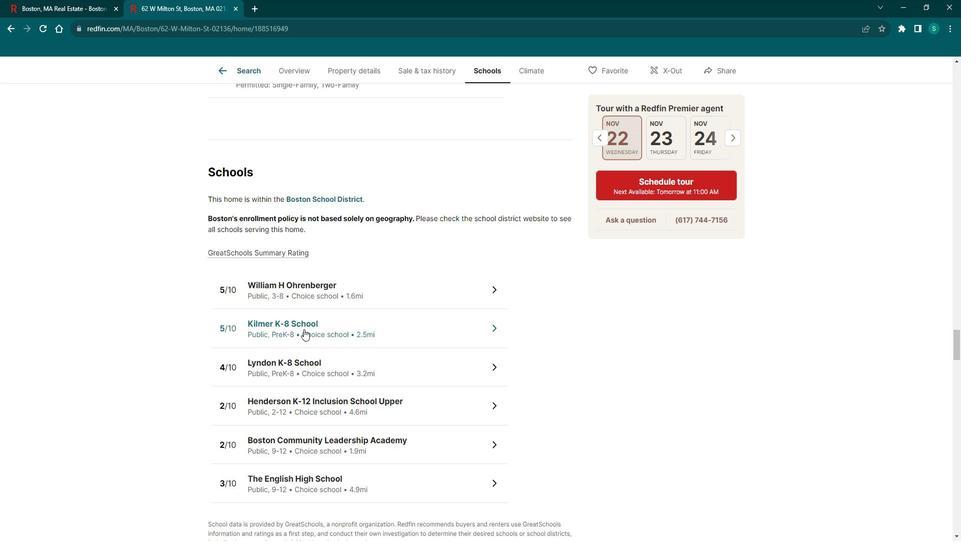 
Action: Mouse scrolled (315, 327) with delta (0, 0)
Screenshot: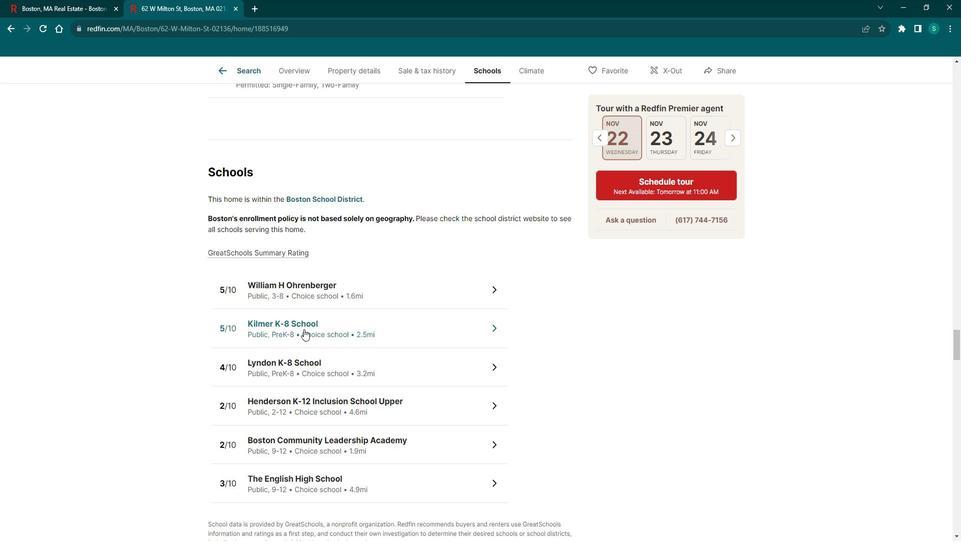 
Action: Mouse scrolled (315, 327) with delta (0, 0)
Screenshot: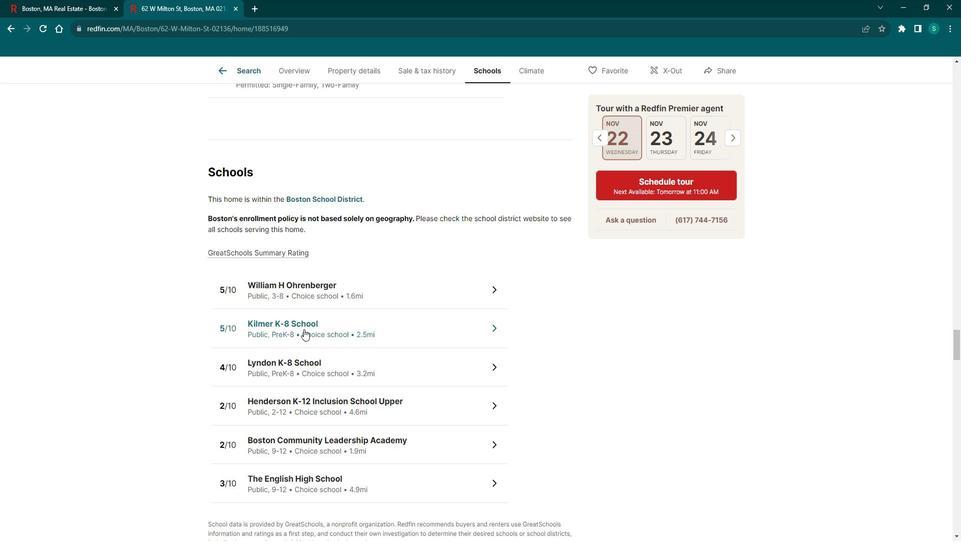 
Action: Mouse scrolled (315, 327) with delta (0, 0)
Screenshot: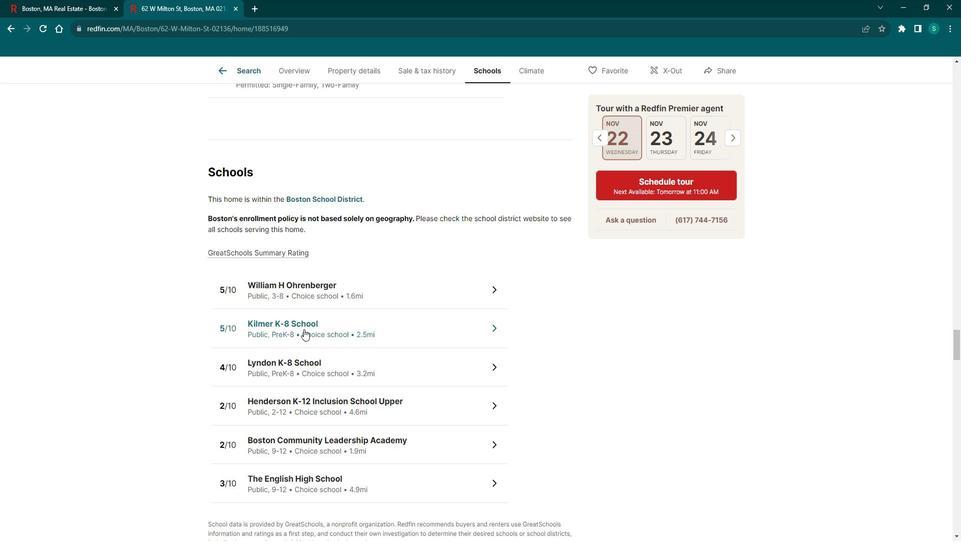 
Action: Mouse scrolled (315, 327) with delta (0, 0)
Screenshot: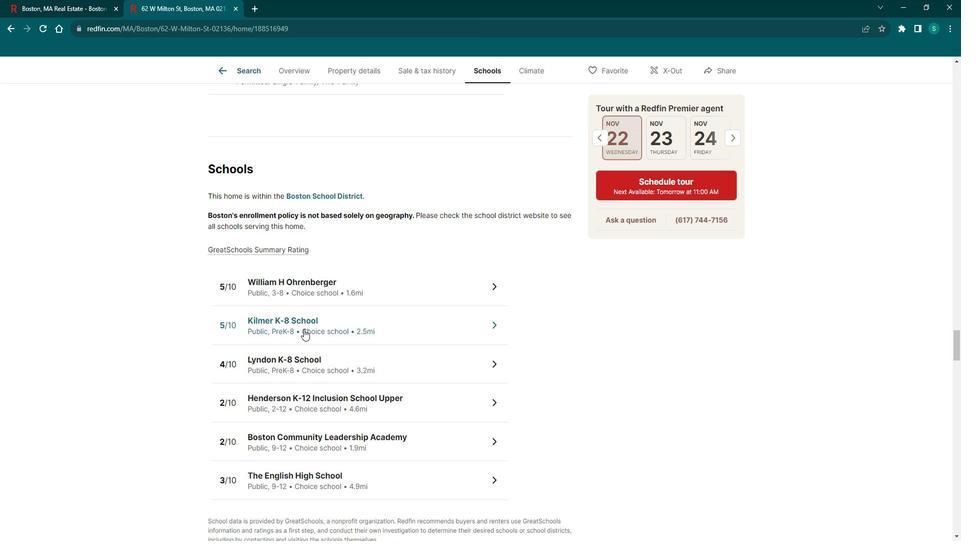 
Action: Mouse scrolled (315, 327) with delta (0, 0)
Screenshot: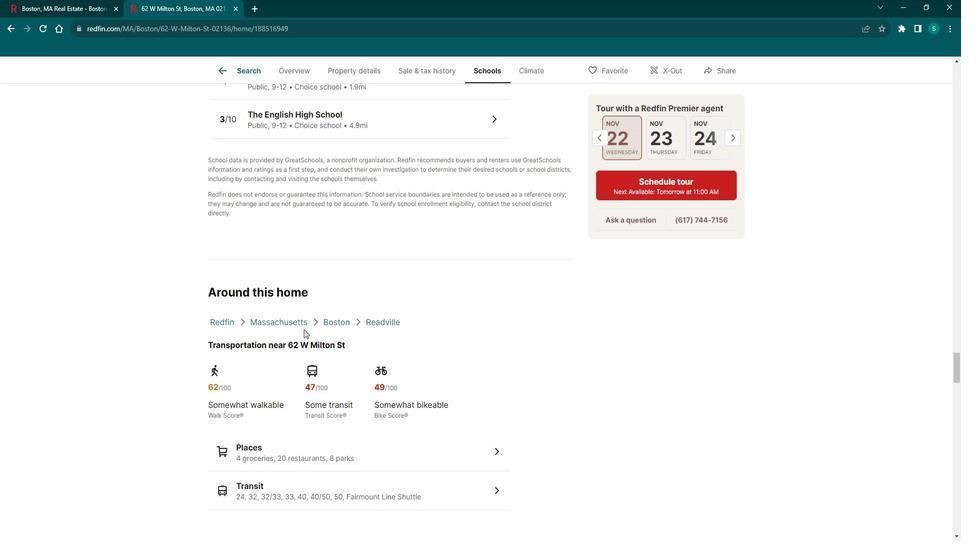 
Action: Mouse scrolled (315, 327) with delta (0, 0)
Screenshot: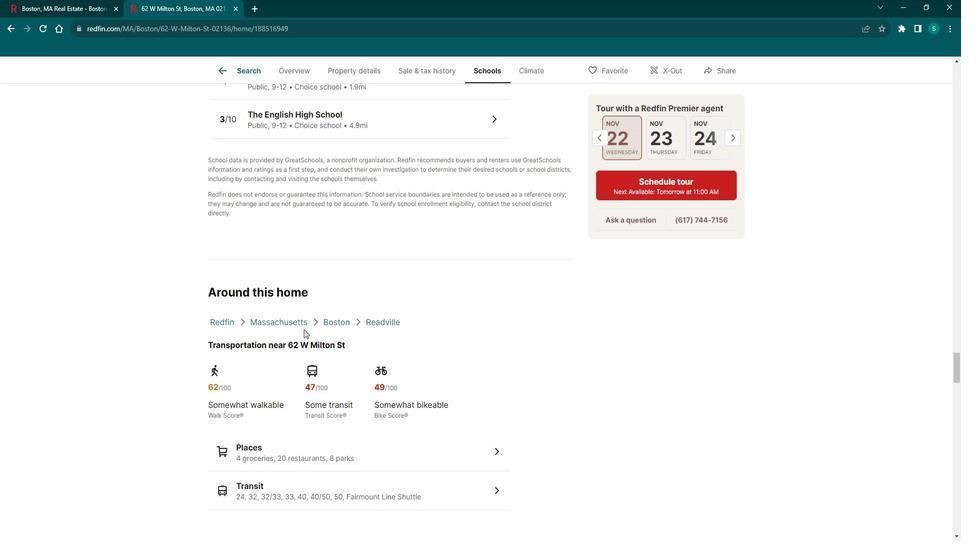 
Action: Mouse scrolled (315, 327) with delta (0, 0)
Screenshot: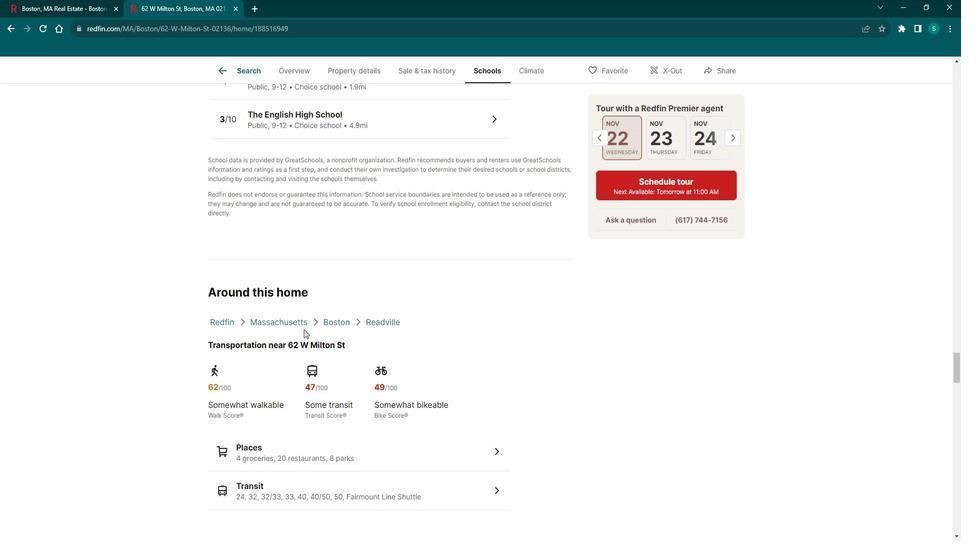 
Action: Mouse scrolled (315, 327) with delta (0, 0)
Screenshot: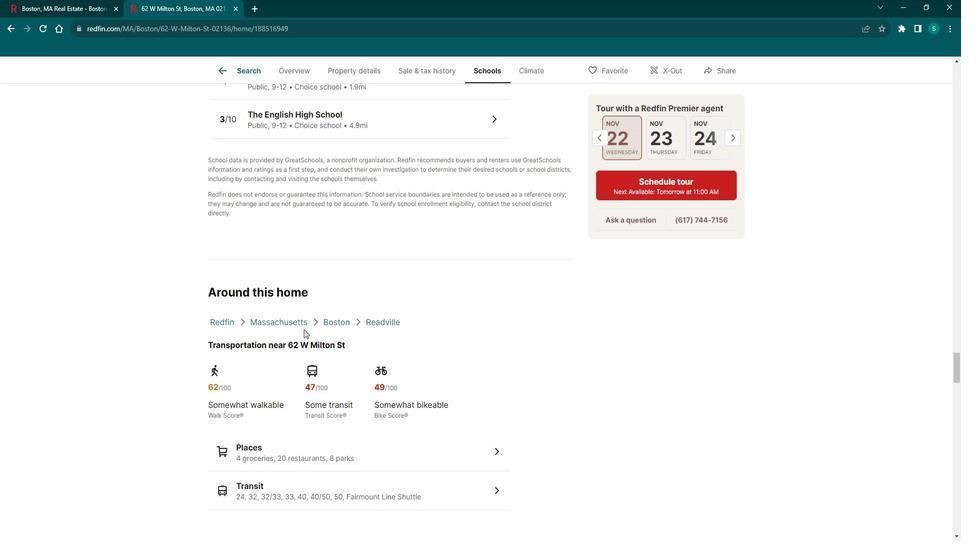 
Action: Mouse scrolled (315, 327) with delta (0, 0)
Screenshot: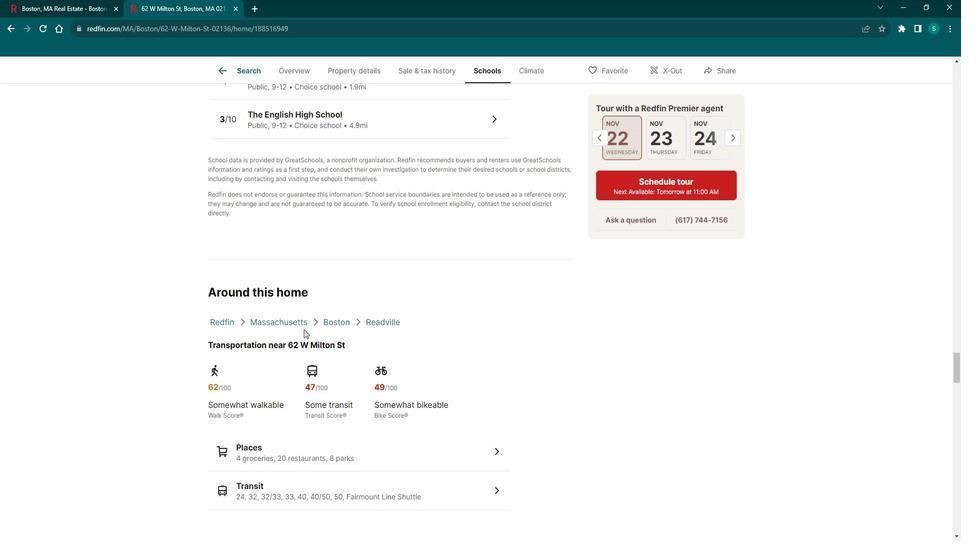 
Action: Mouse scrolled (315, 327) with delta (0, 0)
Screenshot: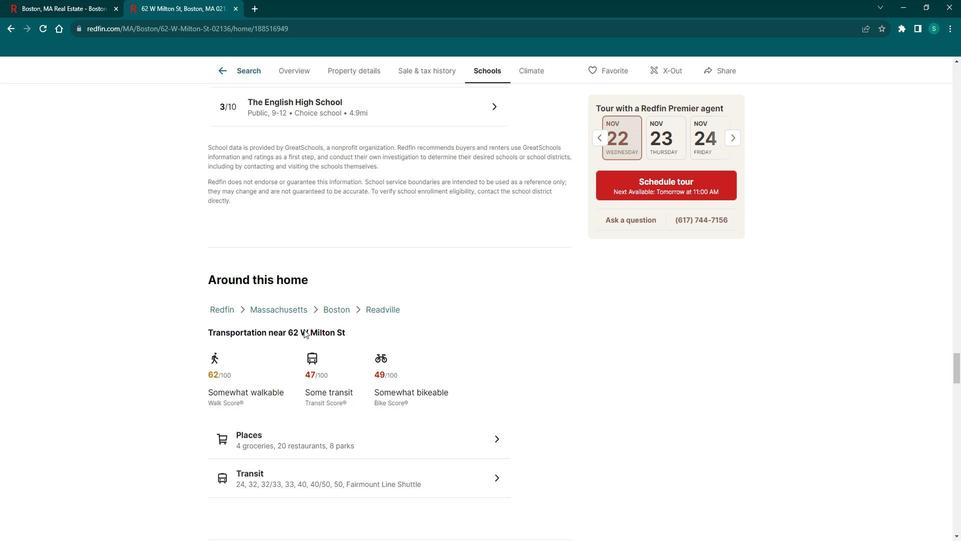 
Action: Mouse scrolled (315, 327) with delta (0, 0)
Screenshot: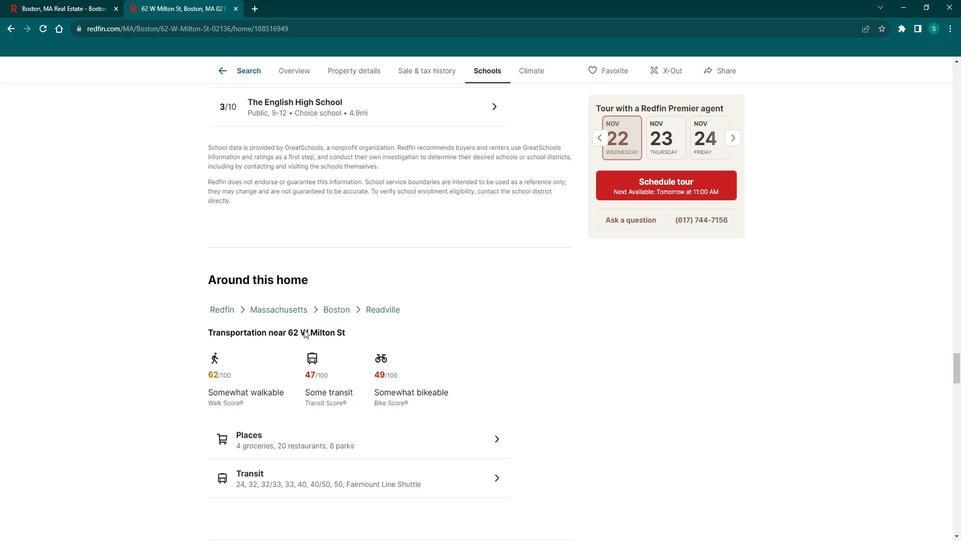 
Action: Mouse scrolled (315, 327) with delta (0, 0)
Screenshot: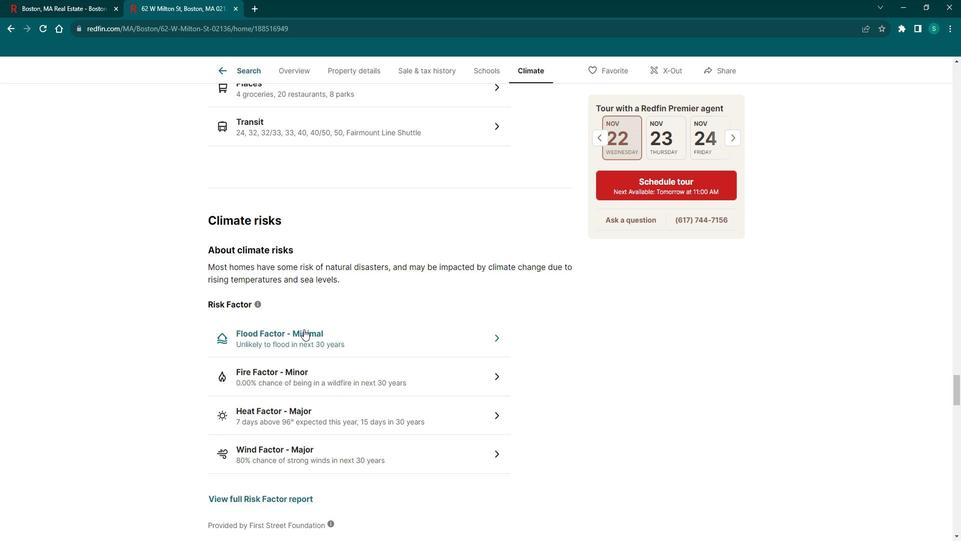 
Action: Mouse scrolled (315, 327) with delta (0, 0)
Screenshot: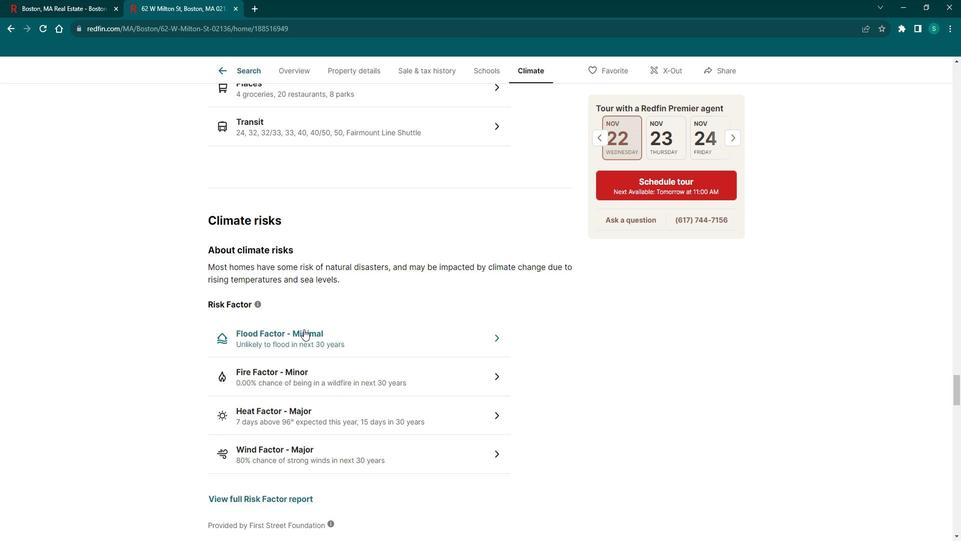 
Action: Mouse scrolled (315, 327) with delta (0, 0)
Screenshot: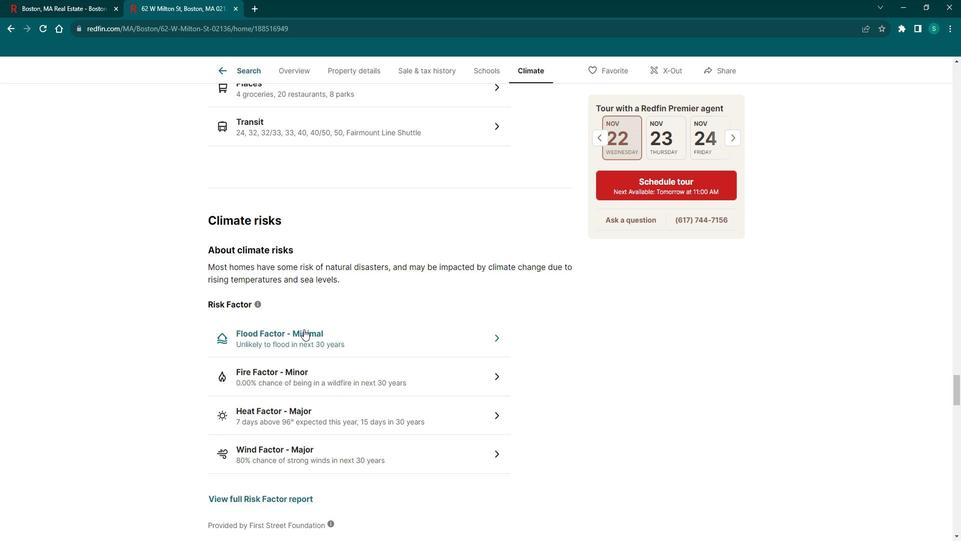
Action: Mouse scrolled (315, 327) with delta (0, 0)
Screenshot: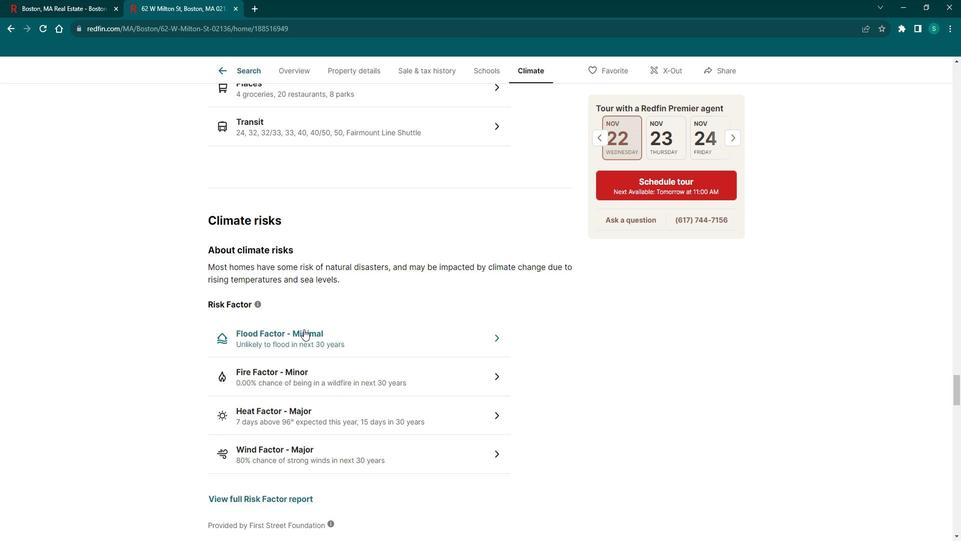 
Action: Mouse scrolled (315, 327) with delta (0, 0)
Screenshot: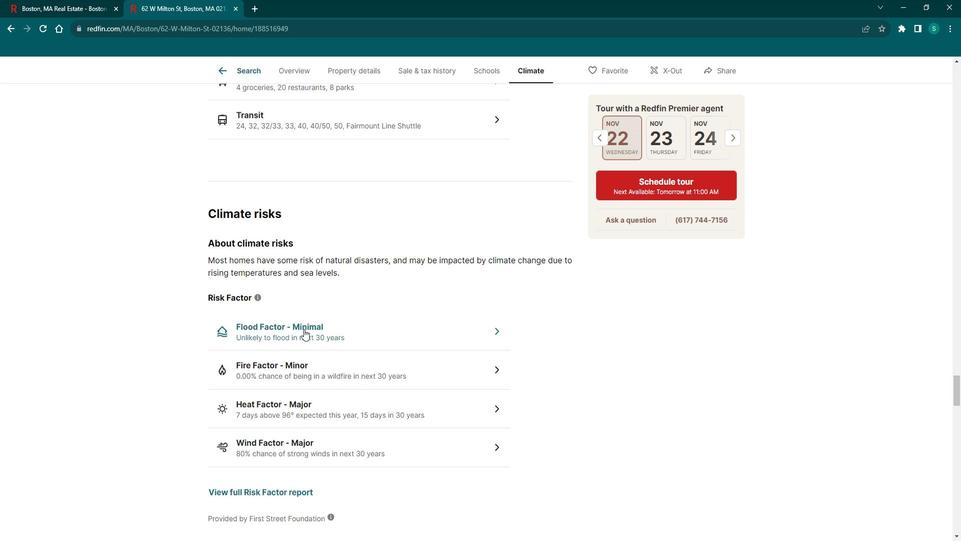 
Action: Mouse scrolled (315, 327) with delta (0, 0)
Screenshot: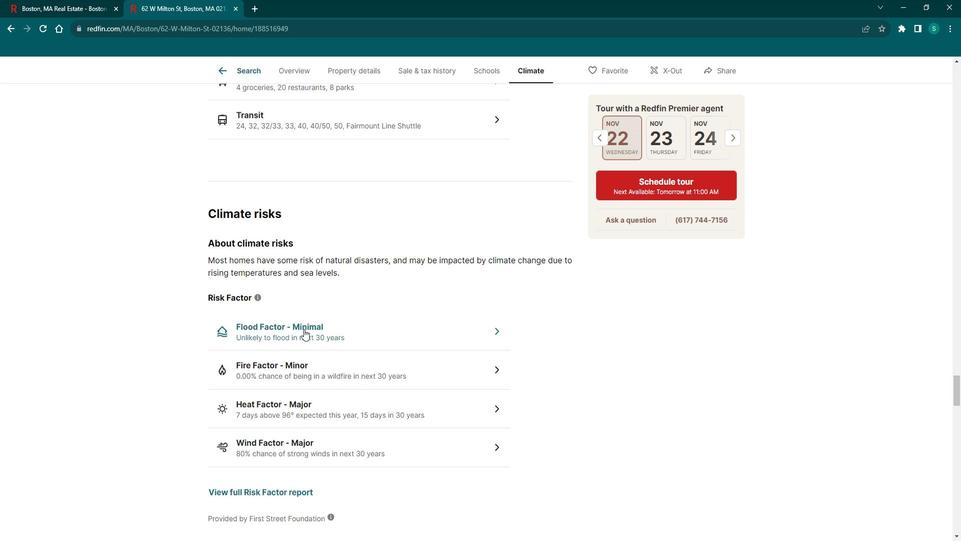 
Action: Mouse scrolled (315, 327) with delta (0, 0)
Screenshot: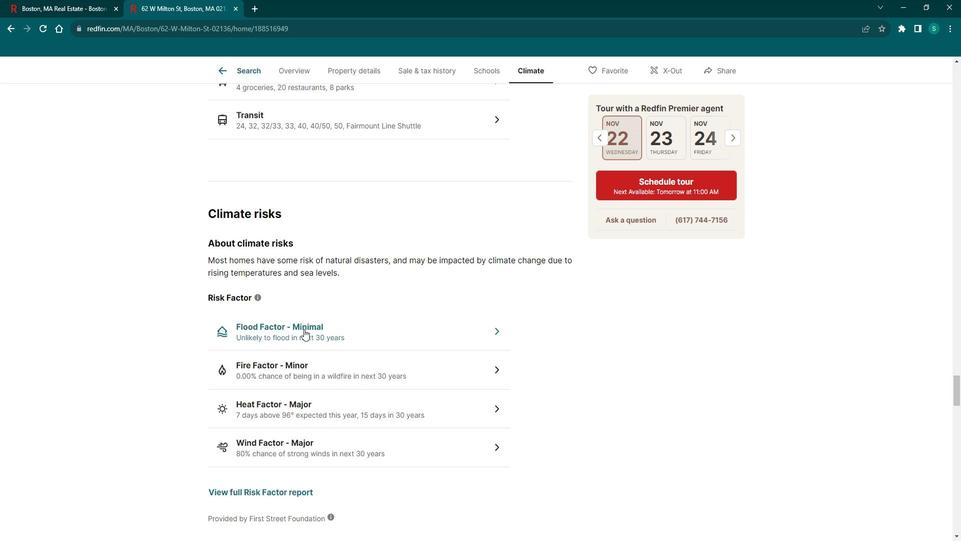 
Action: Mouse scrolled (315, 327) with delta (0, 0)
Screenshot: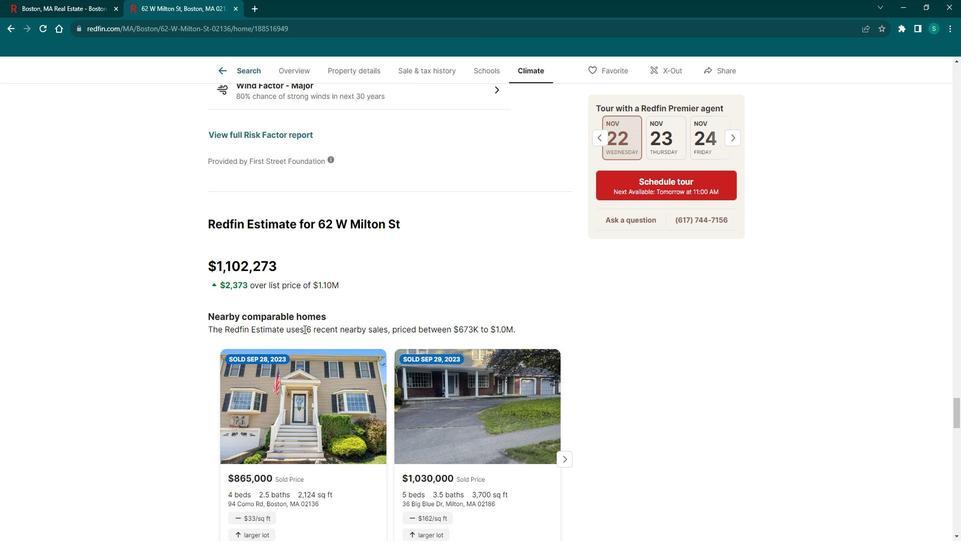 
Action: Mouse scrolled (315, 327) with delta (0, 0)
Screenshot: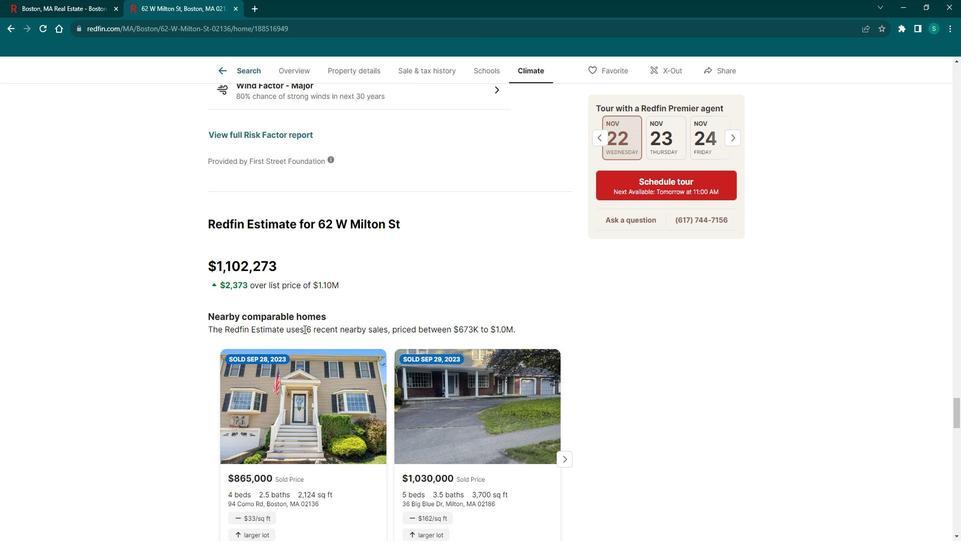 
Action: Mouse scrolled (315, 327) with delta (0, 0)
Screenshot: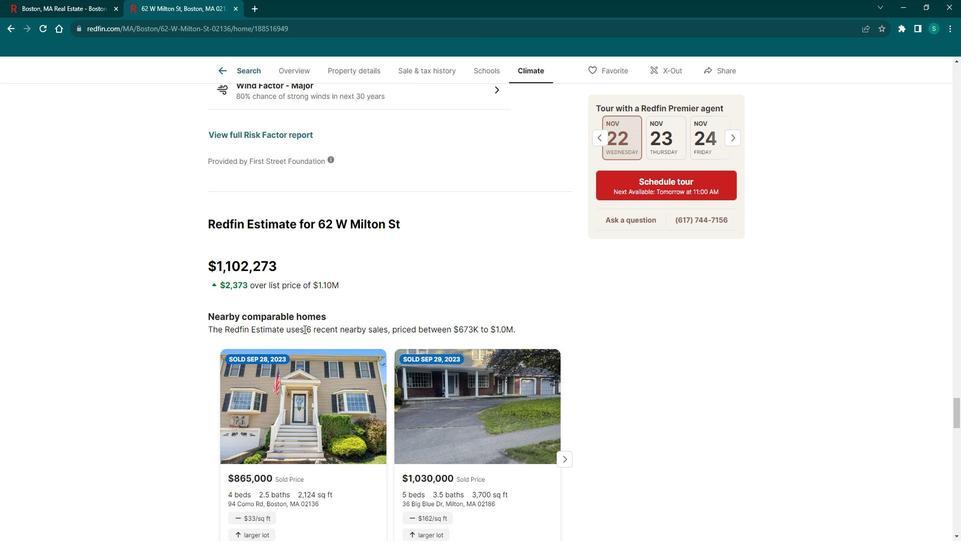 
Action: Mouse scrolled (315, 327) with delta (0, 0)
Screenshot: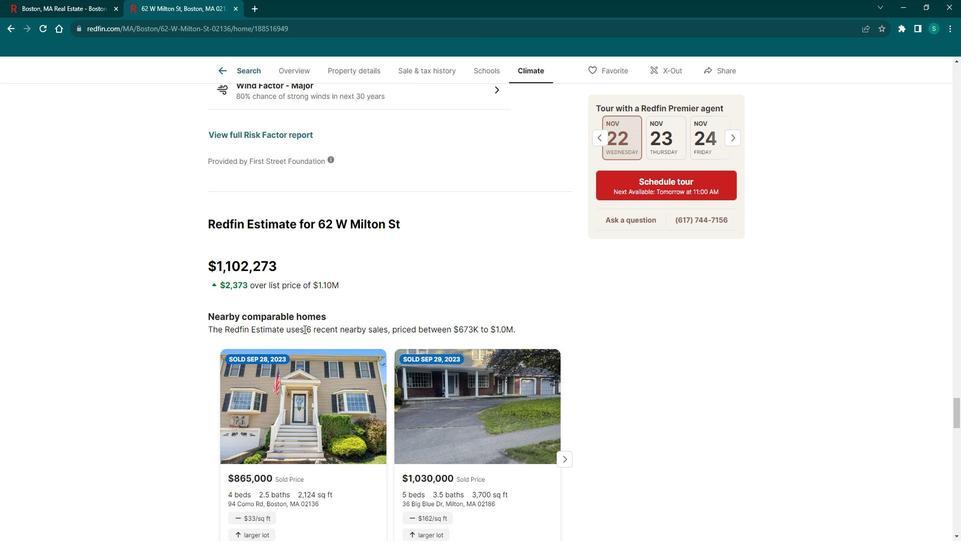 
Action: Mouse scrolled (315, 327) with delta (0, 0)
Screenshot: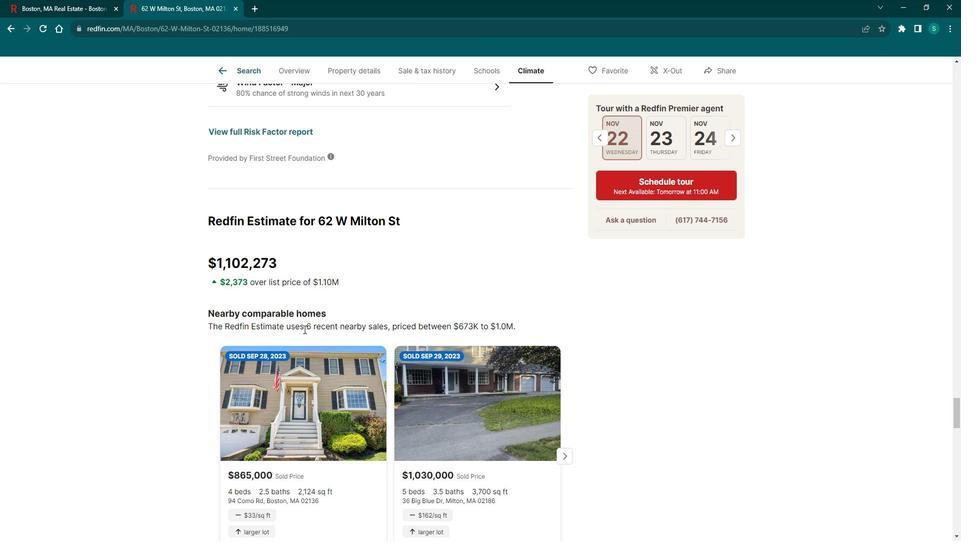 
Action: Mouse scrolled (315, 327) with delta (0, 0)
Screenshot: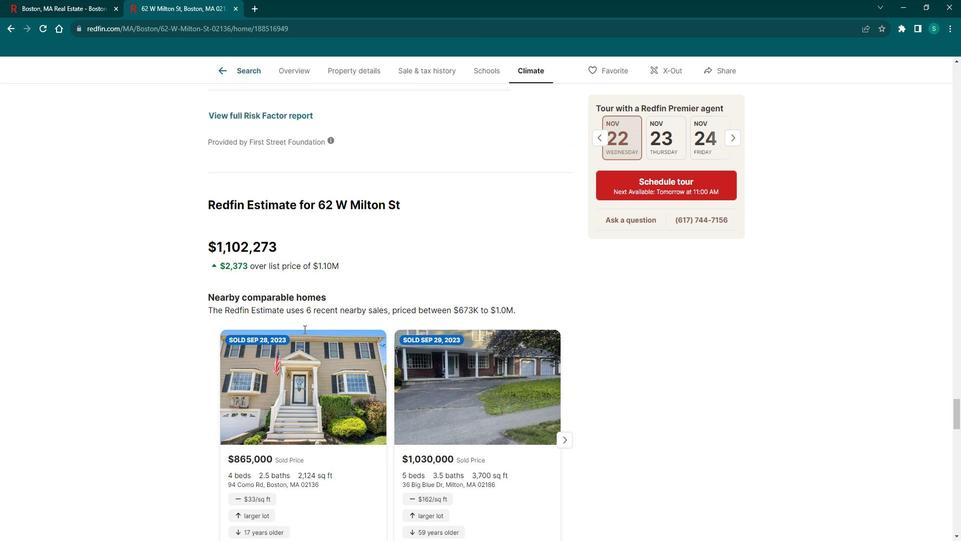 
Action: Mouse scrolled (315, 327) with delta (0, 0)
Screenshot: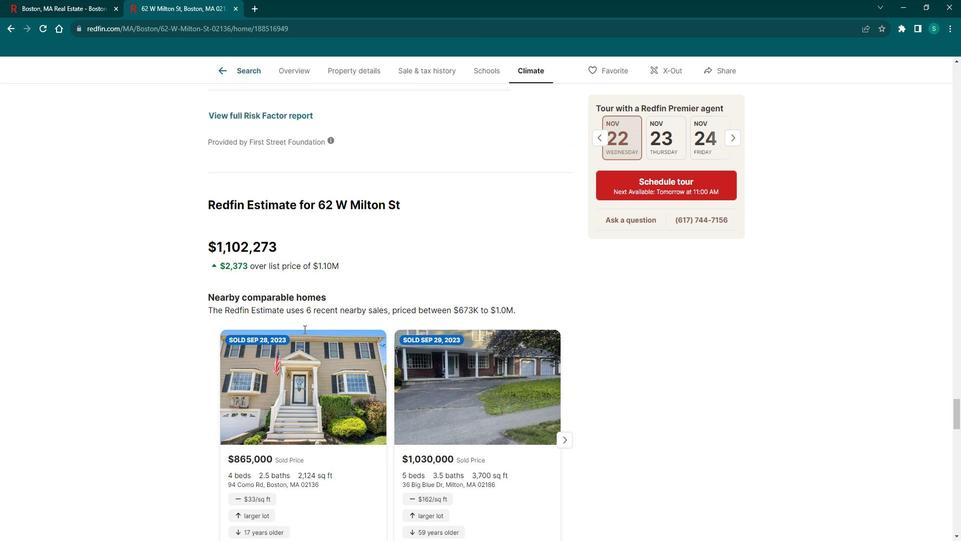 
Action: Mouse scrolled (315, 327) with delta (0, 0)
Screenshot: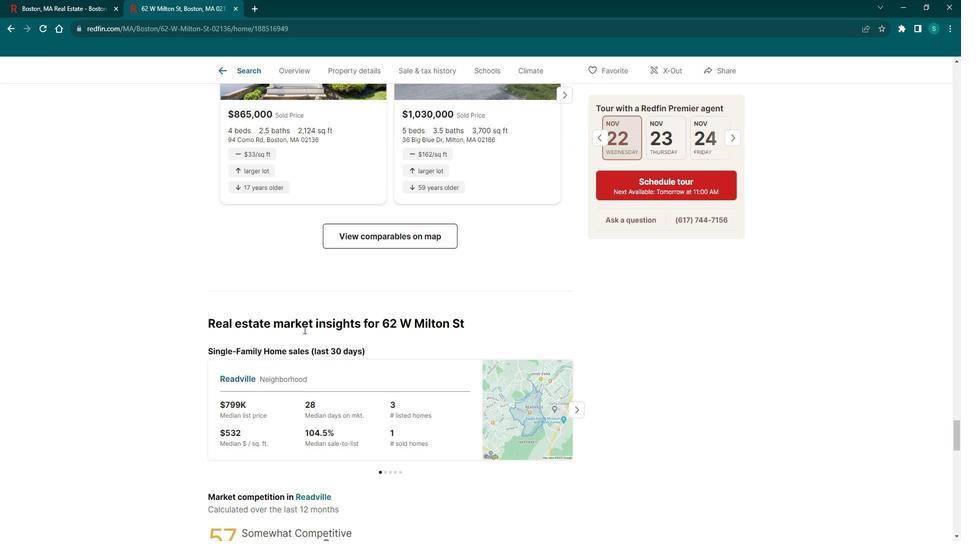 
Action: Mouse scrolled (315, 327) with delta (0, 0)
Screenshot: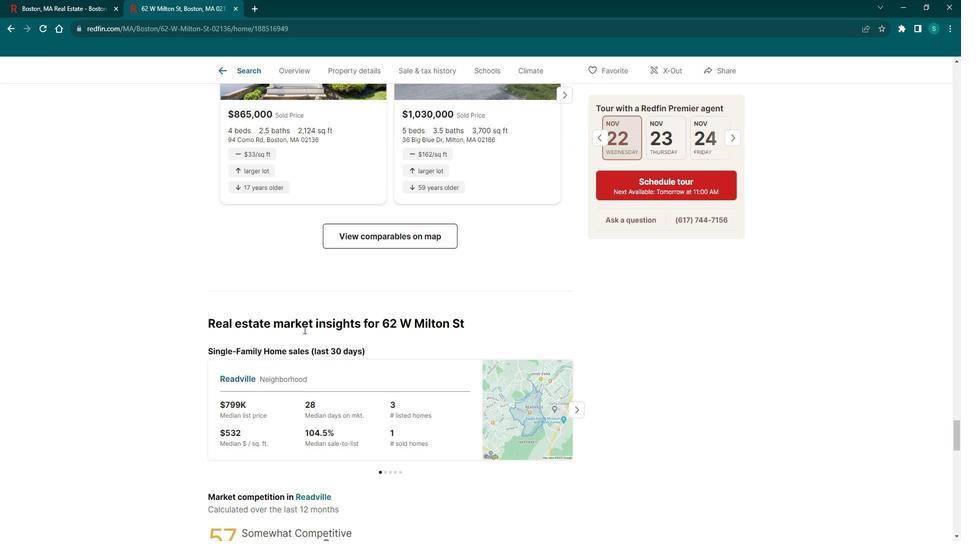 
Action: Mouse scrolled (315, 327) with delta (0, 0)
Screenshot: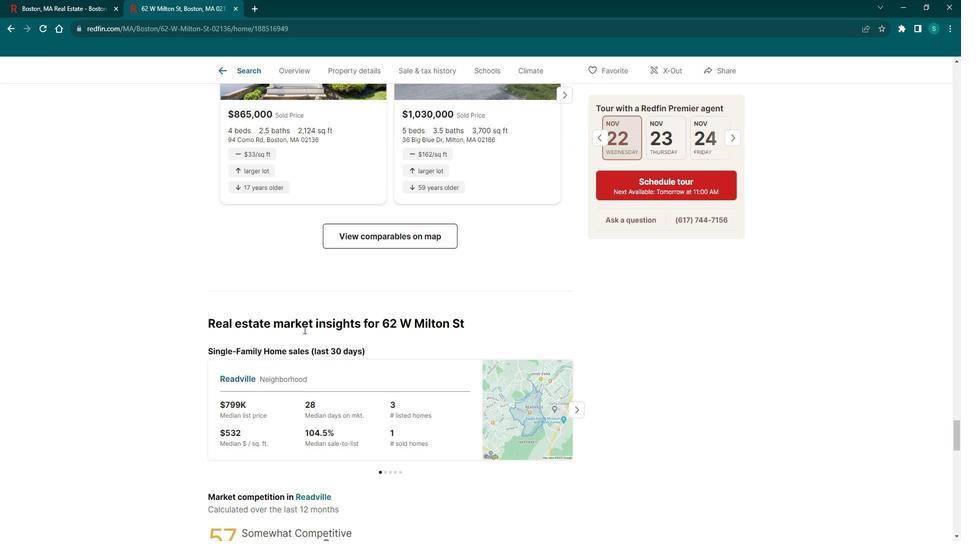 
Action: Mouse scrolled (315, 327) with delta (0, 0)
Screenshot: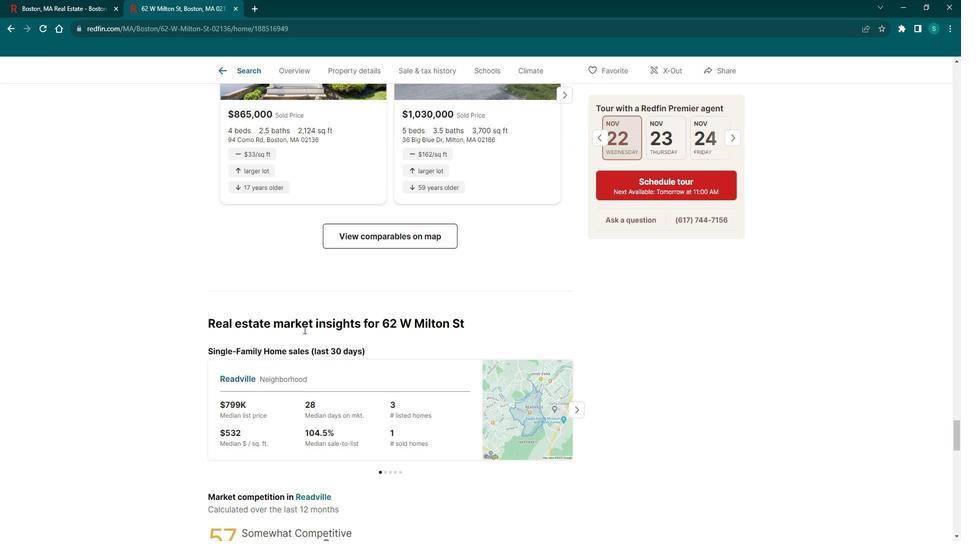 
Action: Mouse scrolled (315, 327) with delta (0, 0)
Screenshot: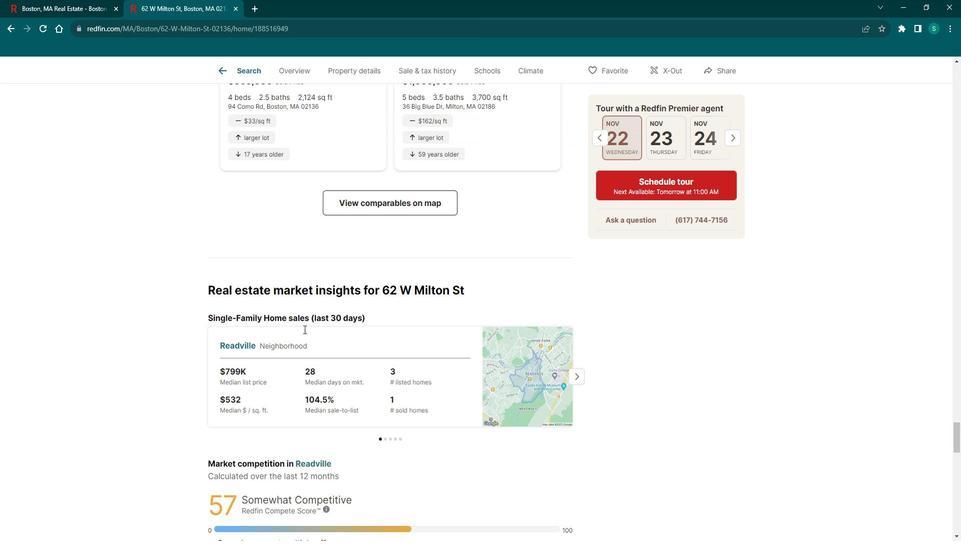 
Action: Mouse scrolled (315, 327) with delta (0, 0)
Screenshot: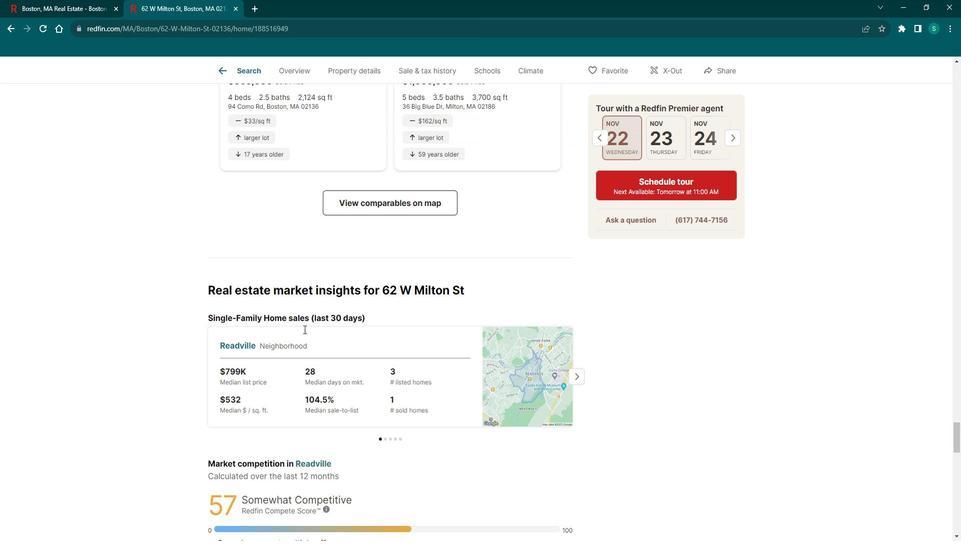 
Action: Mouse moved to (262, 80)
Screenshot: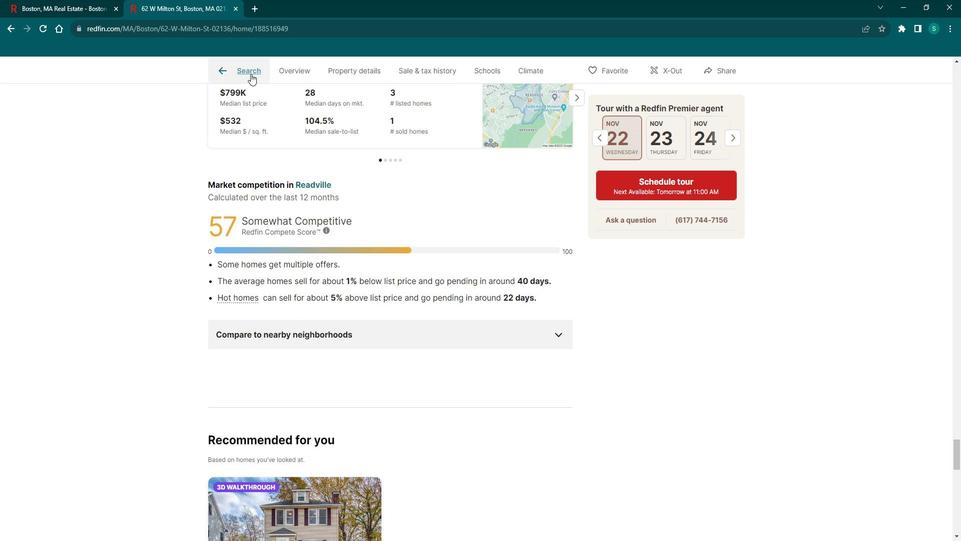 
Action: Mouse pressed left at (262, 80)
Screenshot: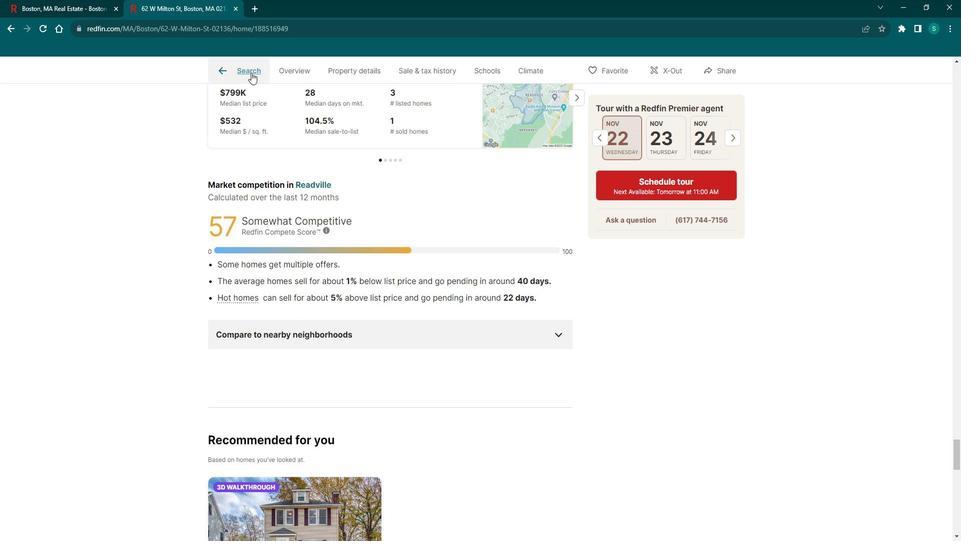 
Action: Mouse moved to (851, 330)
Screenshot: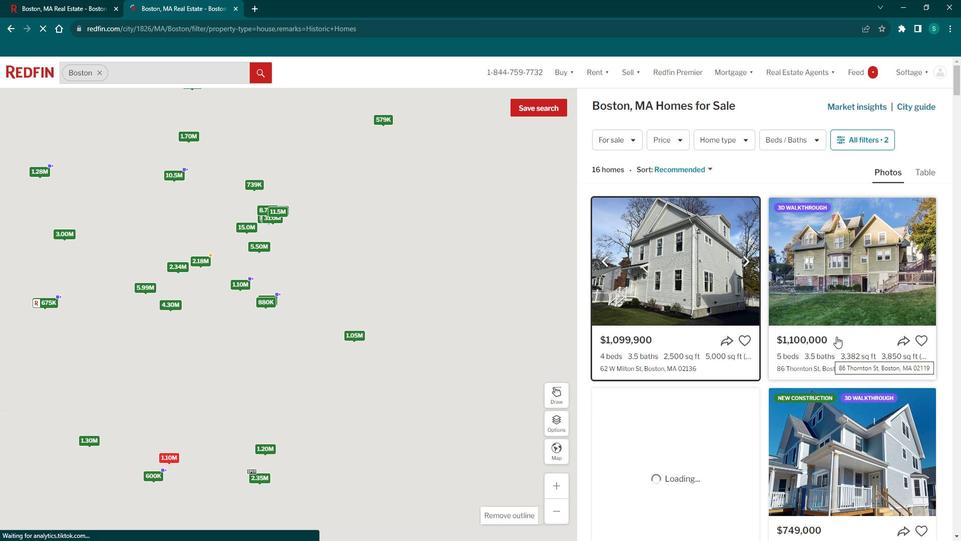 
Action: Mouse pressed left at (851, 330)
Screenshot: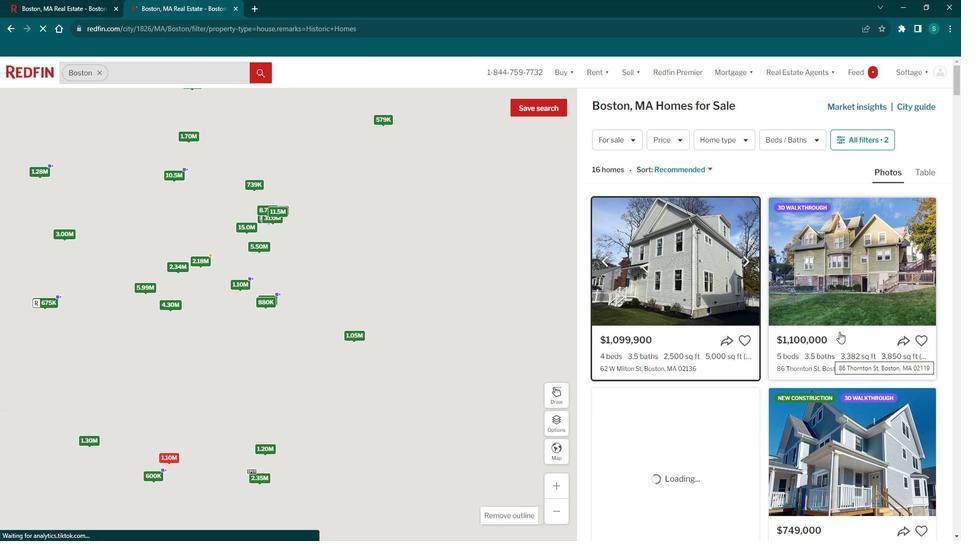 
Action: Mouse moved to (287, 300)
Screenshot: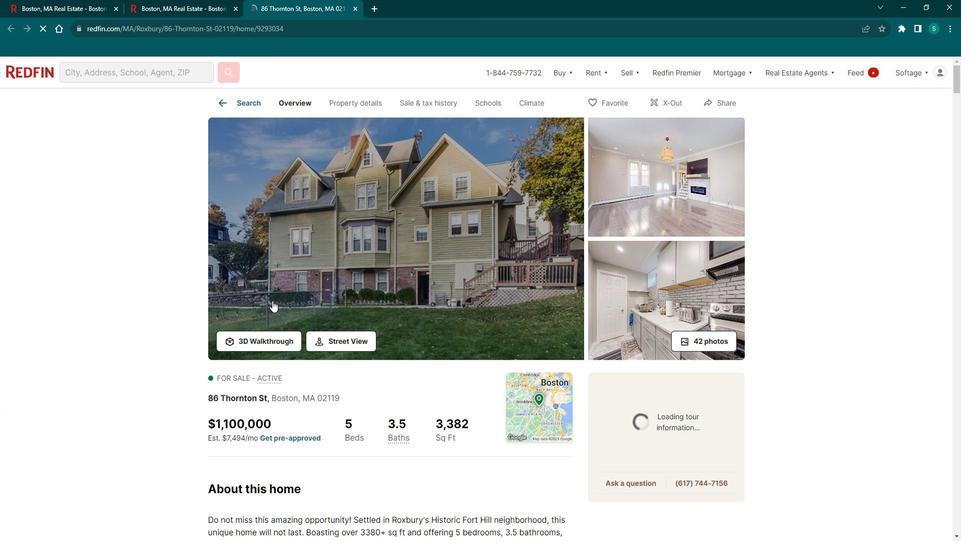 
Action: Mouse pressed left at (287, 300)
Screenshot: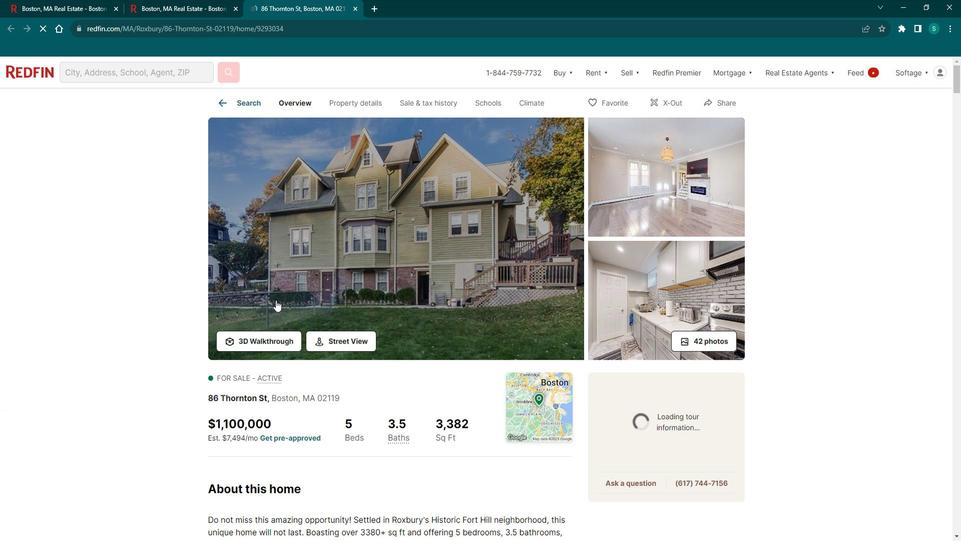 
Action: Mouse moved to (141, 170)
Screenshot: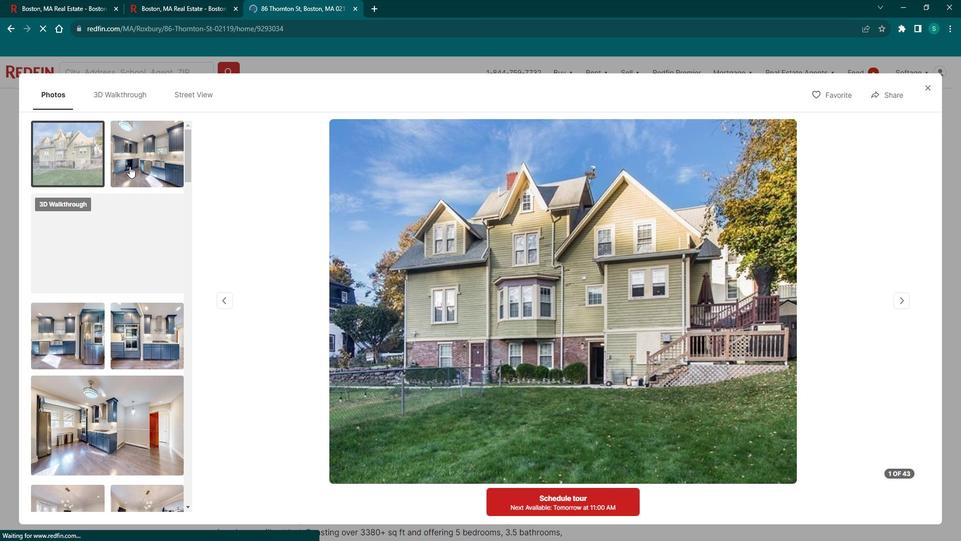 
Action: Mouse pressed left at (141, 170)
Screenshot: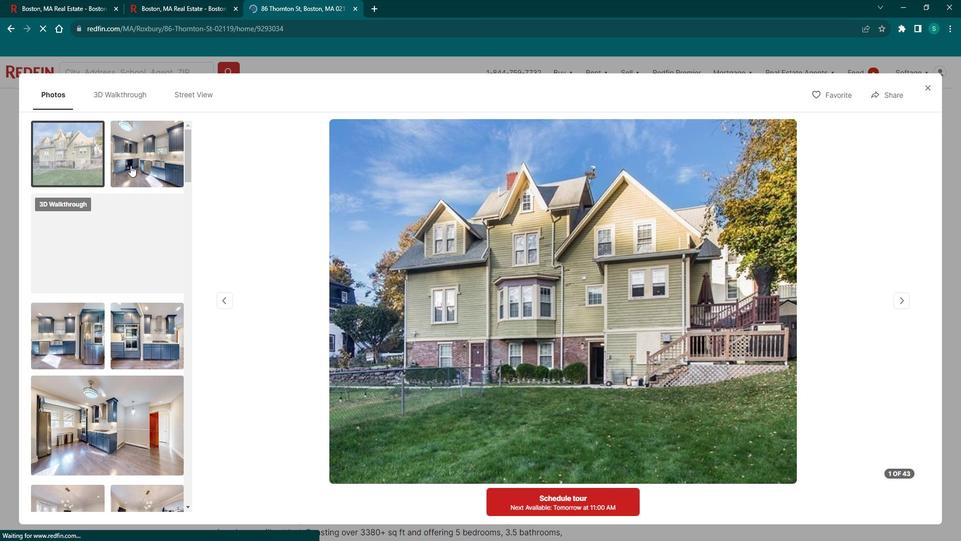 
Action: Mouse moved to (111, 281)
Screenshot: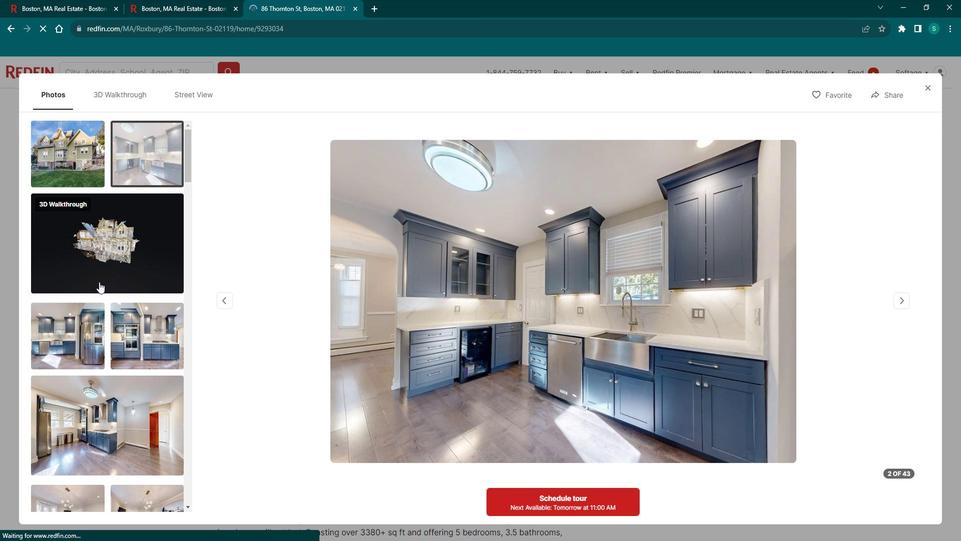 
Action: Mouse pressed left at (111, 281)
Screenshot: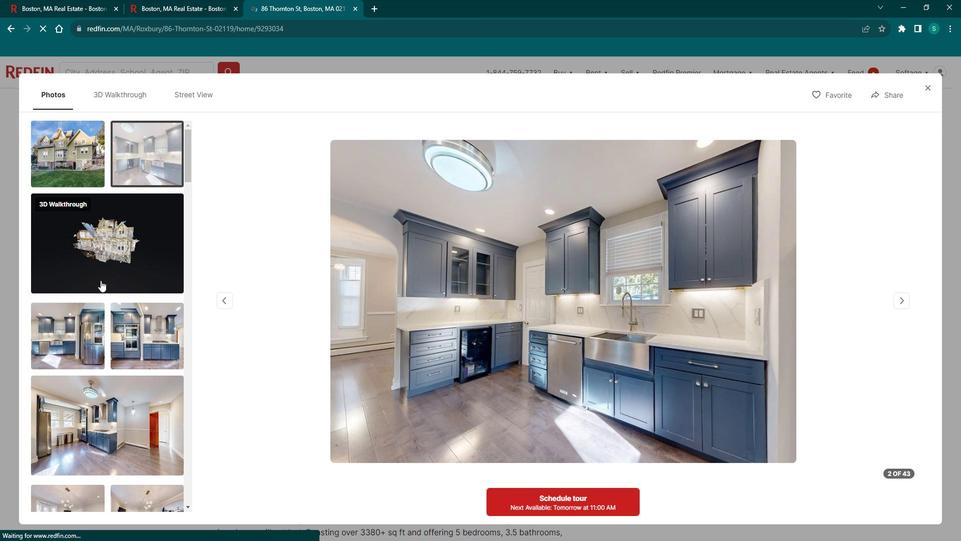 
Action: Mouse moved to (72, 341)
Screenshot: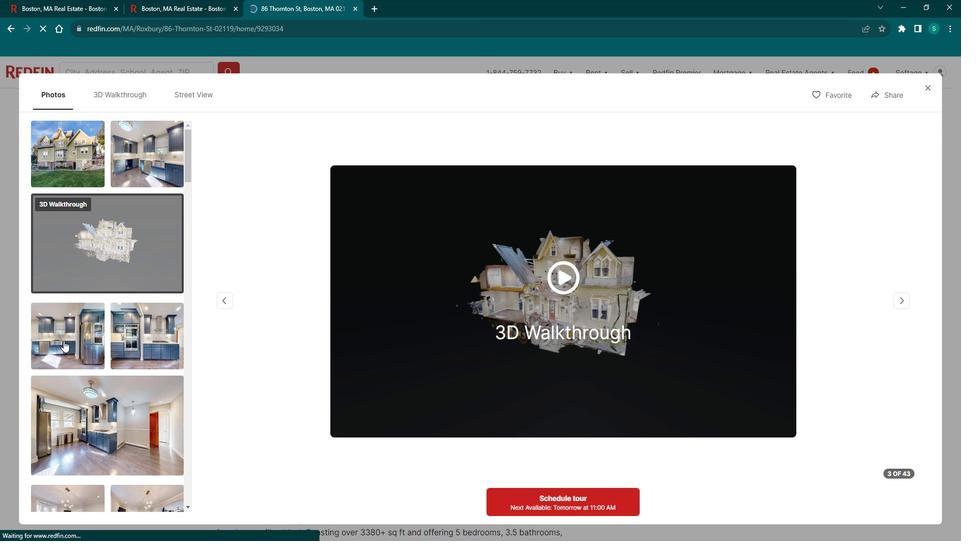 
Action: Mouse pressed left at (72, 341)
Screenshot: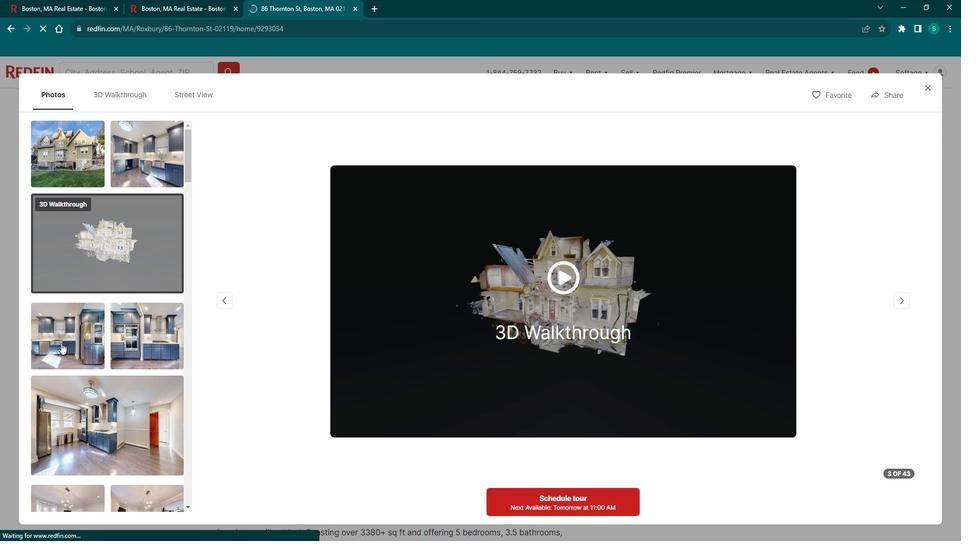 
Action: Mouse moved to (133, 333)
Screenshot: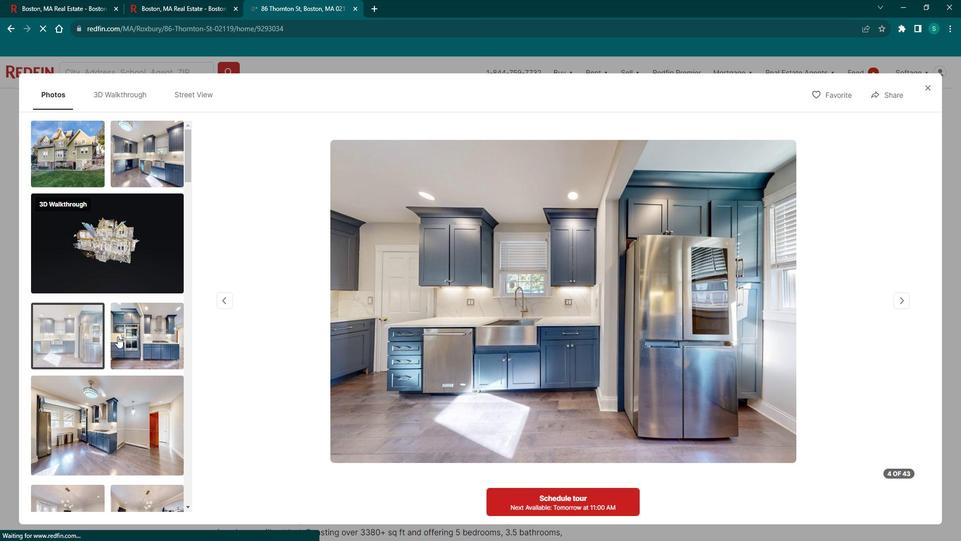 
Action: Mouse pressed left at (133, 333)
Screenshot: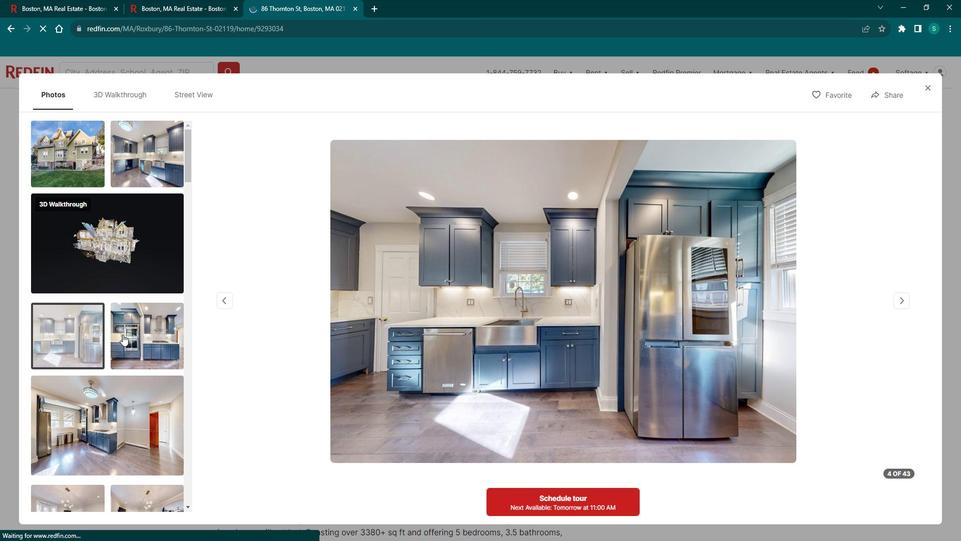 
Action: Mouse moved to (53, 414)
Screenshot: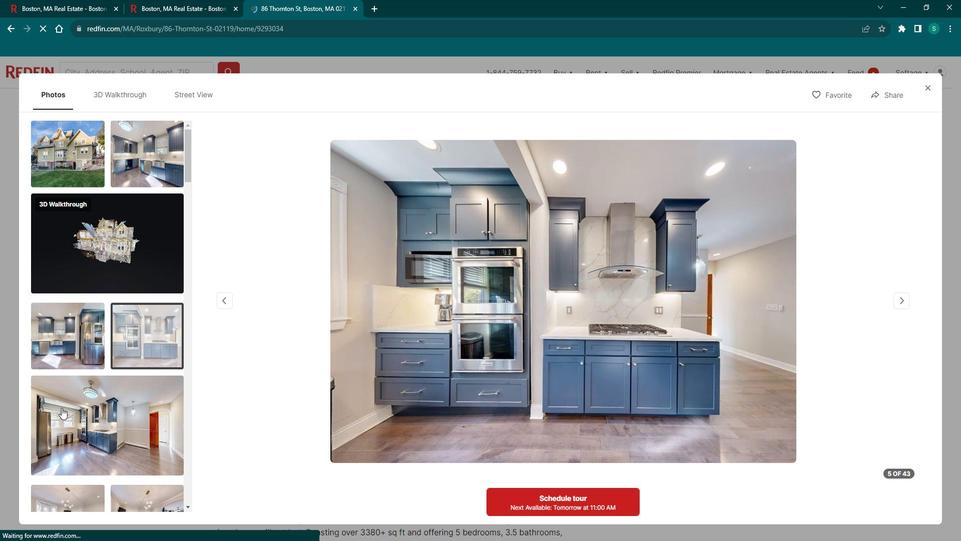 
Action: Mouse pressed left at (53, 414)
Screenshot: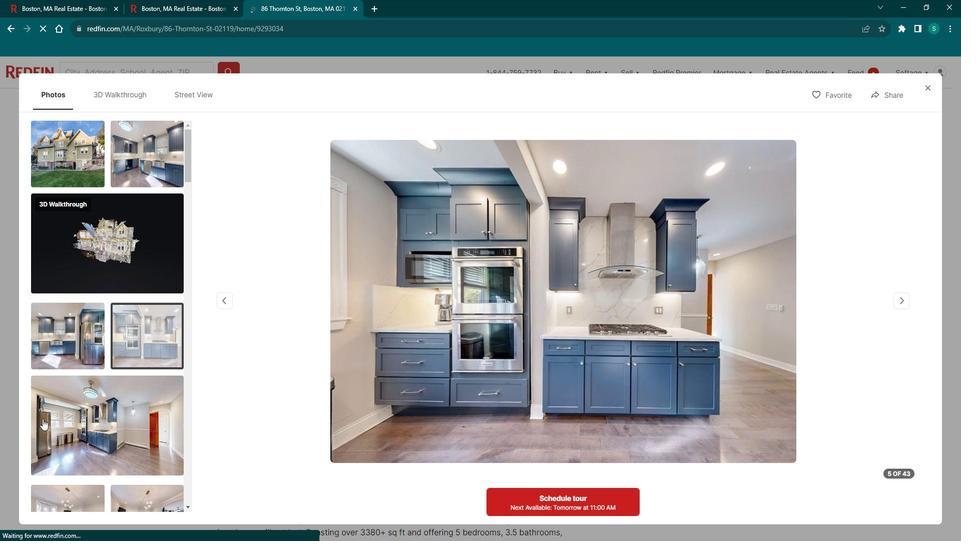 
Action: Mouse moved to (68, 415)
Screenshot: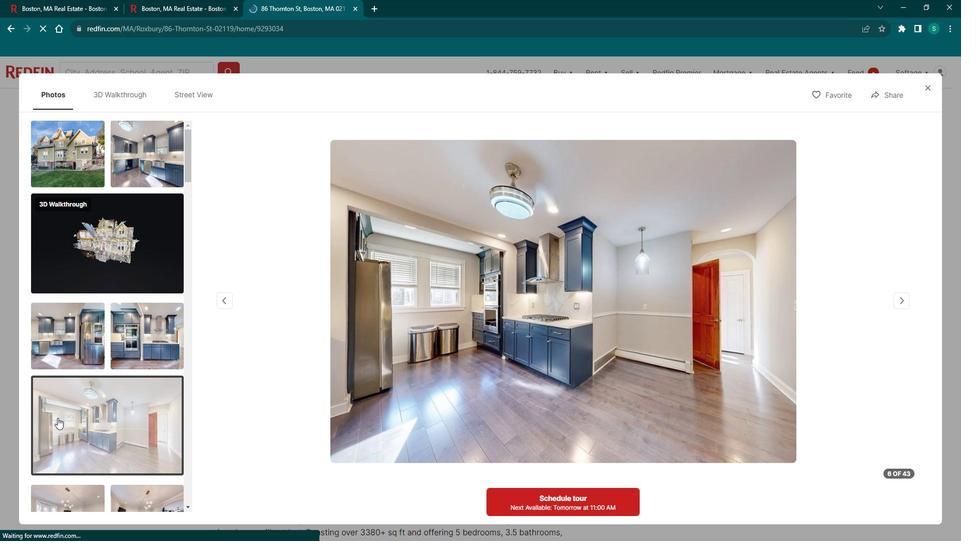
Action: Mouse scrolled (68, 415) with delta (0, 0)
Screenshot: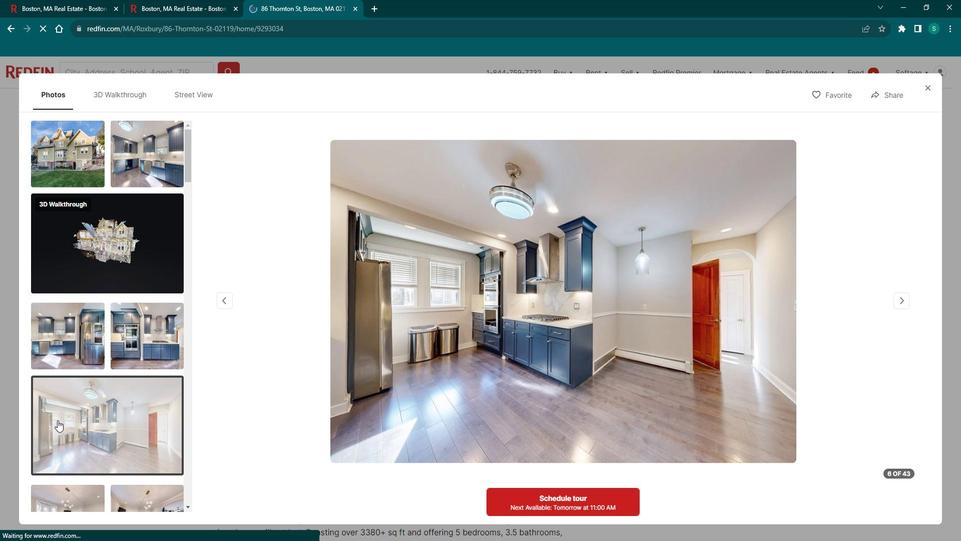 
Action: Mouse scrolled (68, 415) with delta (0, 0)
Screenshot: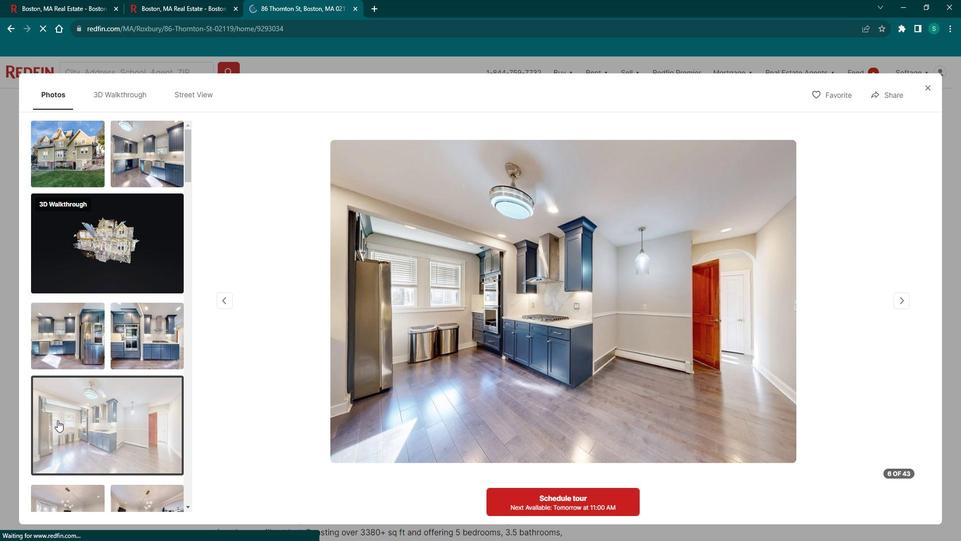 
Action: Mouse scrolled (68, 415) with delta (0, 0)
Screenshot: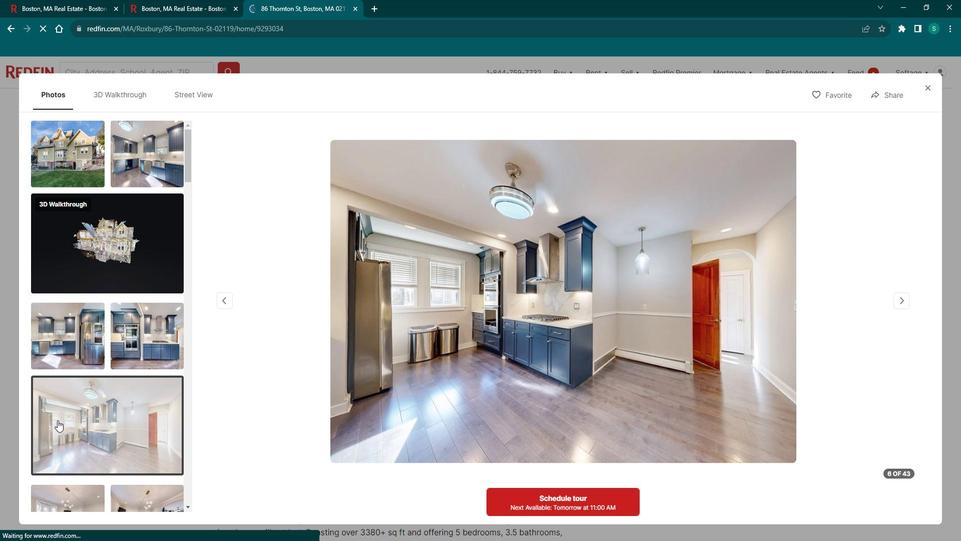 
Action: Mouse moved to (74, 339)
Screenshot: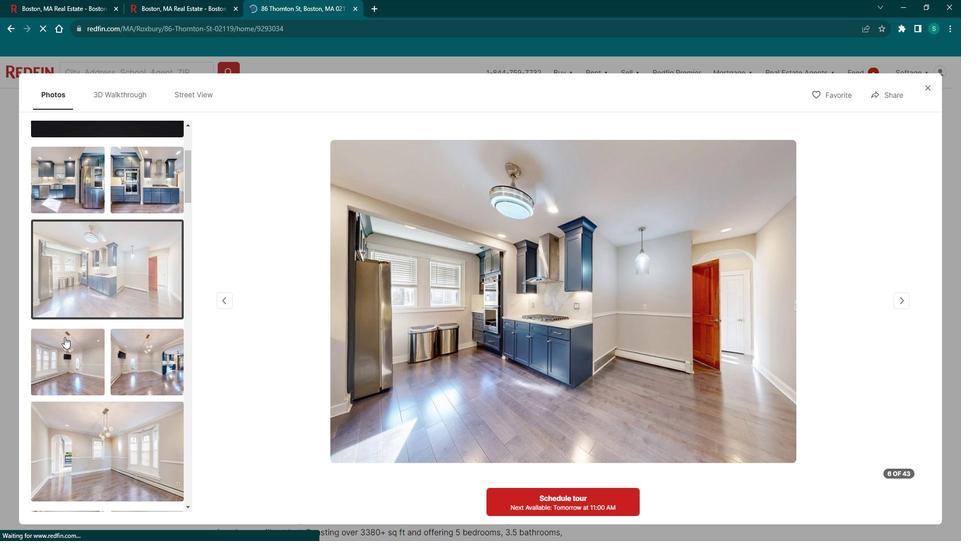 
Action: Mouse pressed left at (74, 339)
Screenshot: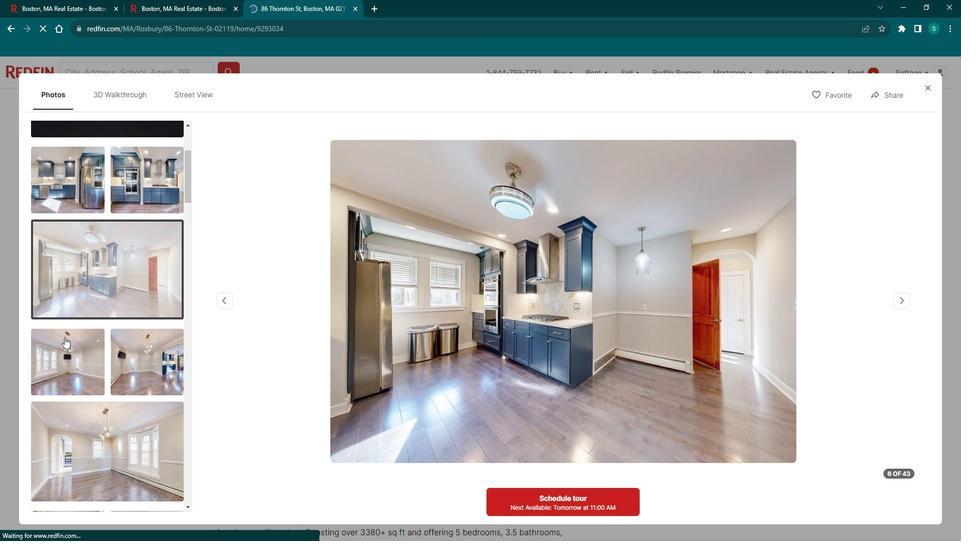 
Action: Mouse moved to (148, 360)
Screenshot: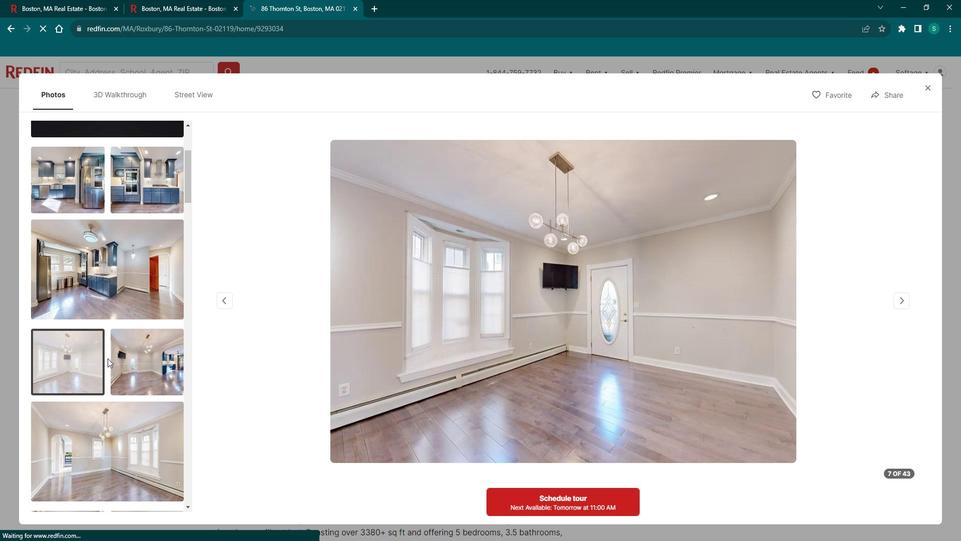 
Action: Mouse pressed left at (148, 360)
Screenshot: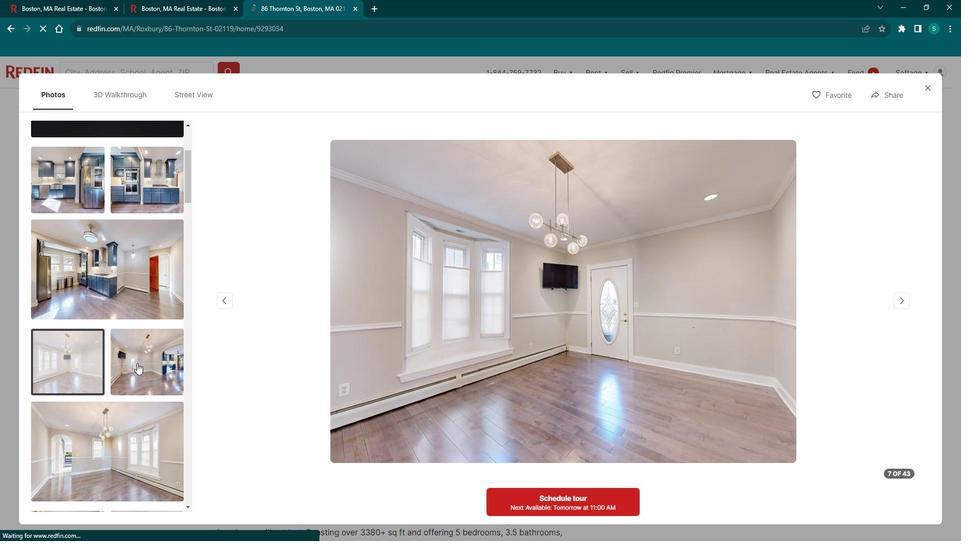 
Action: Mouse moved to (128, 420)
Screenshot: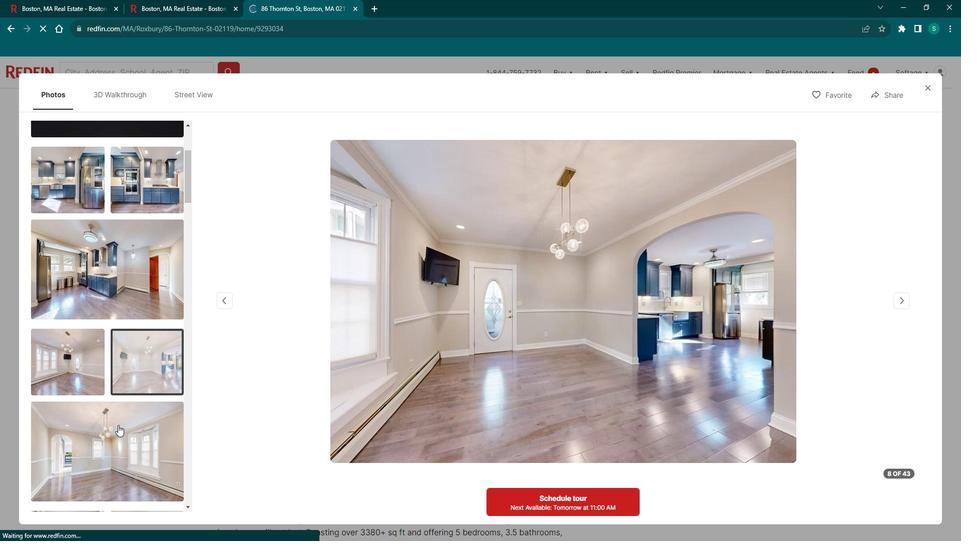 
Action: Mouse pressed left at (128, 420)
Screenshot: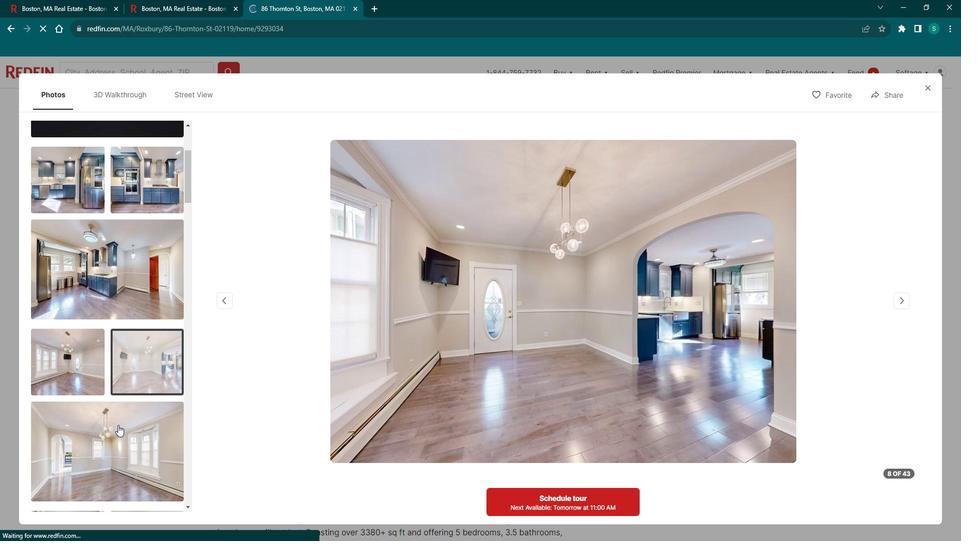 
Action: Mouse moved to (131, 403)
Screenshot: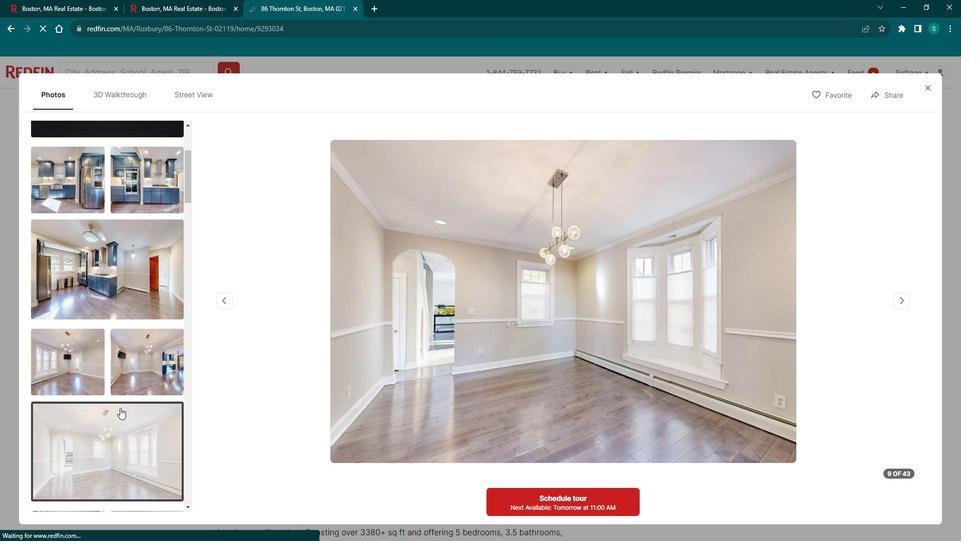 
Action: Mouse scrolled (131, 402) with delta (0, 0)
Screenshot: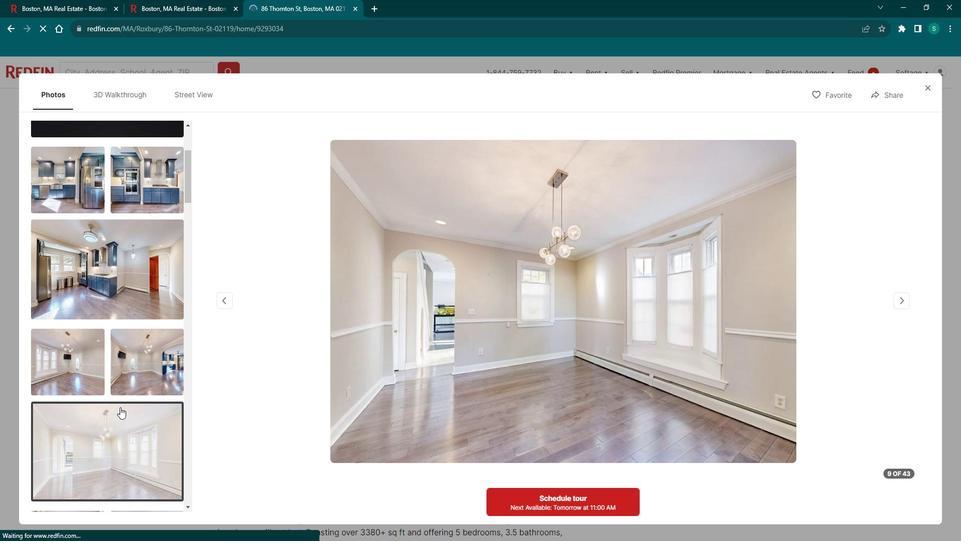 
Action: Mouse scrolled (131, 402) with delta (0, 0)
Screenshot: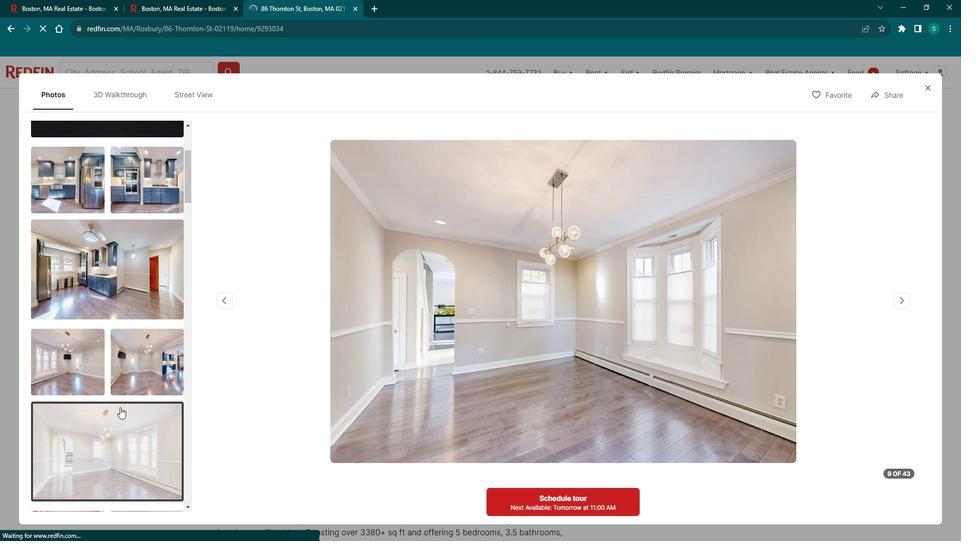 
Action: Mouse scrolled (131, 402) with delta (0, 0)
Screenshot: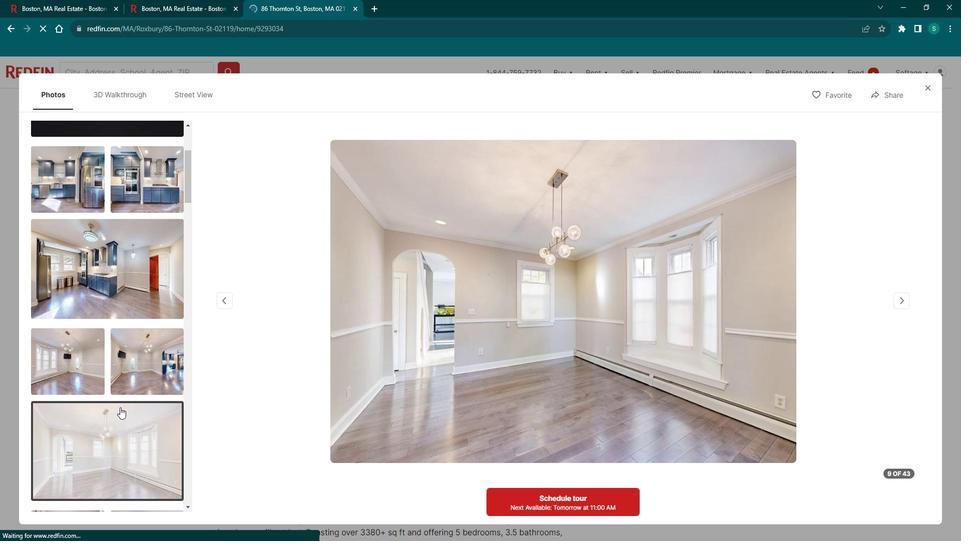 
Action: Mouse scrolled (131, 402) with delta (0, 0)
Screenshot: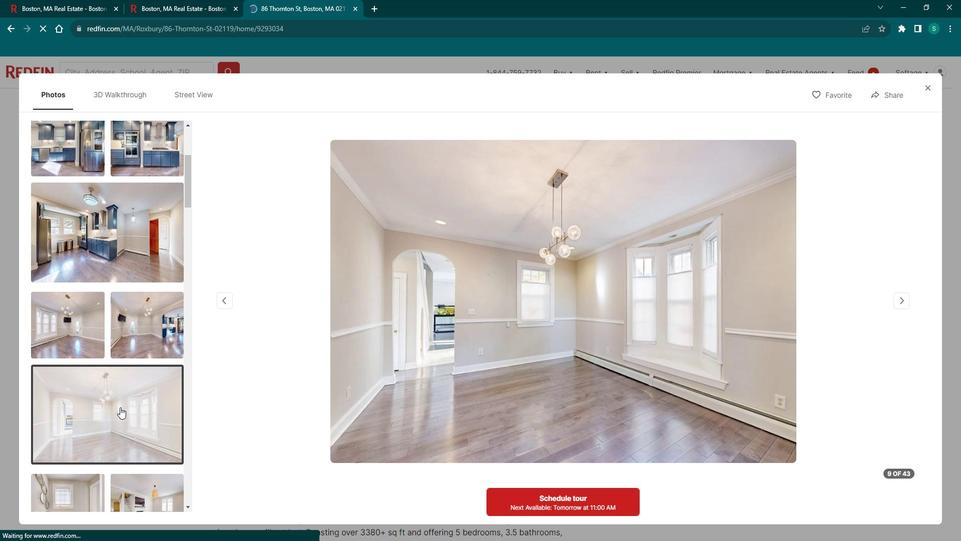 
Action: Mouse moved to (83, 331)
Screenshot: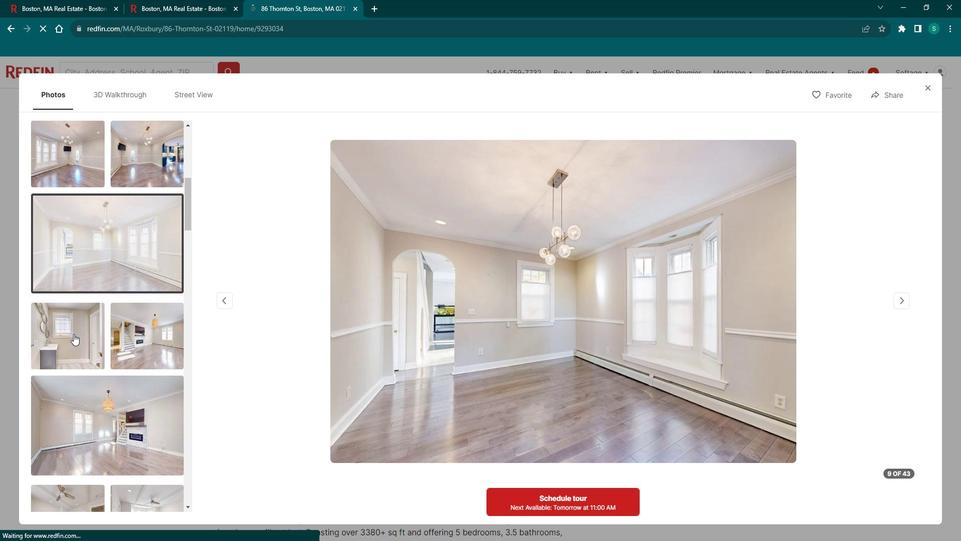 
Action: Mouse pressed left at (83, 331)
Screenshot: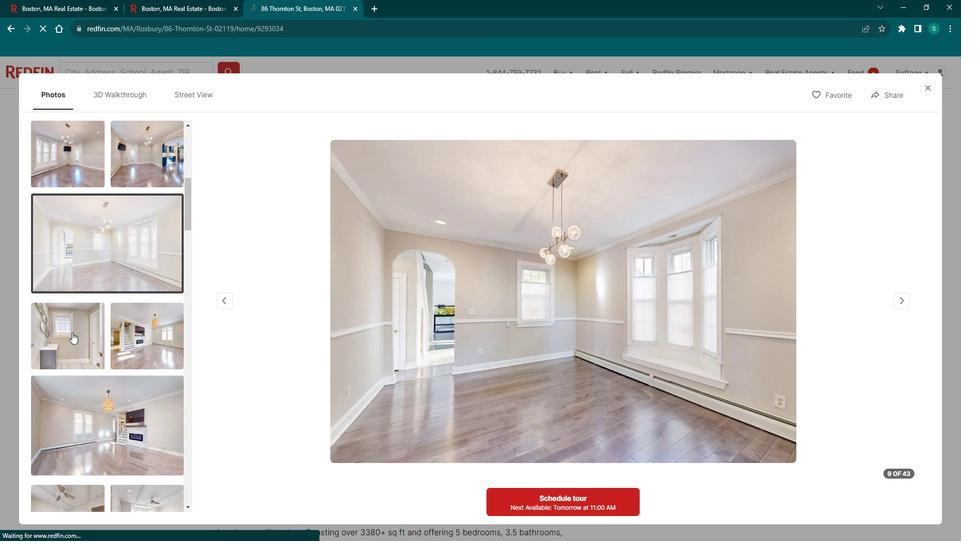 
Action: Mouse moved to (139, 342)
Screenshot: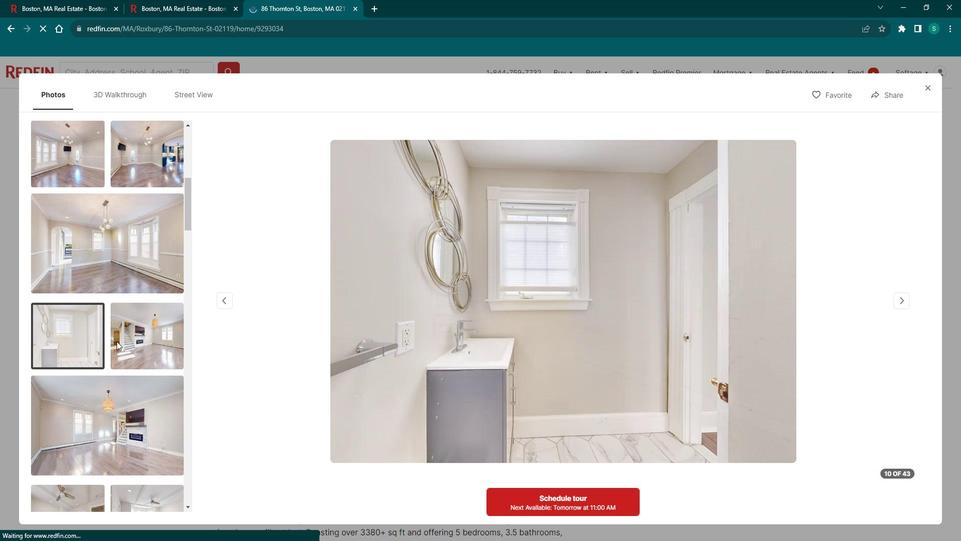 
Action: Mouse pressed left at (139, 342)
Screenshot: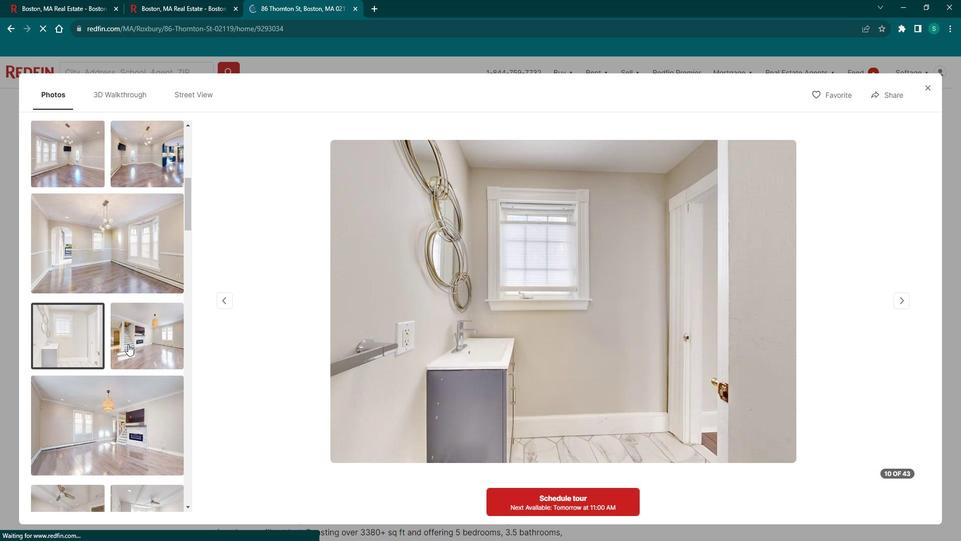 
Action: Mouse moved to (129, 389)
Screenshot: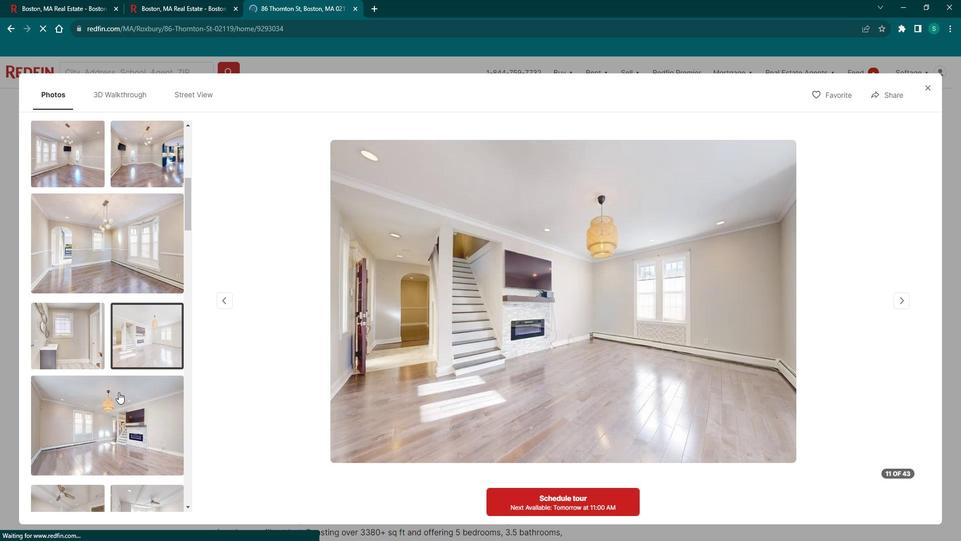 
Action: Mouse pressed left at (129, 389)
Screenshot: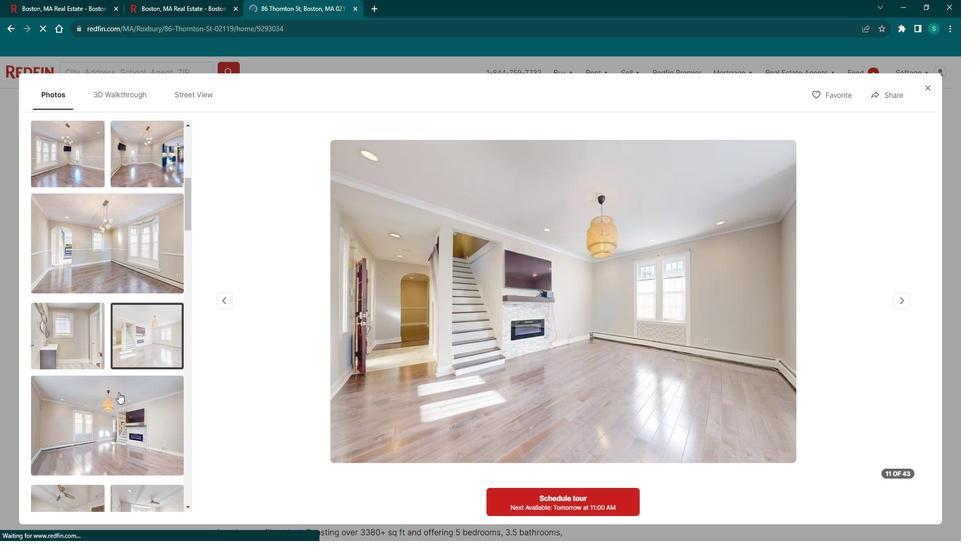 
Action: Mouse moved to (119, 395)
Screenshot: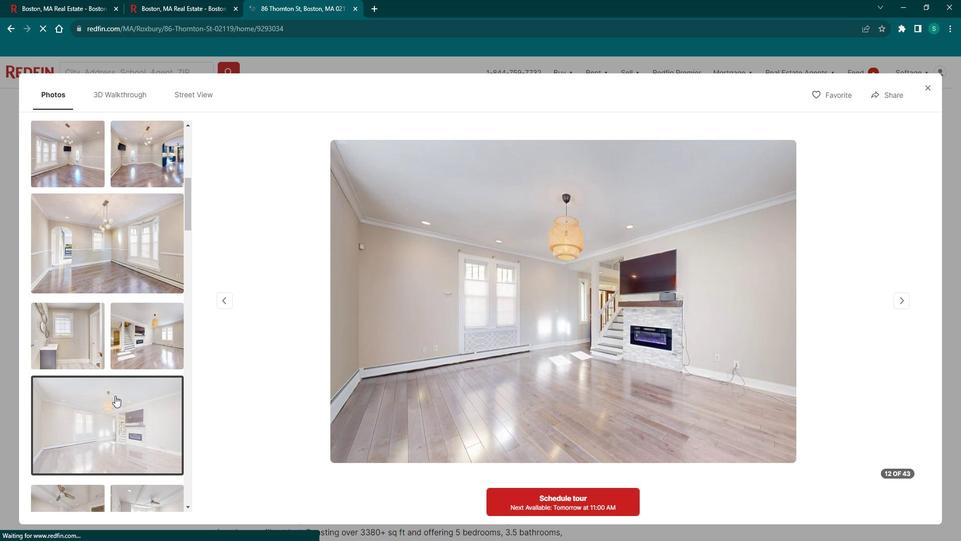 
Action: Mouse scrolled (119, 395) with delta (0, 0)
Screenshot: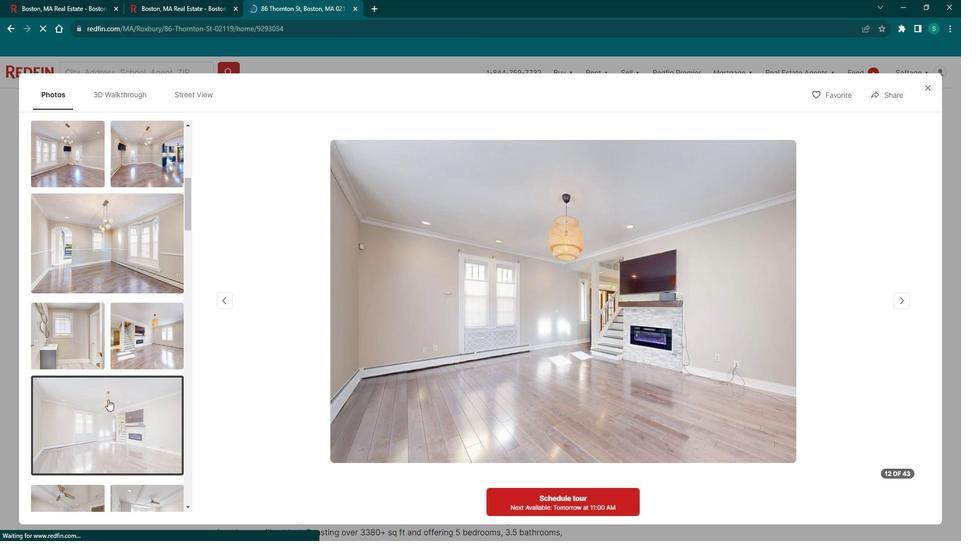 
Action: Mouse scrolled (119, 395) with delta (0, 0)
Screenshot: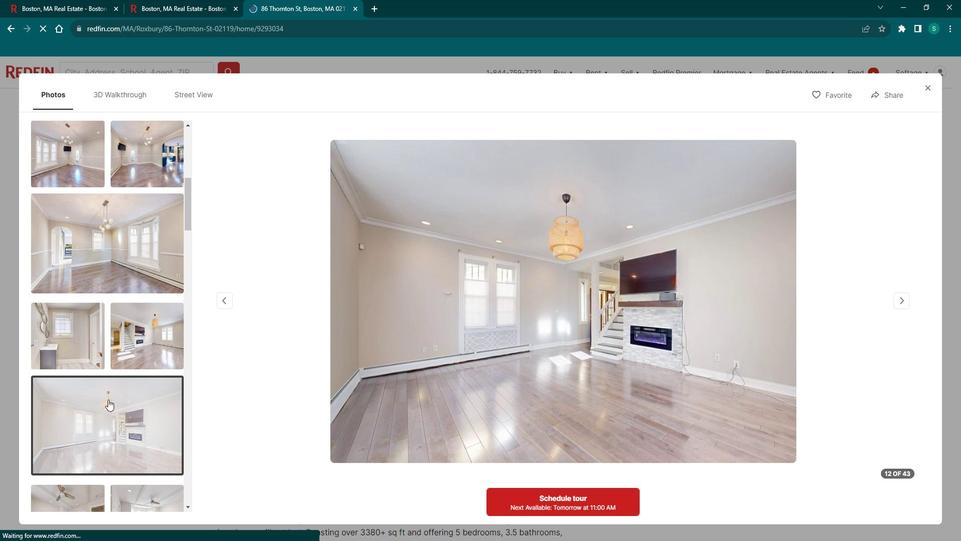
Action: Mouse moved to (102, 387)
Screenshot: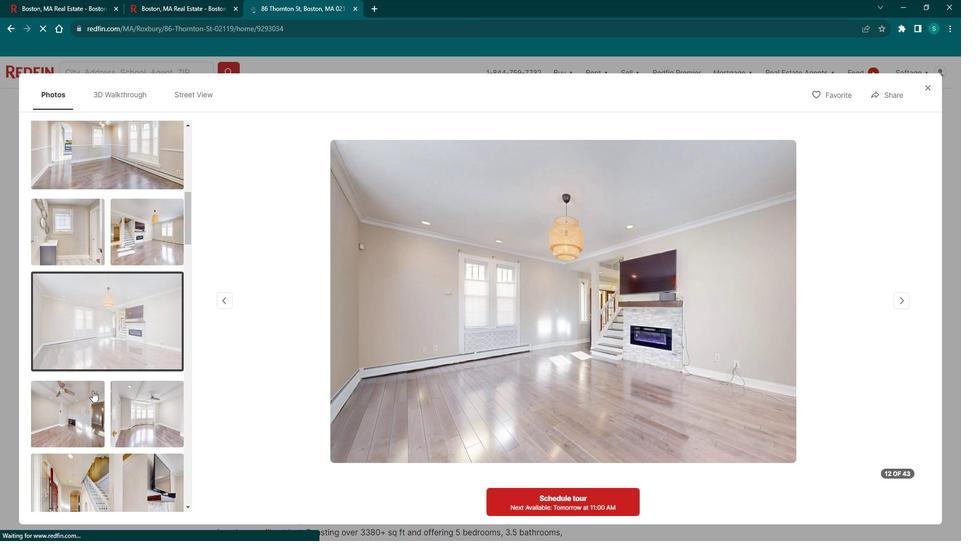 
Action: Mouse pressed left at (102, 387)
Screenshot: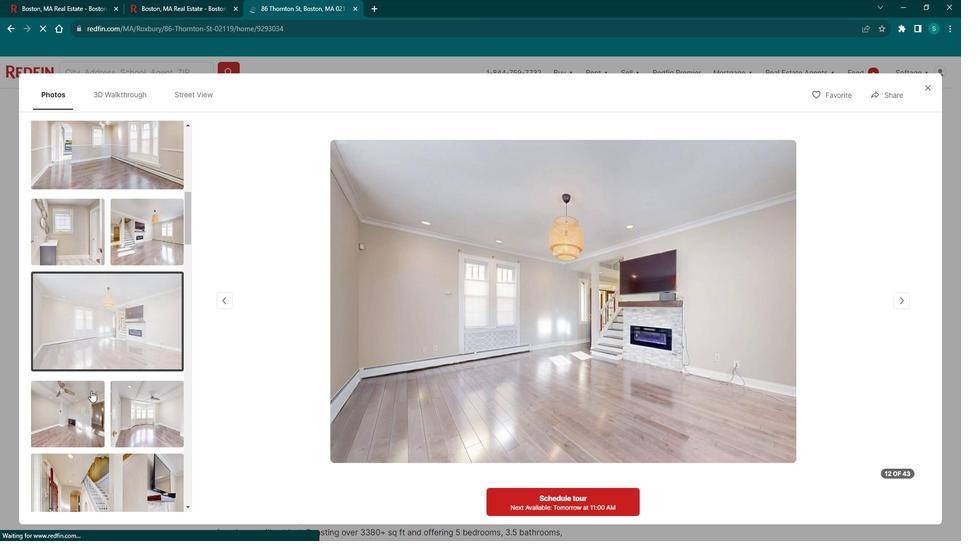 
Action: Mouse moved to (137, 392)
Screenshot: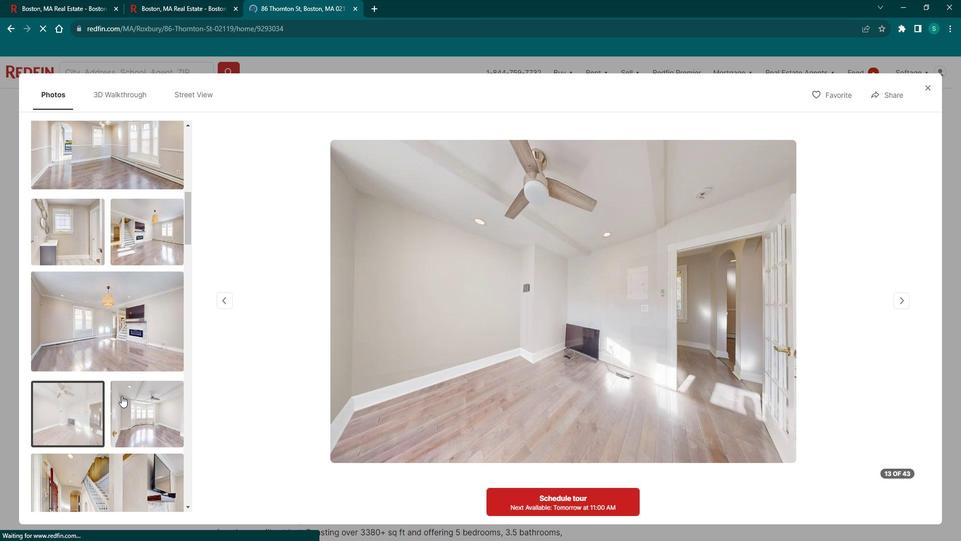 
Action: Mouse pressed left at (137, 392)
Screenshot: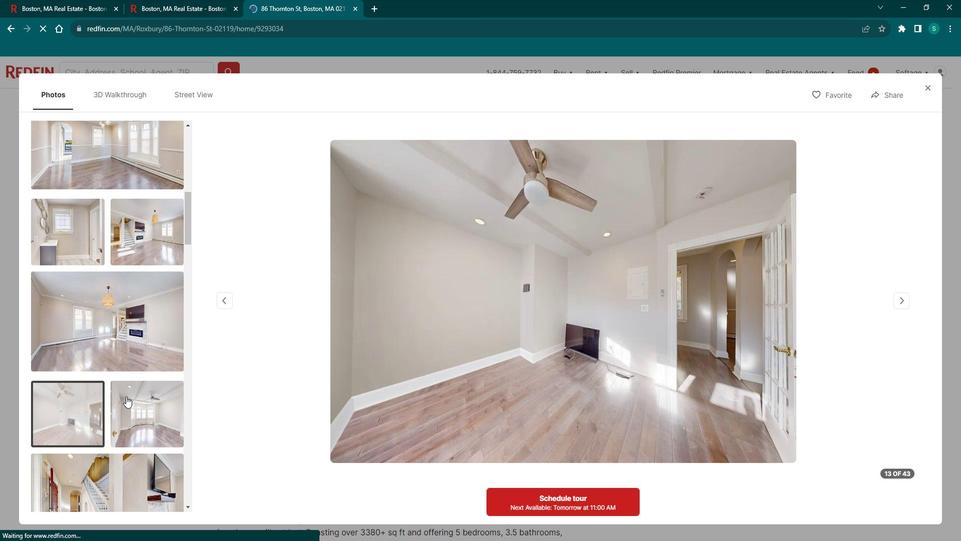
Action: Mouse moved to (104, 468)
Screenshot: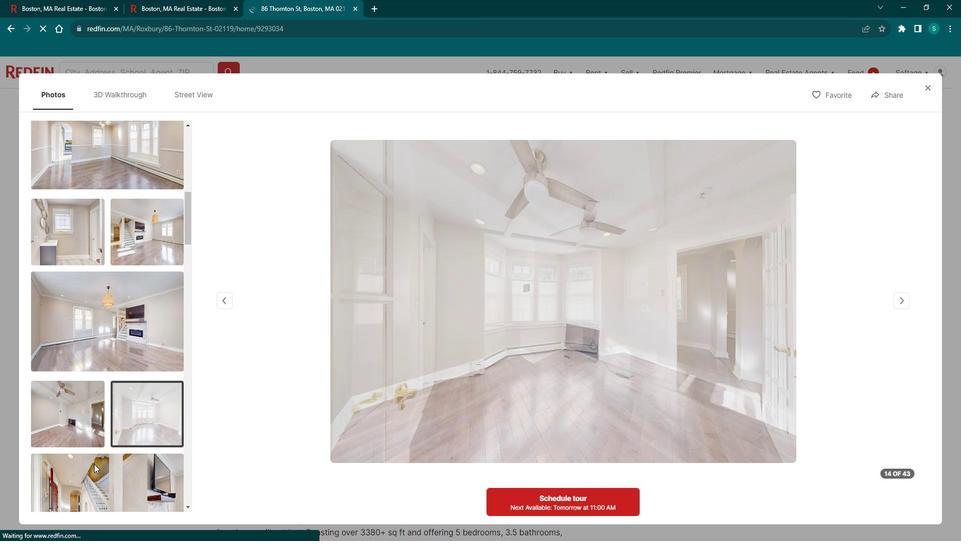 
Action: Mouse pressed left at (104, 468)
Screenshot: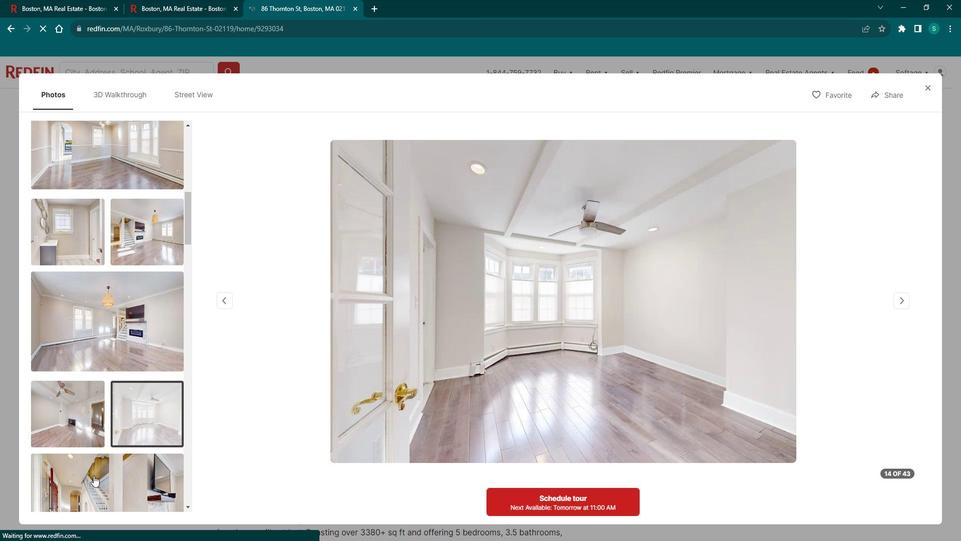 
Action: Mouse moved to (938, 96)
Screenshot: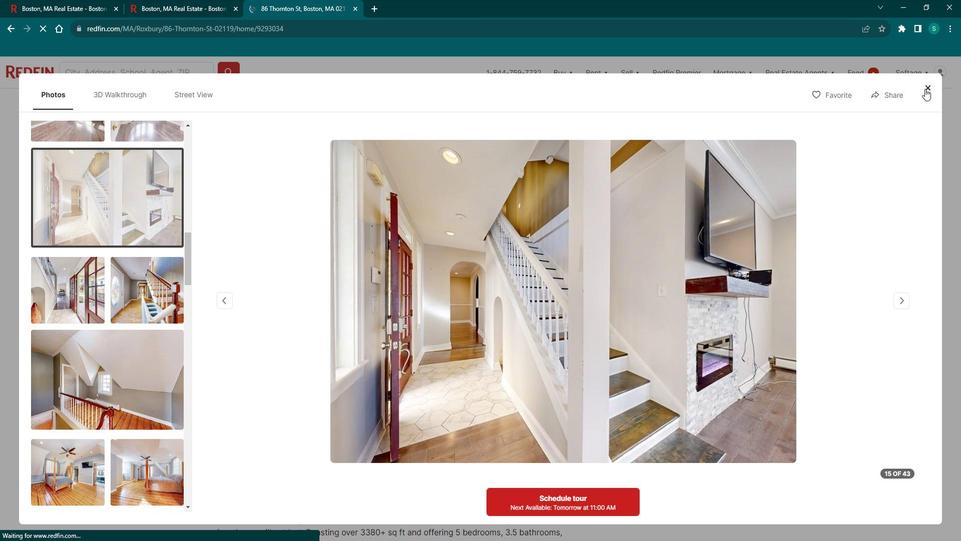 
Action: Mouse pressed left at (938, 96)
Screenshot: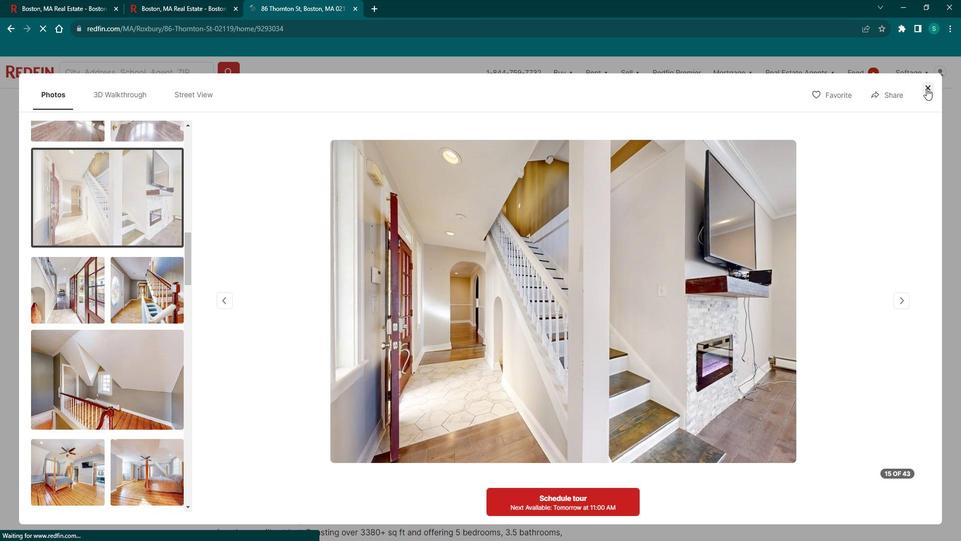 
Action: Mouse moved to (247, 386)
Screenshot: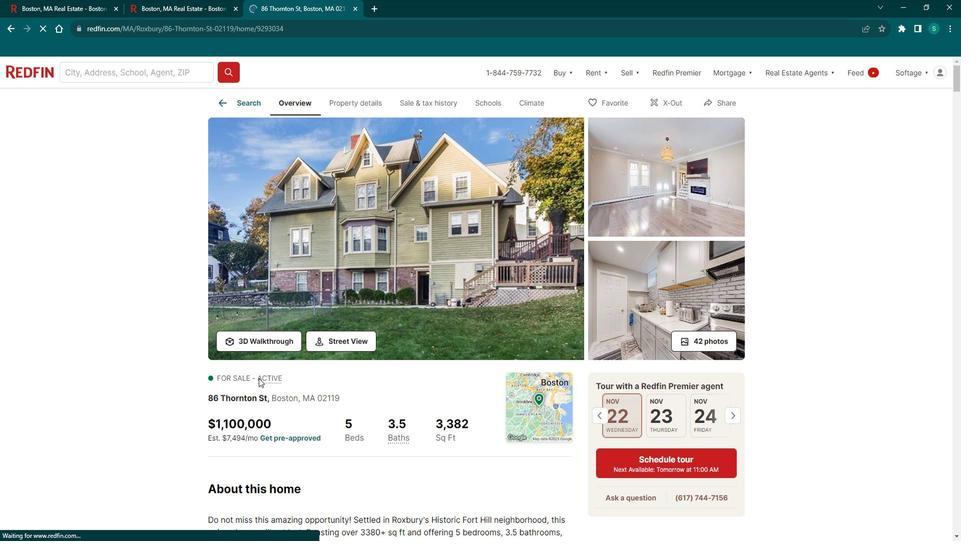 
Action: Mouse scrolled (247, 386) with delta (0, 0)
Screenshot: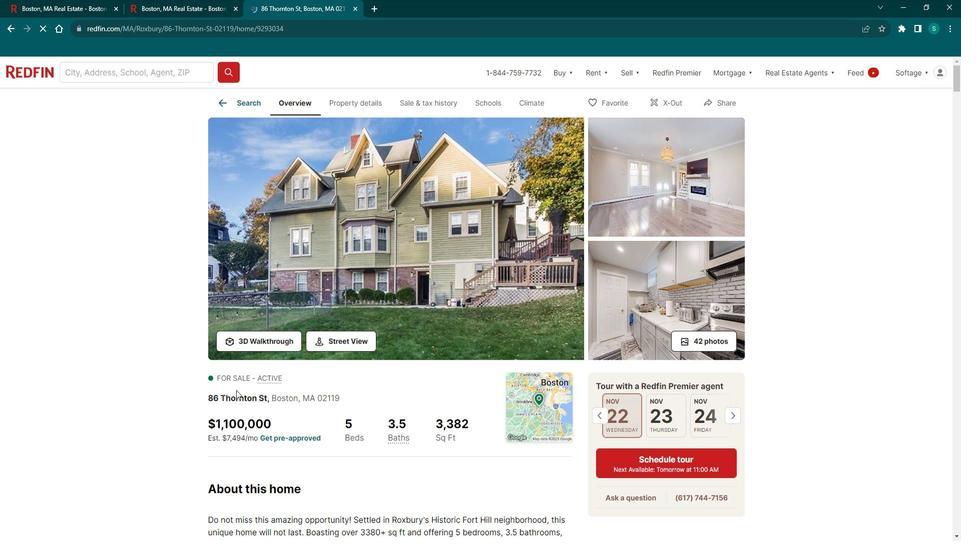 
Action: Mouse scrolled (247, 386) with delta (0, 0)
Screenshot: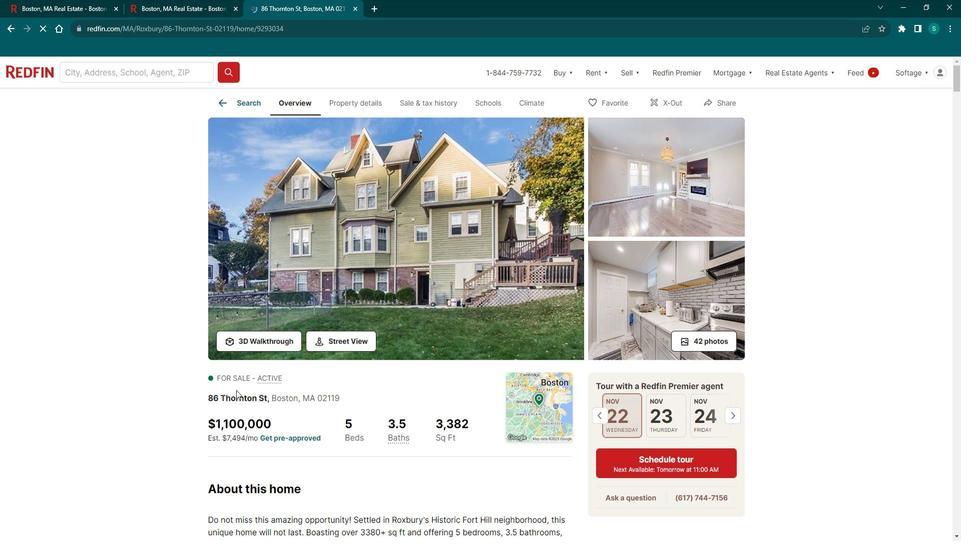 
Action: Mouse scrolled (247, 386) with delta (0, 0)
Screenshot: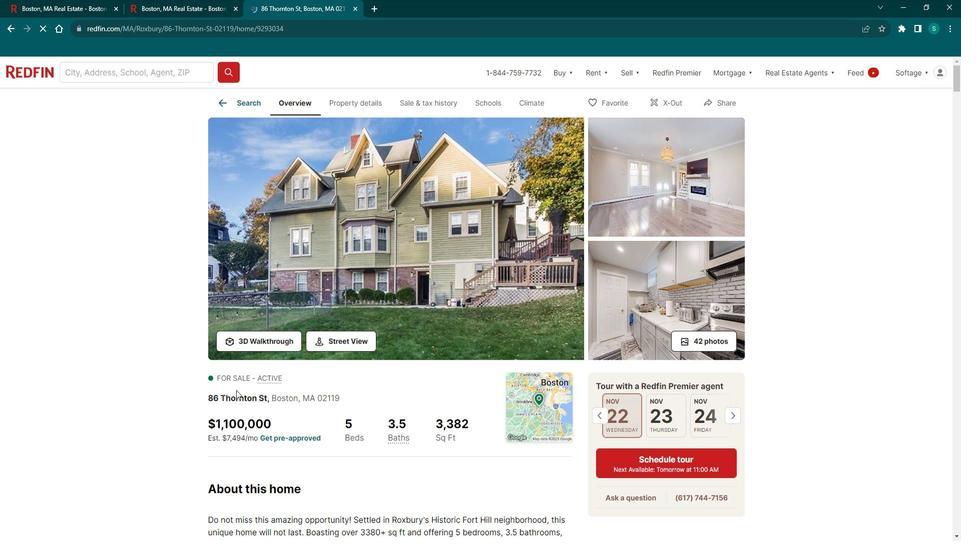 
Action: Mouse scrolled (247, 386) with delta (0, 0)
Screenshot: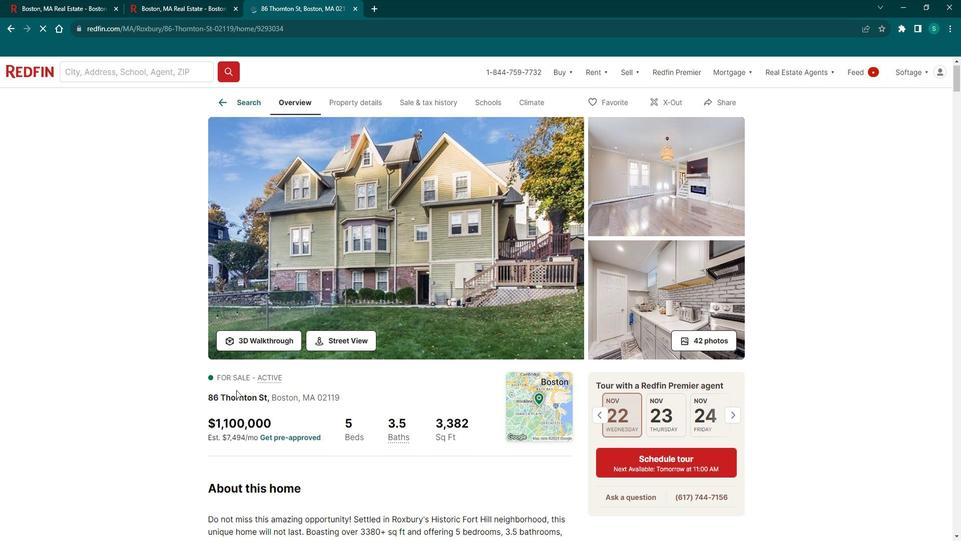 
Action: Mouse scrolled (247, 386) with delta (0, 0)
Screenshot: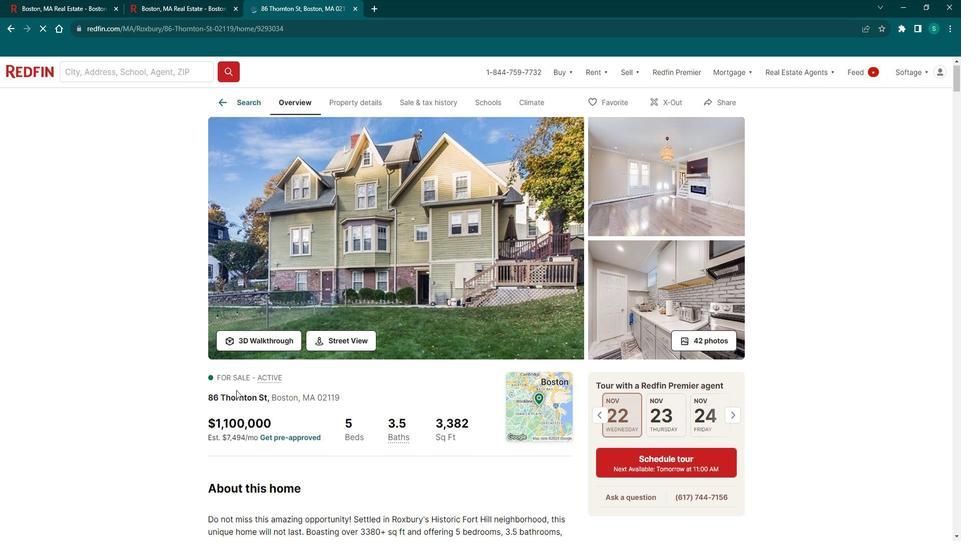 
Action: Mouse scrolled (247, 386) with delta (0, 0)
Screenshot: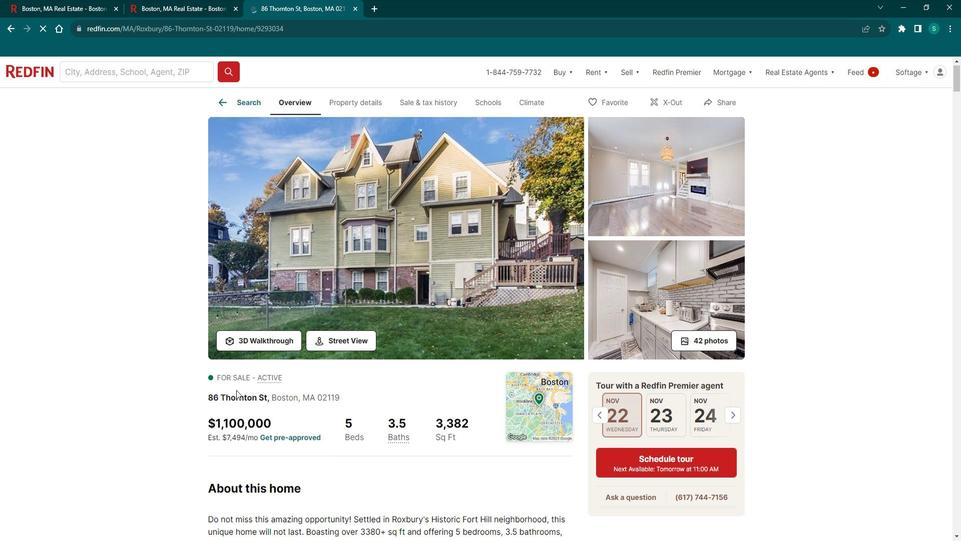
Action: Mouse moved to (238, 257)
Screenshot: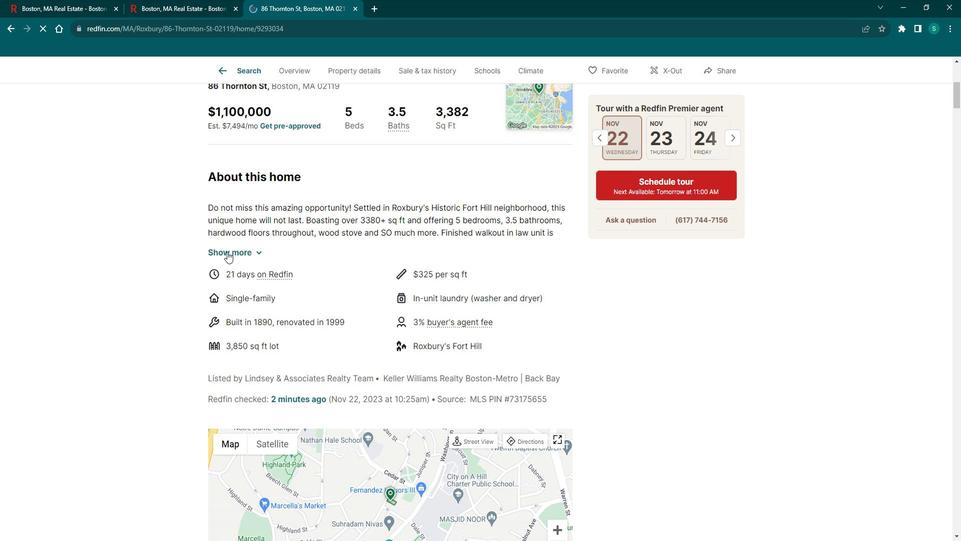 
Action: Mouse pressed left at (238, 257)
Screenshot: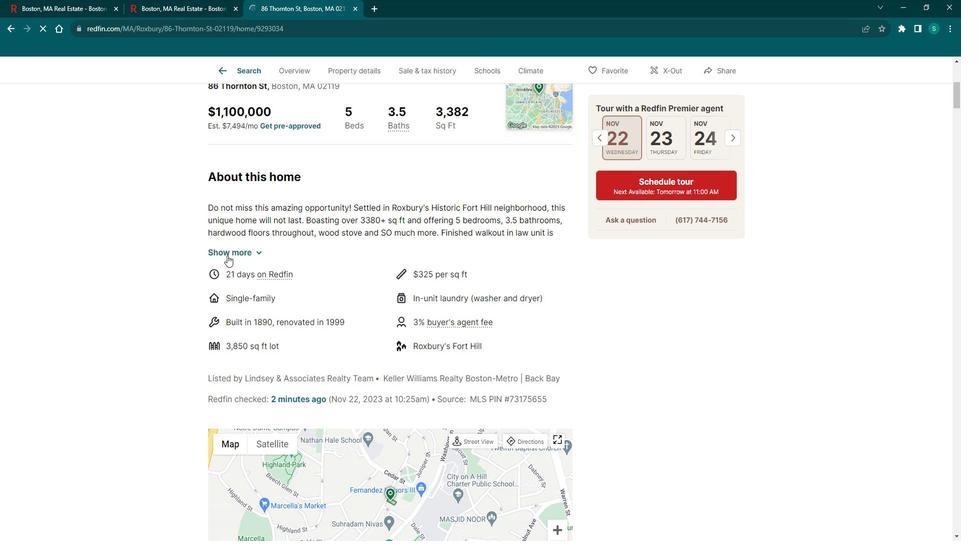 
Action: Mouse scrolled (238, 256) with delta (0, 0)
Screenshot: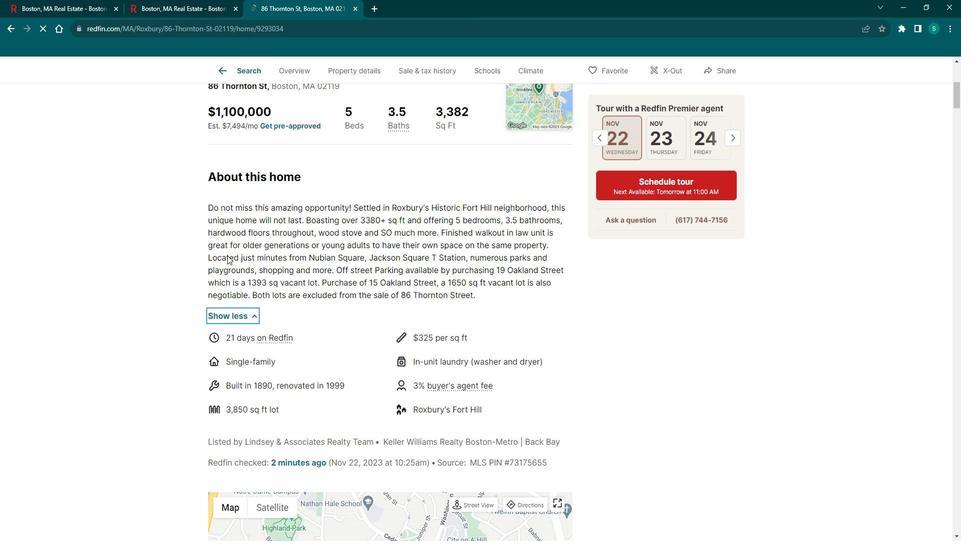 
Action: Mouse scrolled (238, 256) with delta (0, 0)
Screenshot: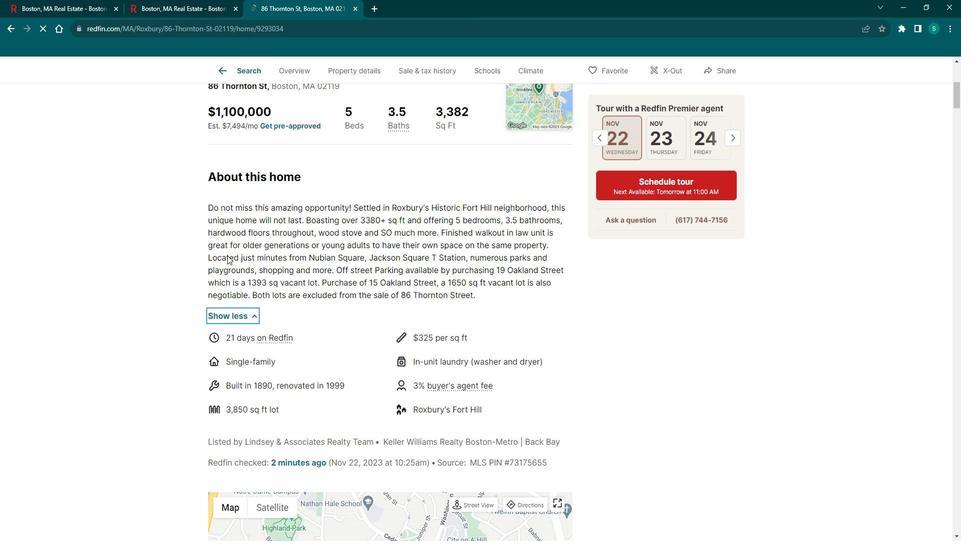 
Action: Mouse scrolled (238, 256) with delta (0, 0)
Screenshot: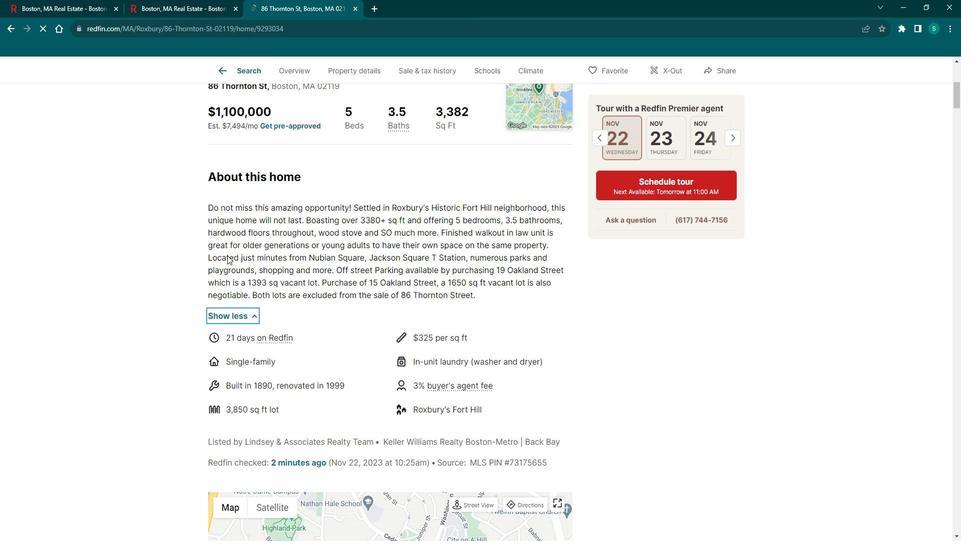 
Action: Mouse scrolled (238, 256) with delta (0, 0)
Screenshot: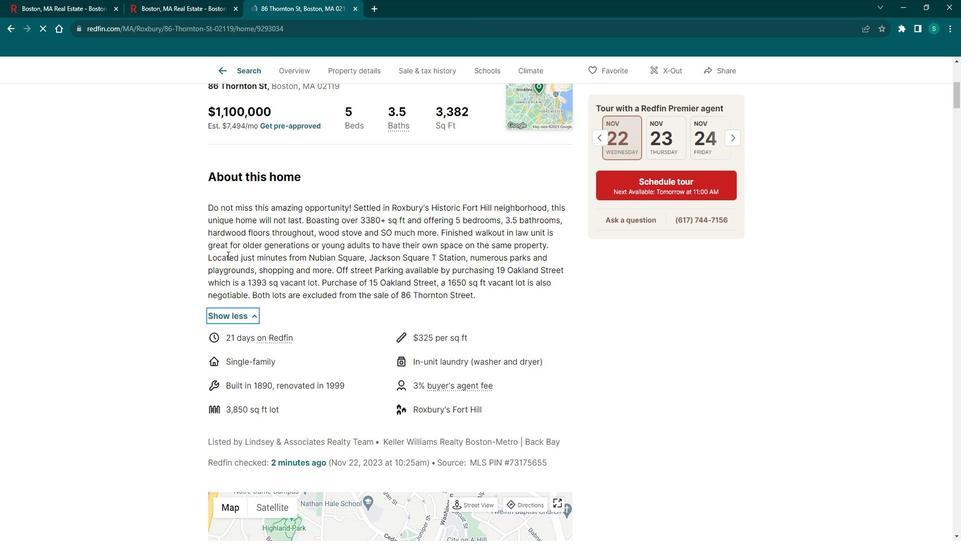 
Action: Mouse moved to (237, 257)
Screenshot: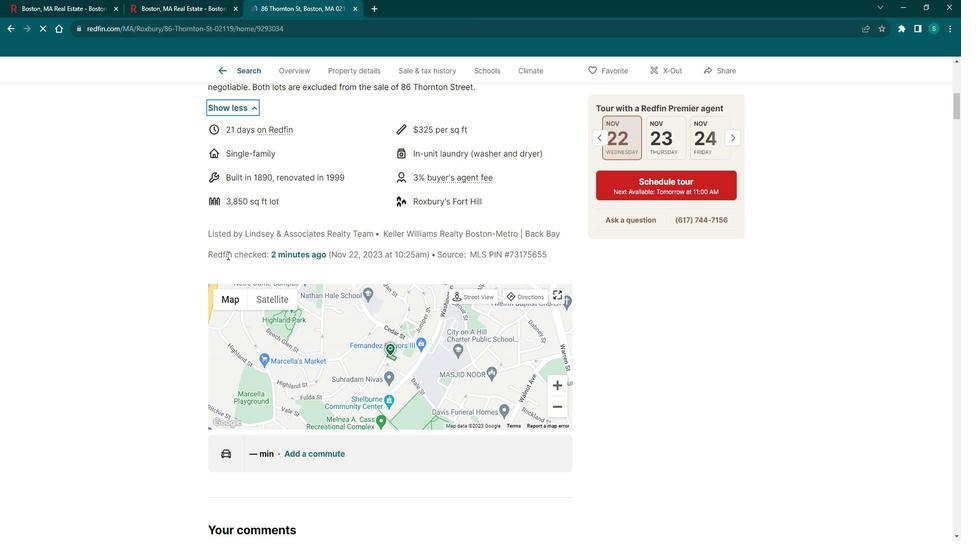 
Action: Mouse scrolled (237, 257) with delta (0, 0)
Screenshot: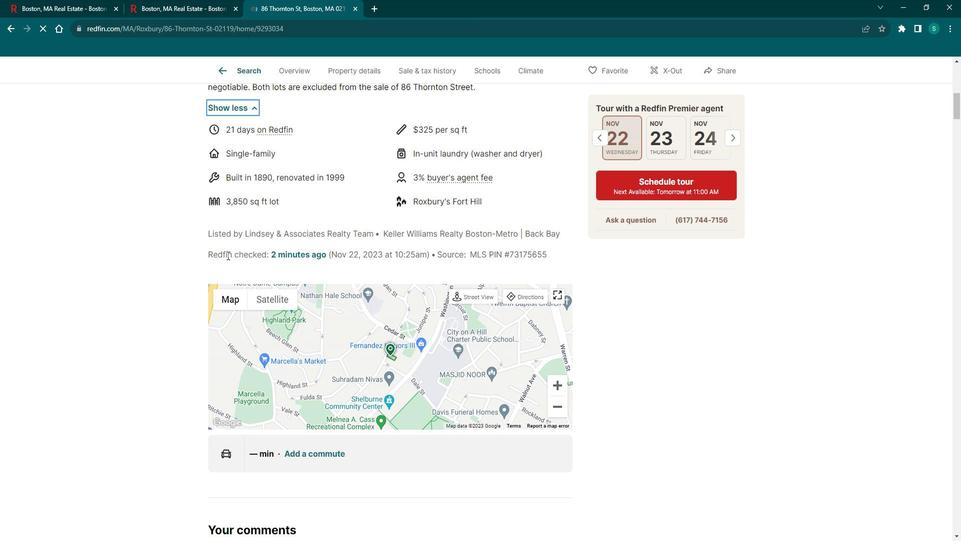
Action: Mouse scrolled (237, 257) with delta (0, 0)
Screenshot: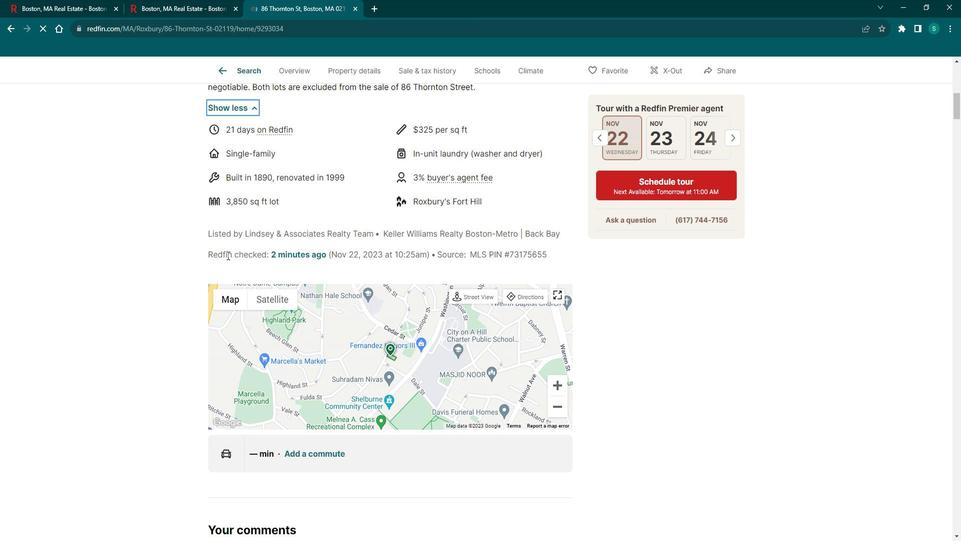 
Action: Mouse scrolled (237, 257) with delta (0, 0)
Screenshot: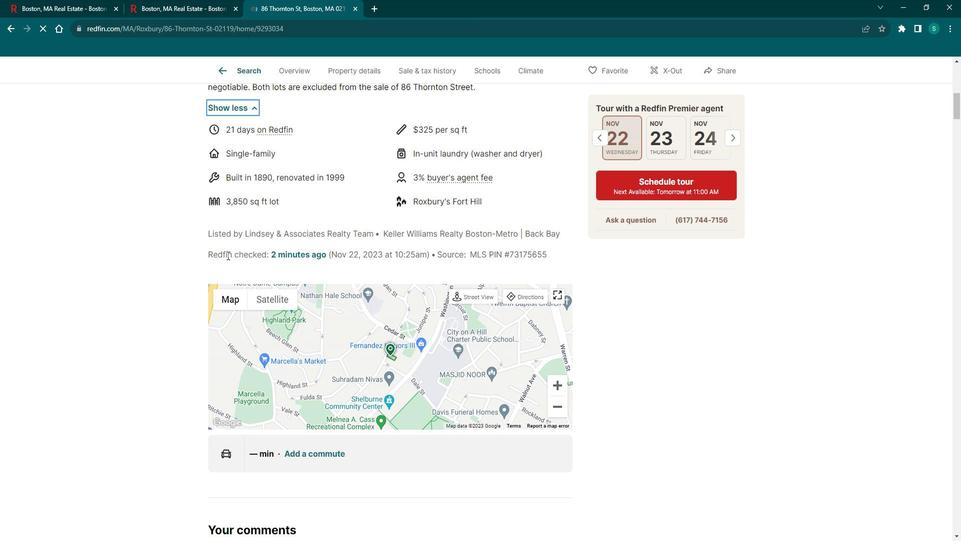 
Action: Mouse scrolled (237, 257) with delta (0, 0)
Screenshot: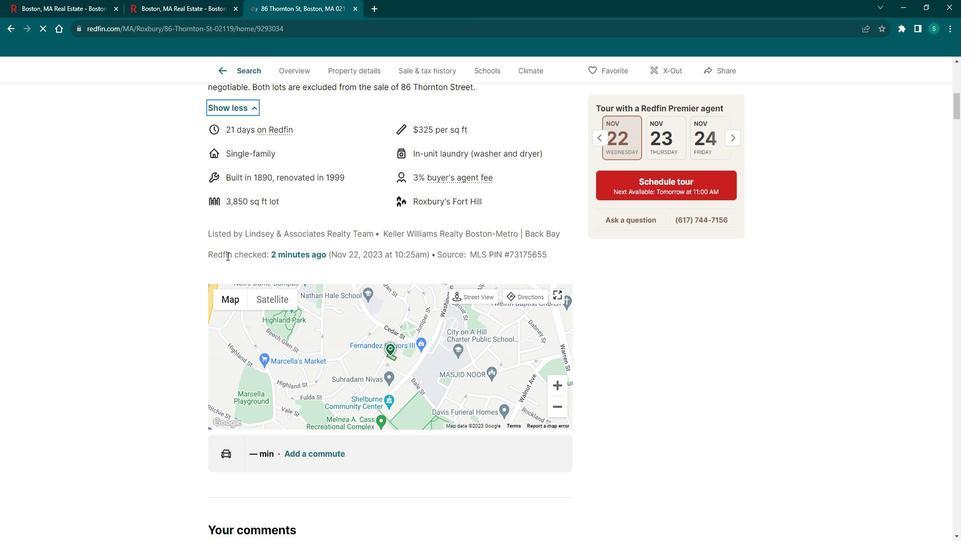 
Action: Mouse scrolled (237, 257) with delta (0, 0)
Screenshot: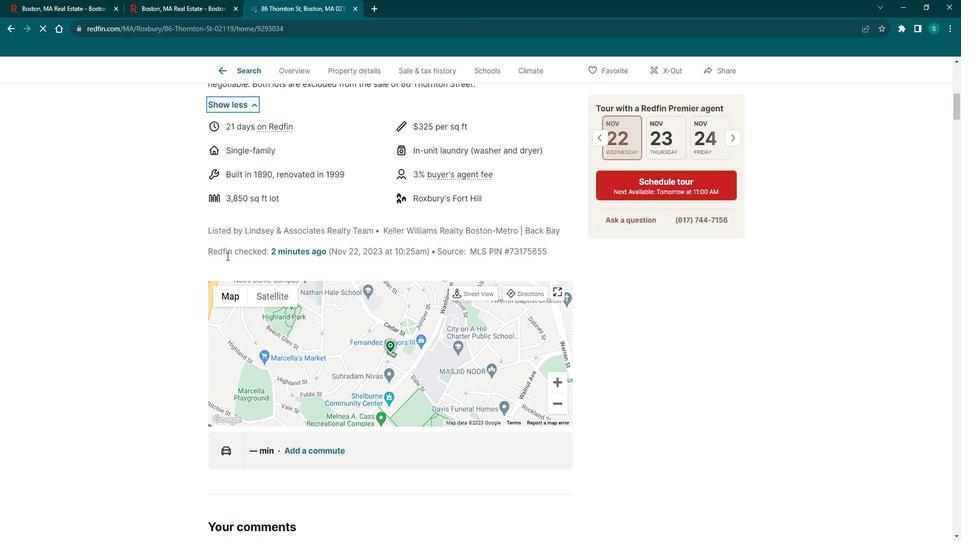 
Action: Mouse scrolled (237, 258) with delta (0, 0)
Screenshot: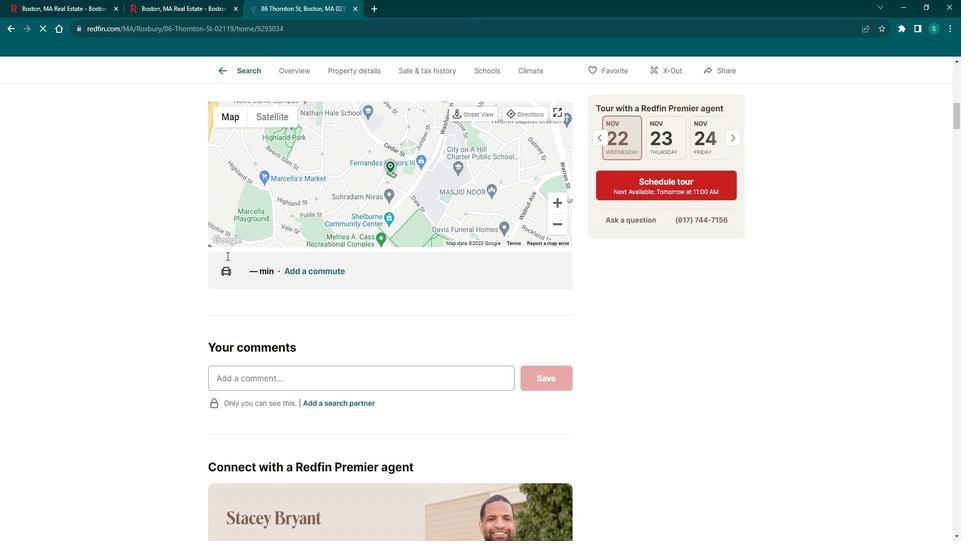 
Action: Mouse scrolled (237, 257) with delta (0, 0)
Screenshot: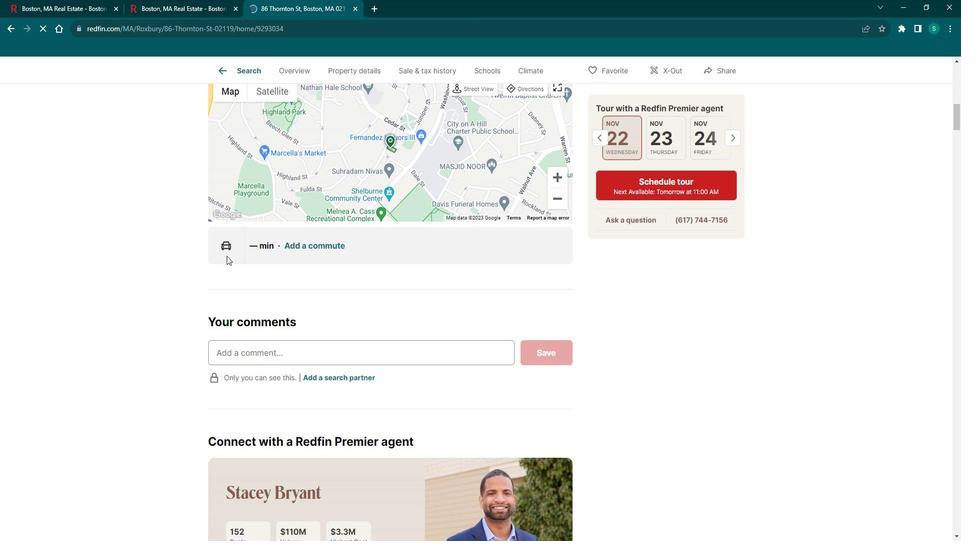 
Action: Mouse scrolled (237, 257) with delta (0, 0)
Screenshot: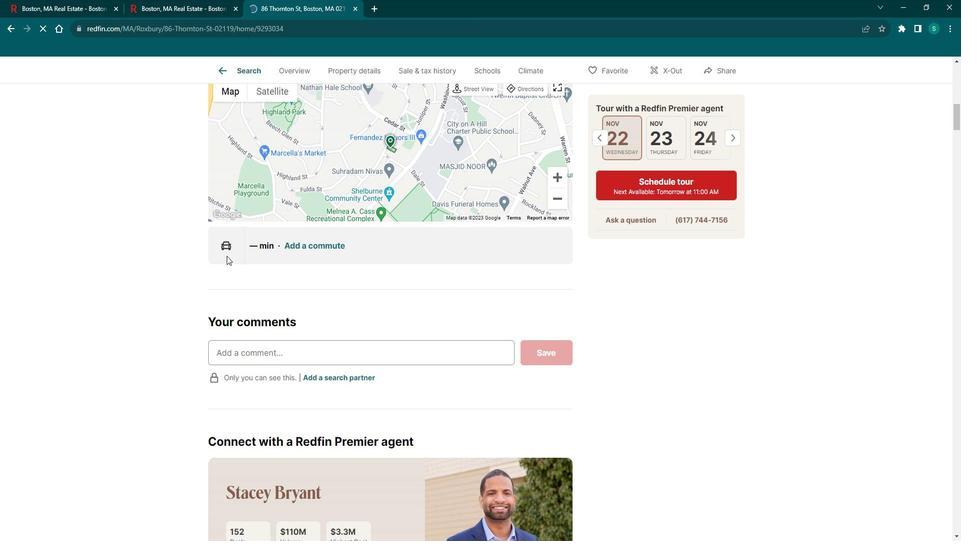 
Action: Mouse scrolled (237, 257) with delta (0, 0)
Screenshot: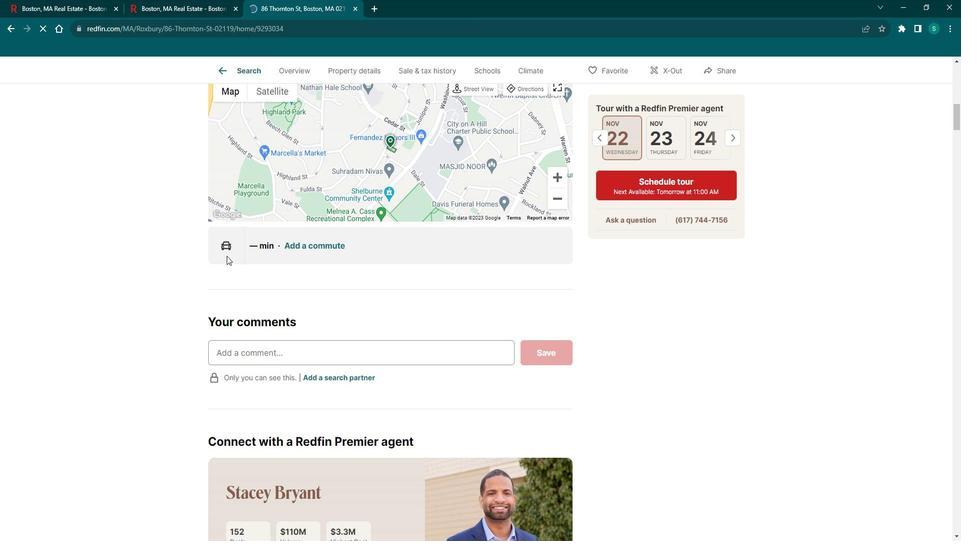 
Action: Mouse scrolled (237, 257) with delta (0, 0)
Screenshot: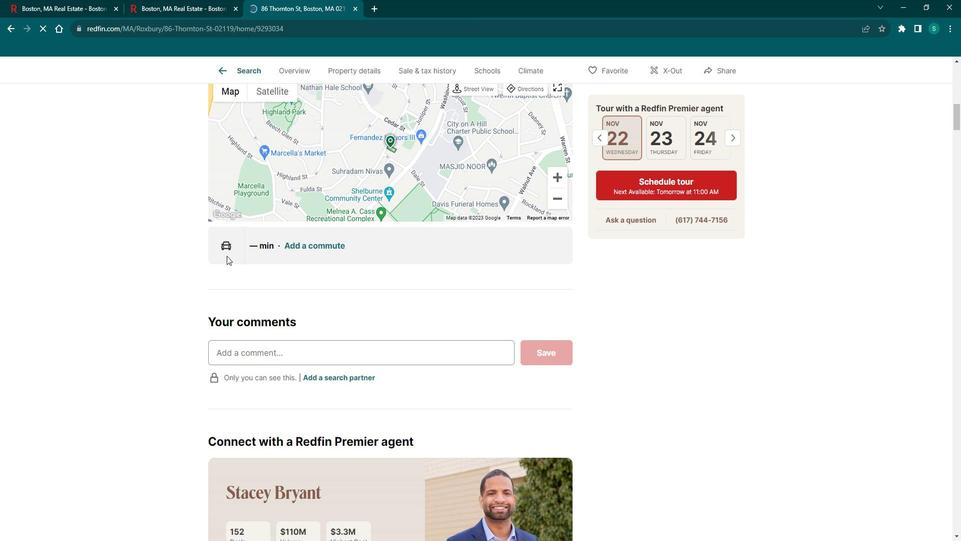 
Action: Mouse scrolled (237, 257) with delta (0, 0)
Screenshot: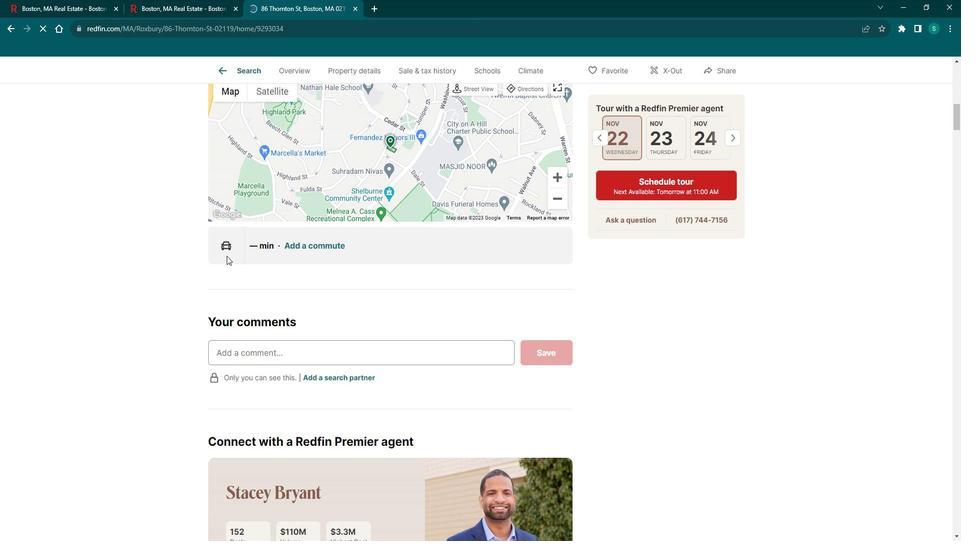 
Action: Mouse scrolled (237, 257) with delta (0, 0)
Screenshot: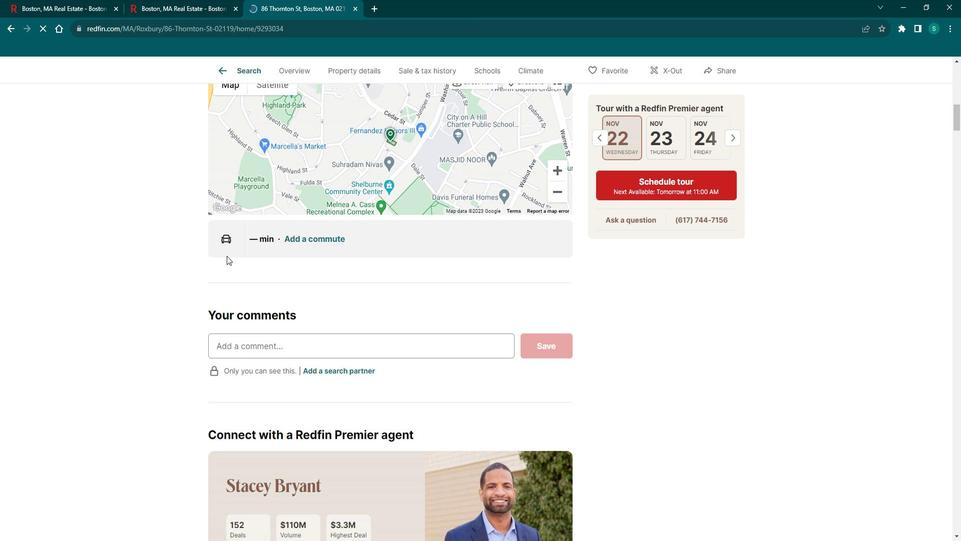 
Action: Mouse scrolled (237, 258) with delta (0, 0)
Screenshot: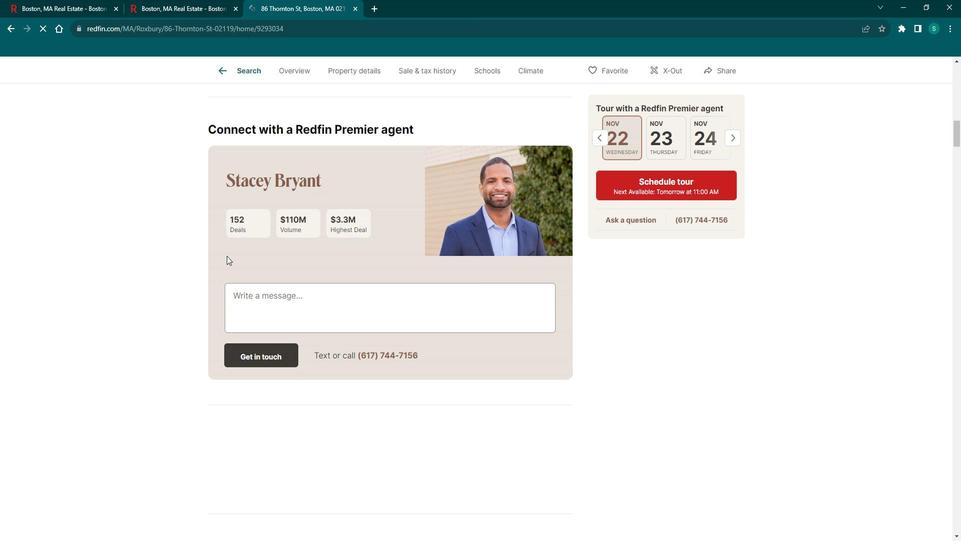 
Action: Mouse scrolled (237, 257) with delta (0, 0)
Screenshot: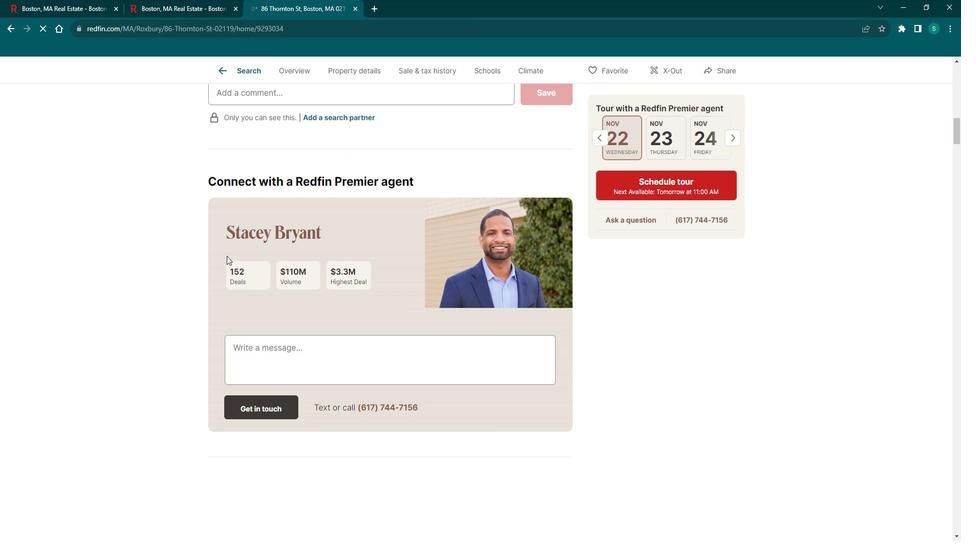 
Action: Mouse scrolled (237, 257) with delta (0, 0)
Screenshot: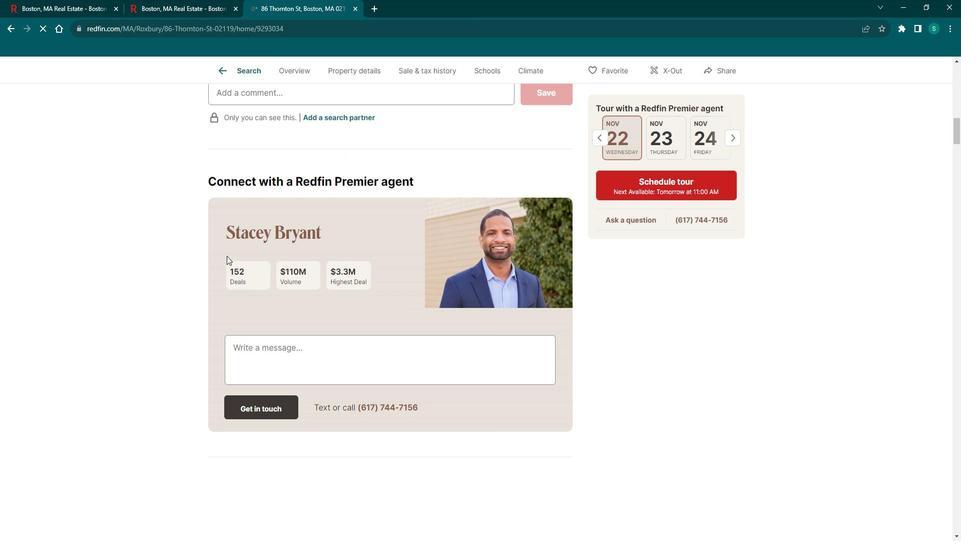 
Action: Mouse scrolled (237, 257) with delta (0, 0)
Screenshot: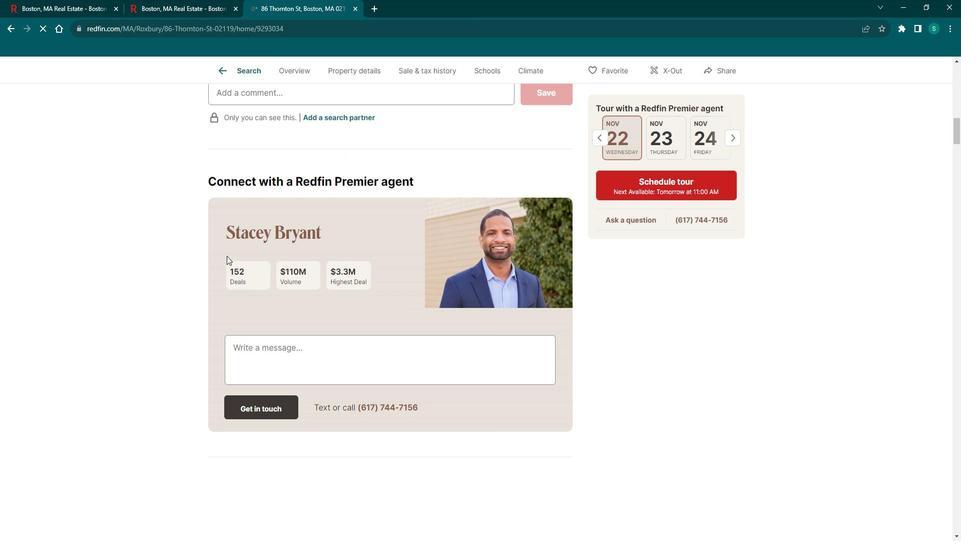 
Action: Mouse scrolled (237, 257) with delta (0, 0)
Screenshot: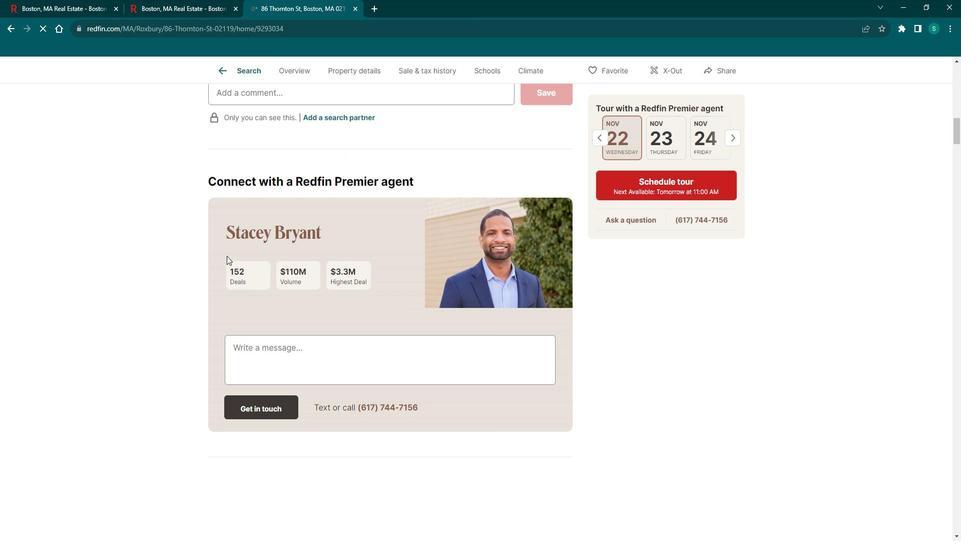 
Action: Mouse scrolled (237, 257) with delta (0, 0)
Screenshot: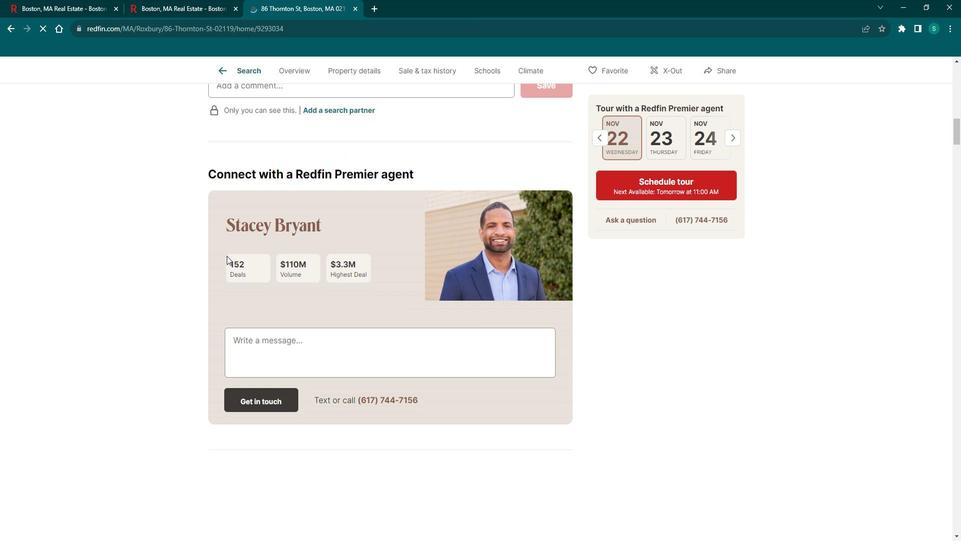 
Action: Mouse scrolled (237, 257) with delta (0, 0)
Screenshot: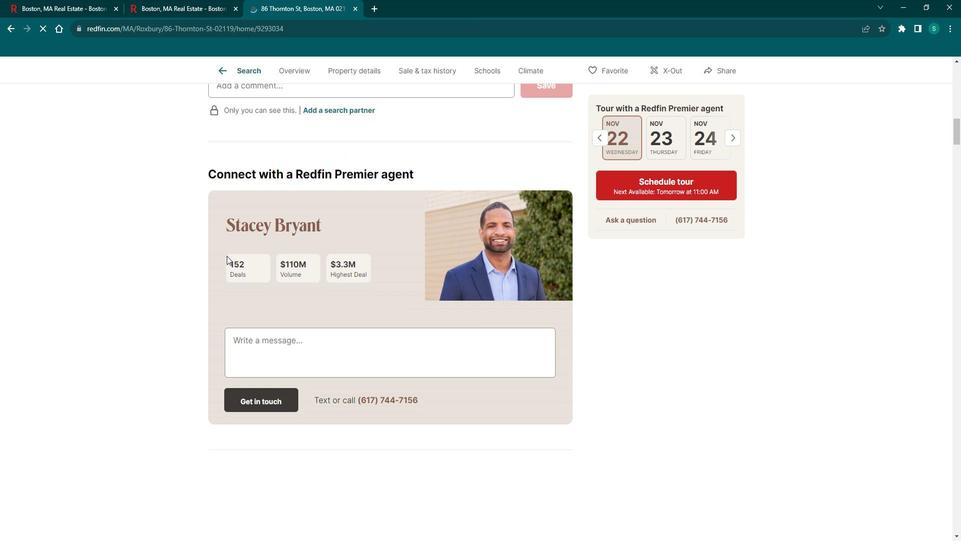 
Action: Mouse scrolled (237, 257) with delta (0, 0)
Screenshot: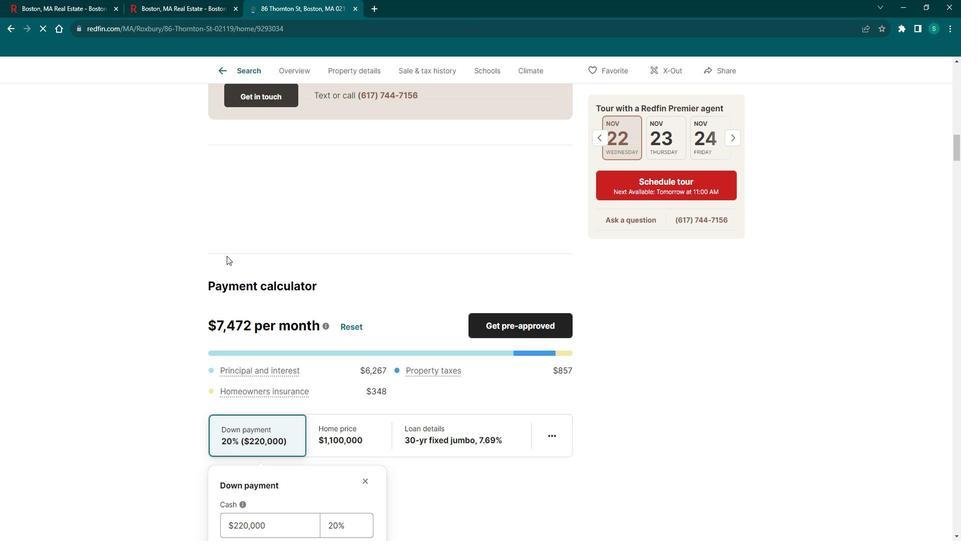 
Action: Mouse scrolled (237, 257) with delta (0, 0)
Screenshot: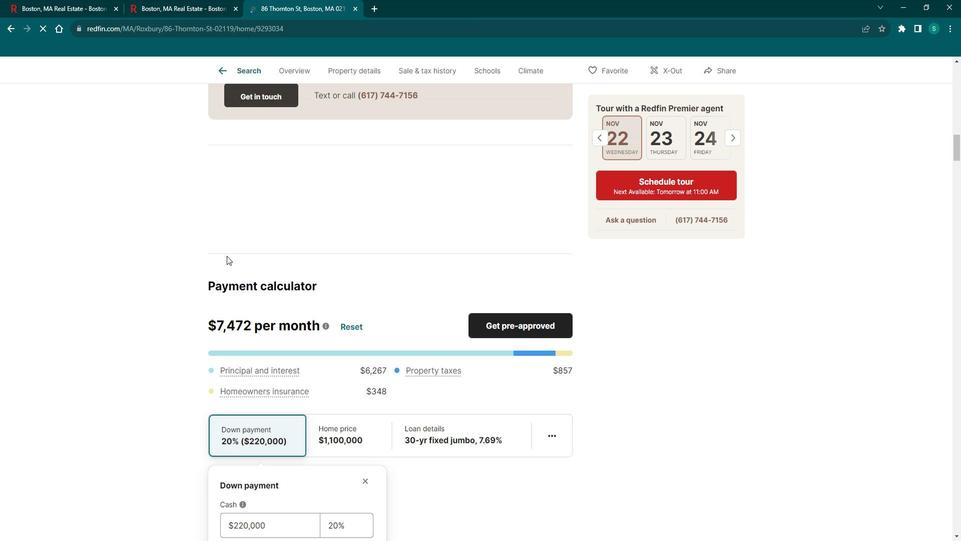 
Action: Mouse scrolled (237, 257) with delta (0, 0)
Screenshot: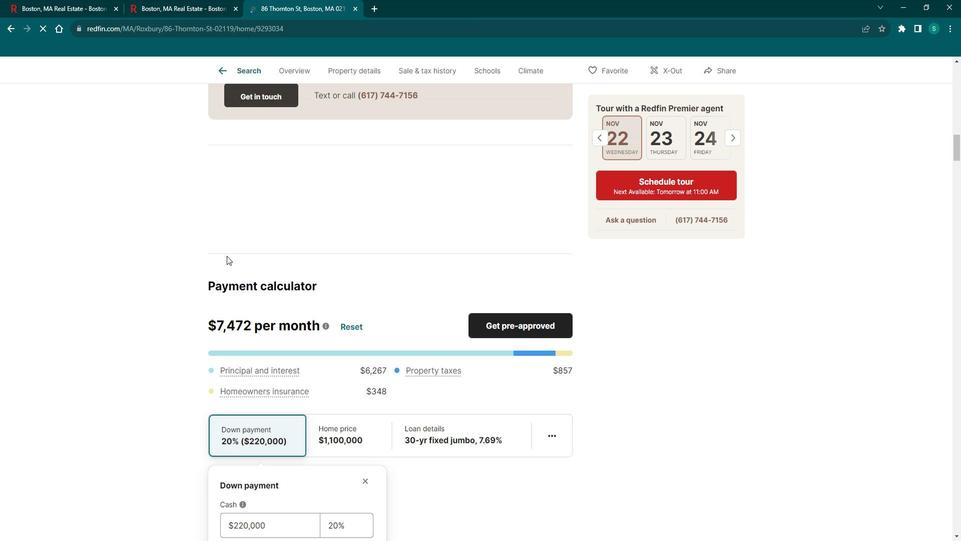 
Action: Mouse scrolled (237, 257) with delta (0, 0)
Screenshot: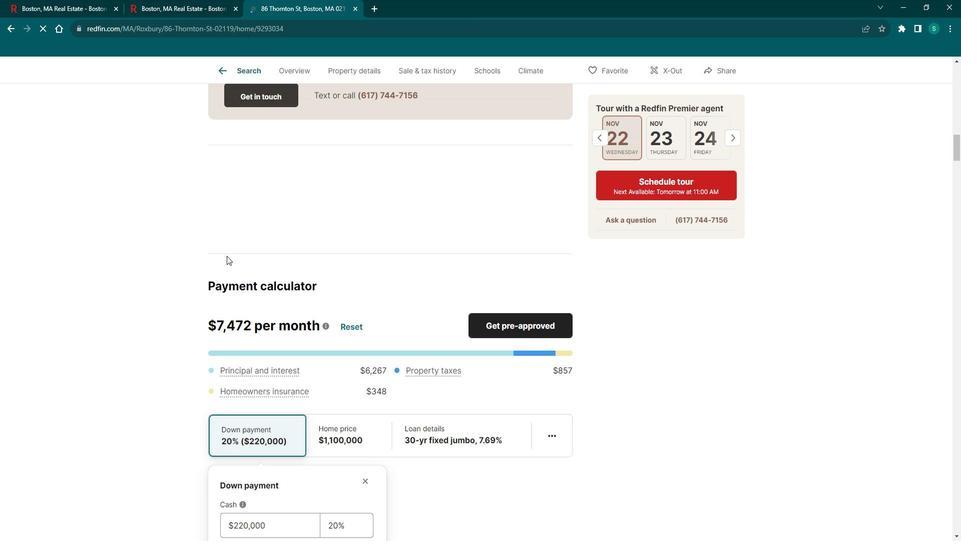 
Action: Mouse scrolled (237, 257) with delta (0, 0)
Screenshot: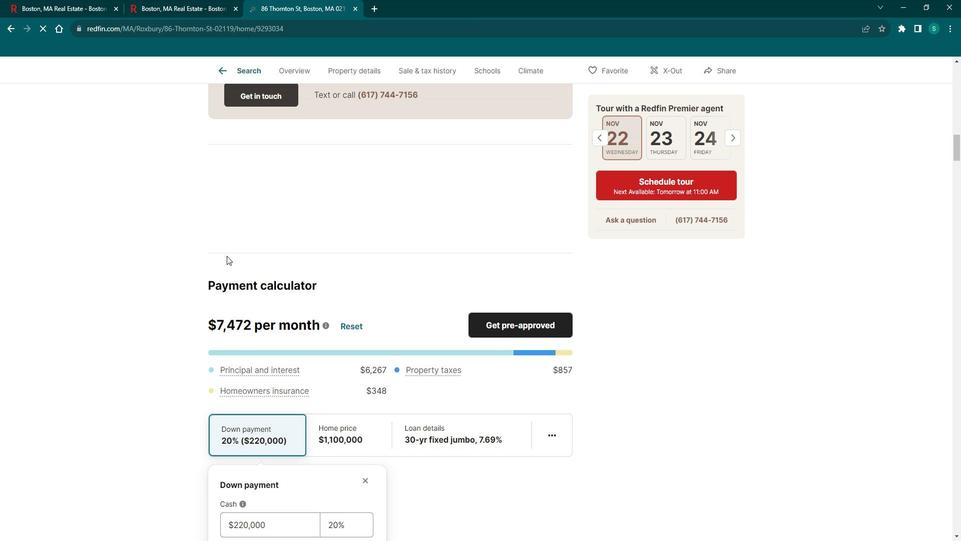 
Action: Mouse scrolled (237, 257) with delta (0, 0)
Screenshot: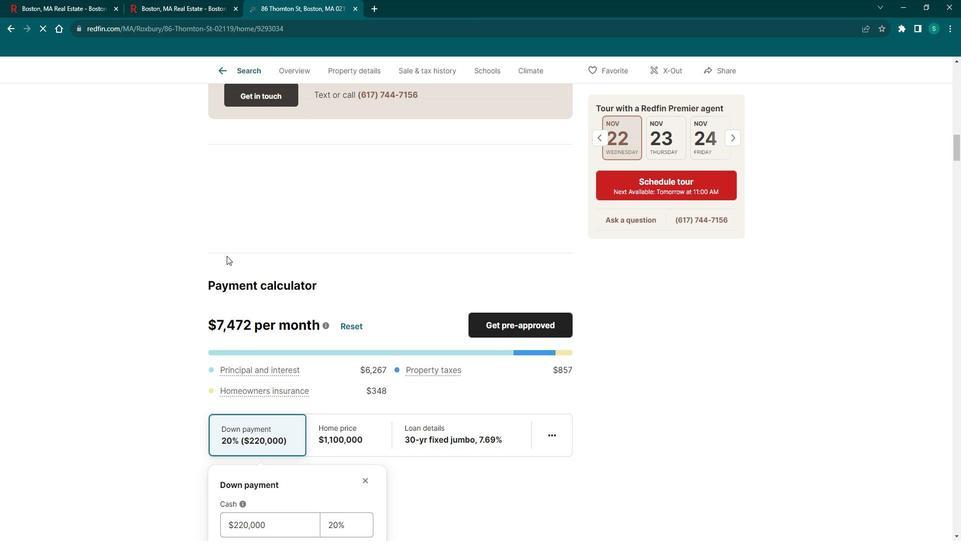 
Action: Mouse scrolled (237, 258) with delta (0, 0)
Screenshot: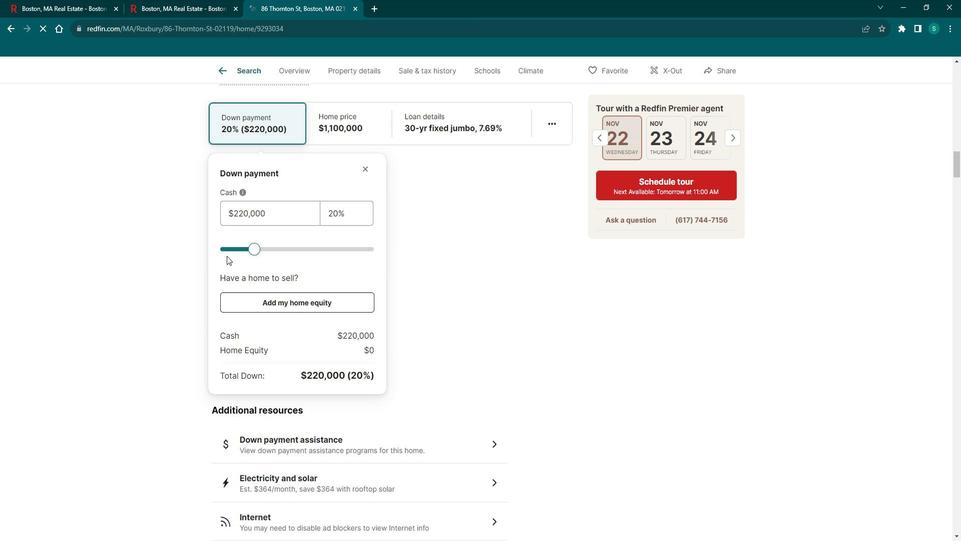 
Action: Mouse scrolled (237, 257) with delta (0, 0)
